 Task: Look for space in Hualmay, Peru from 12th July, 2023 to 16th July, 2023 for 8 adults in price range Rs.10000 to Rs.16000. Place can be private room with 8 bedrooms having 8 beds and 8 bathrooms. Property type can be house, flat, guest house, hotel. Amenities needed are: wifi, TV, free parkinig on premises, gym, breakfast. Booking option can be shelf check-in. Required host language is English.
Action: Mouse moved to (501, 112)
Screenshot: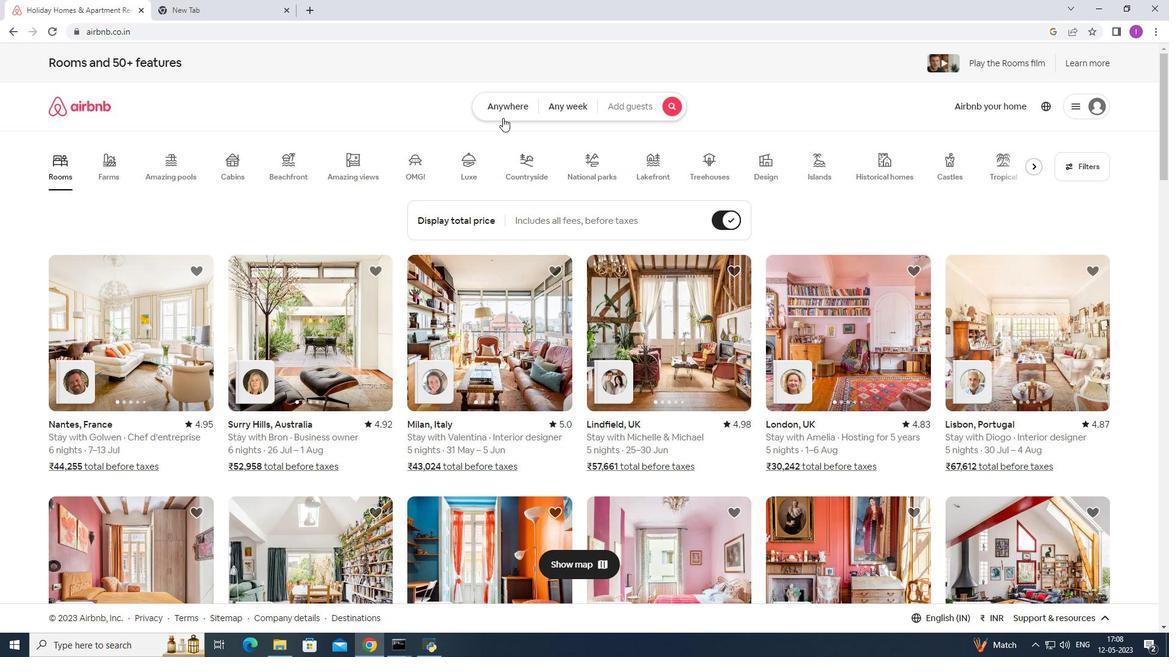 
Action: Mouse pressed left at (501, 112)
Screenshot: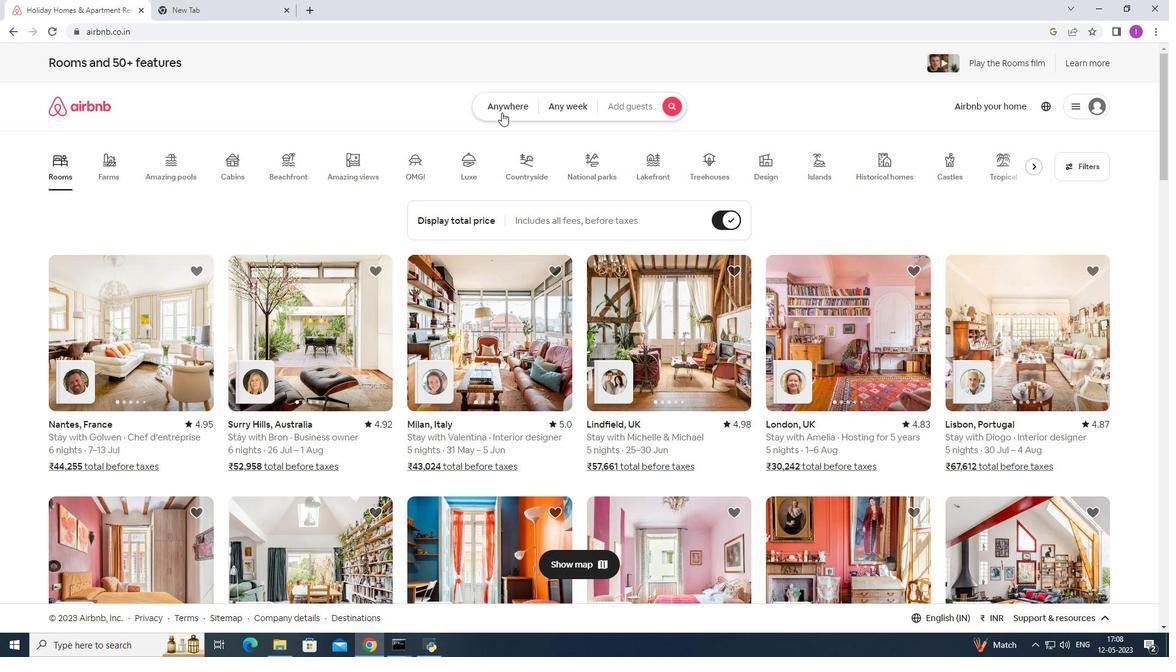 
Action: Mouse moved to (391, 159)
Screenshot: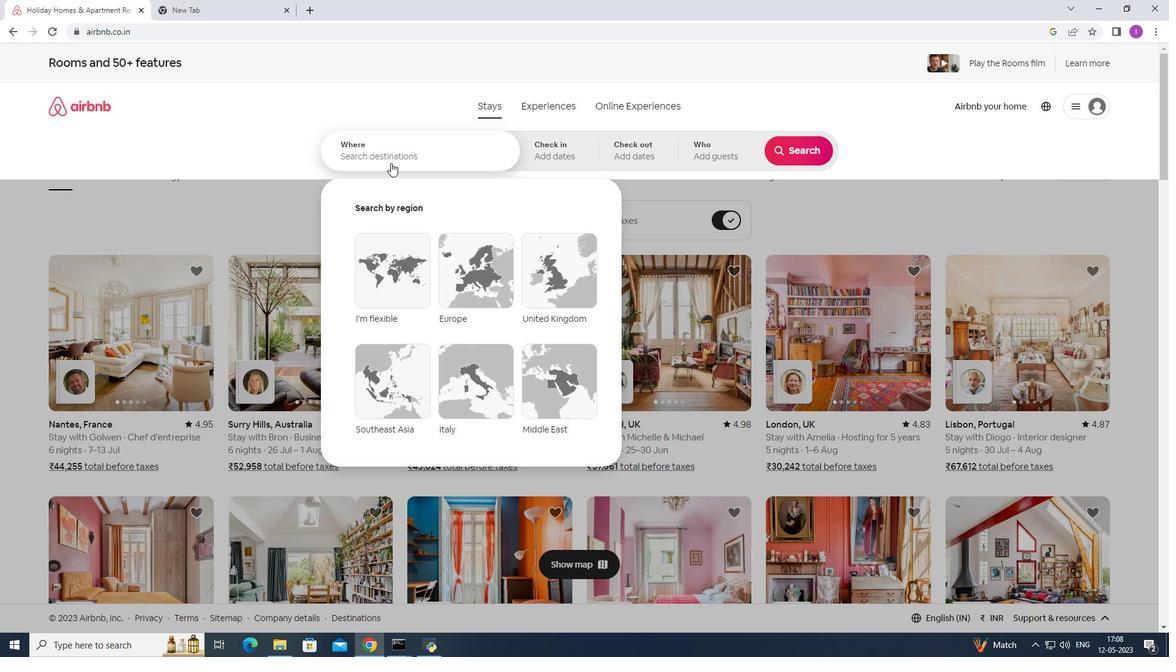 
Action: Mouse pressed left at (391, 159)
Screenshot: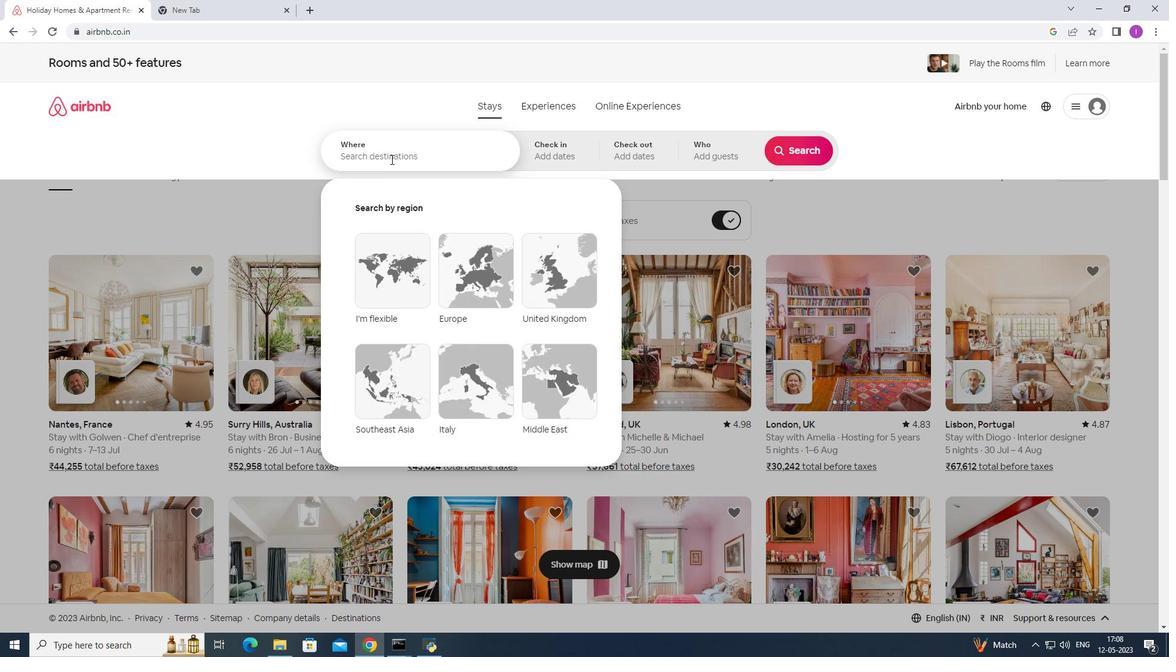 
Action: Key pressed <Key.shift><Key.shift><Key.shift><Key.shift><Key.shift>Hus<Key.backspace>almay,<Key.shift><Key.shift><Key.shift><Key.shift>peru
Screenshot: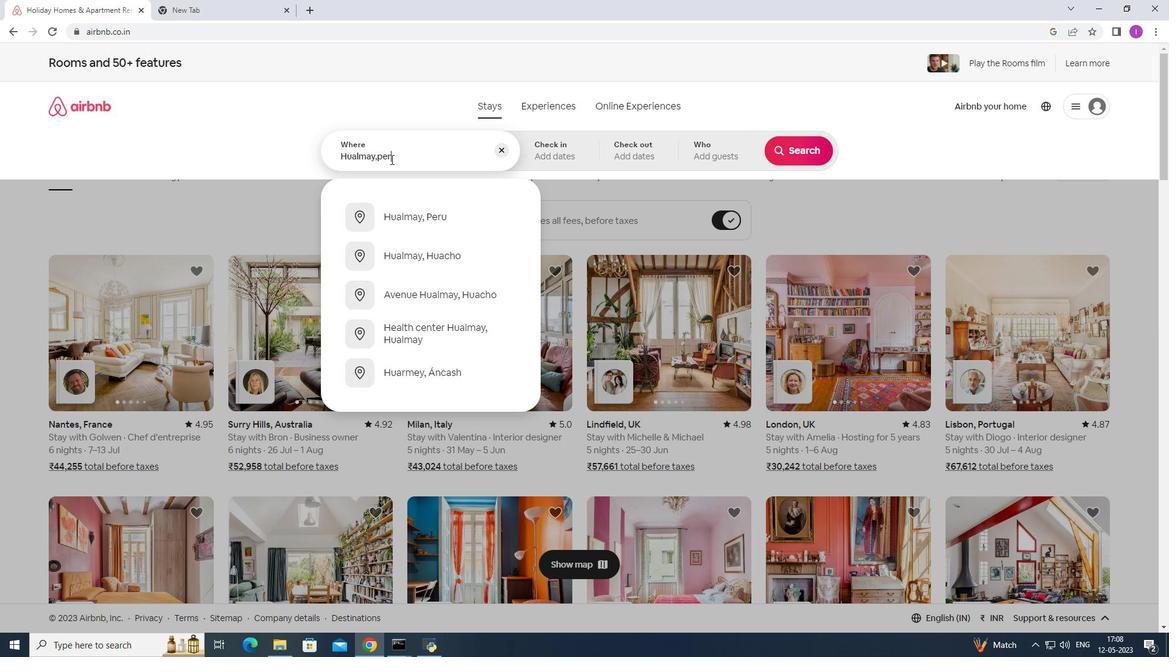 
Action: Mouse moved to (456, 223)
Screenshot: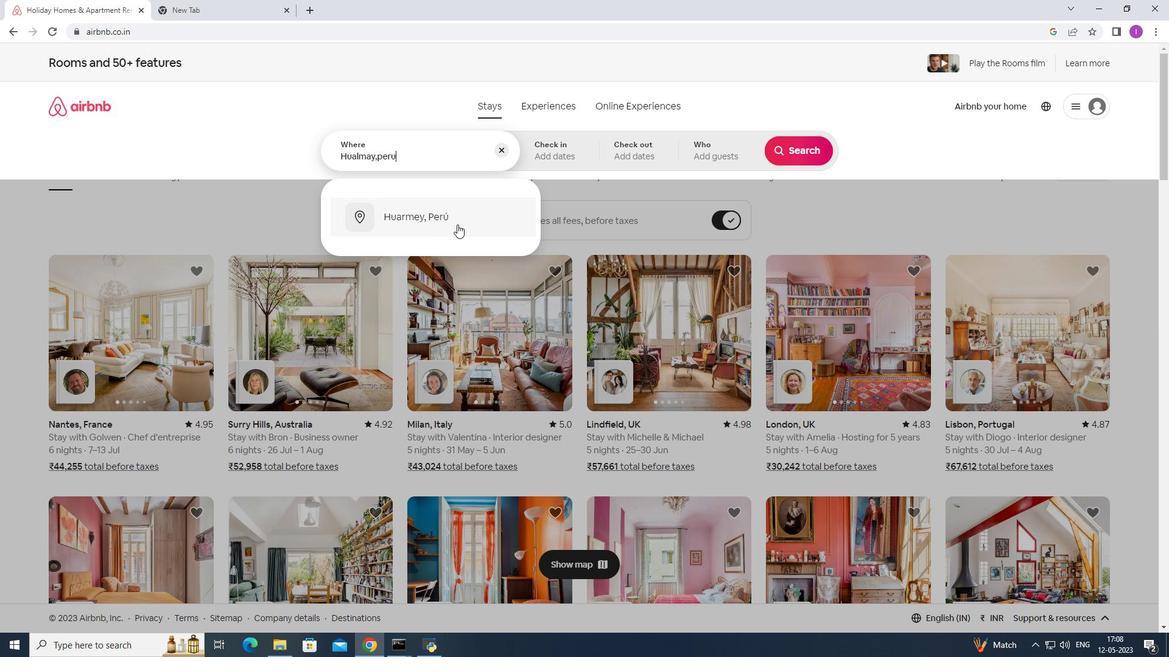 
Action: Mouse pressed left at (456, 223)
Screenshot: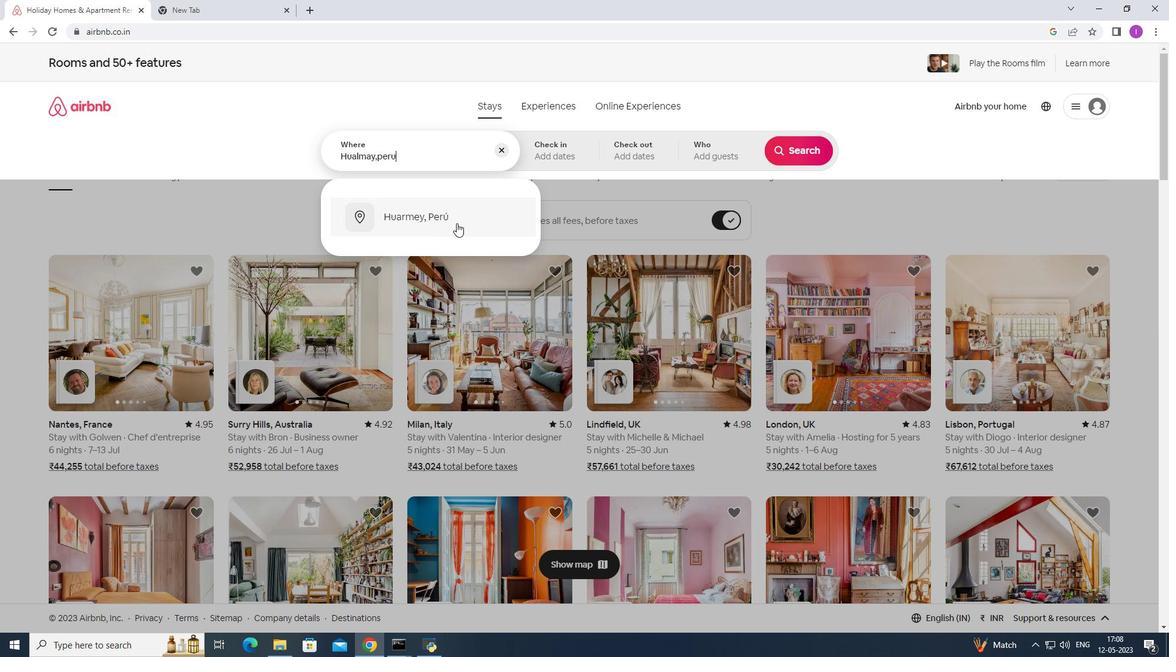 
Action: Mouse moved to (797, 247)
Screenshot: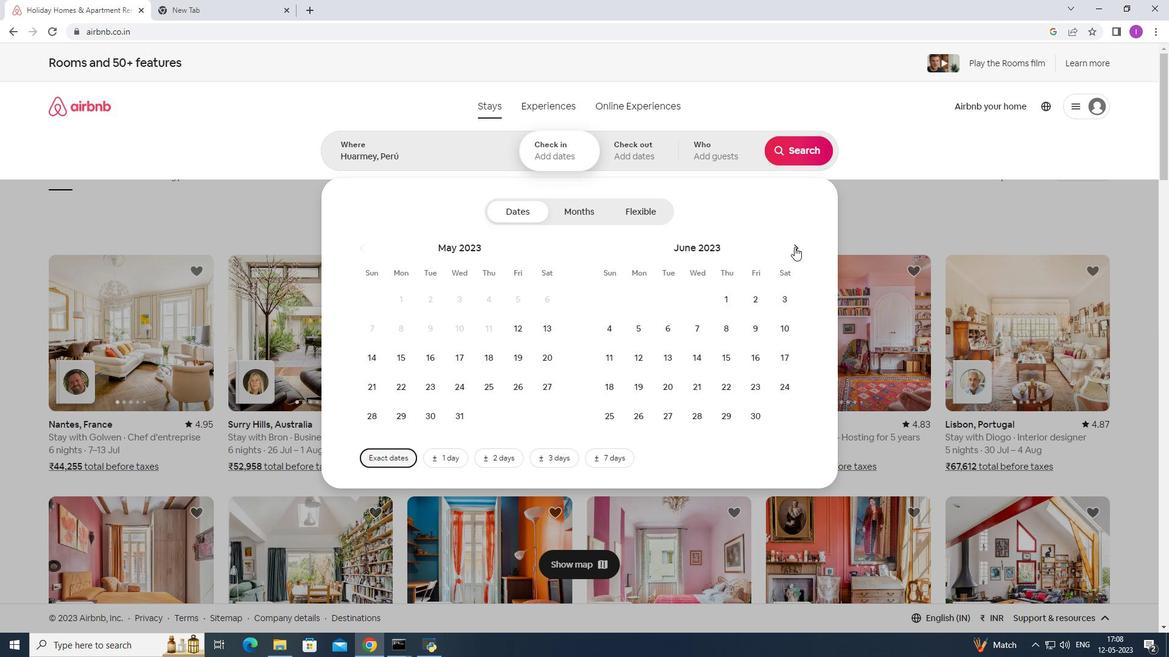 
Action: Mouse pressed left at (797, 247)
Screenshot: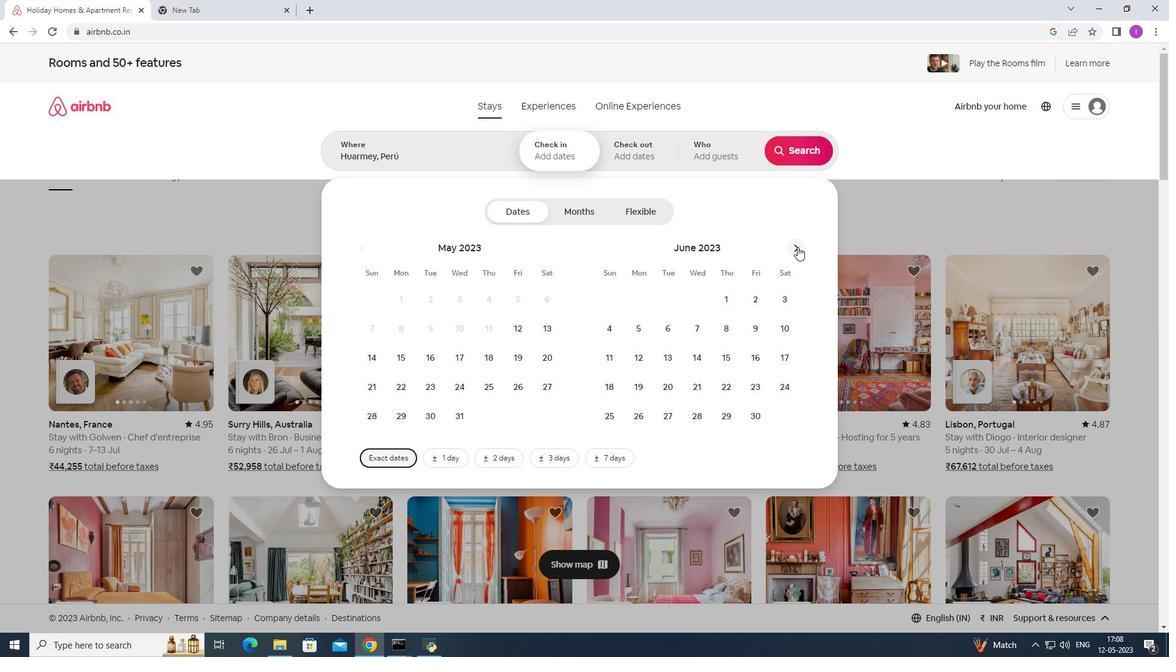 
Action: Mouse moved to (693, 362)
Screenshot: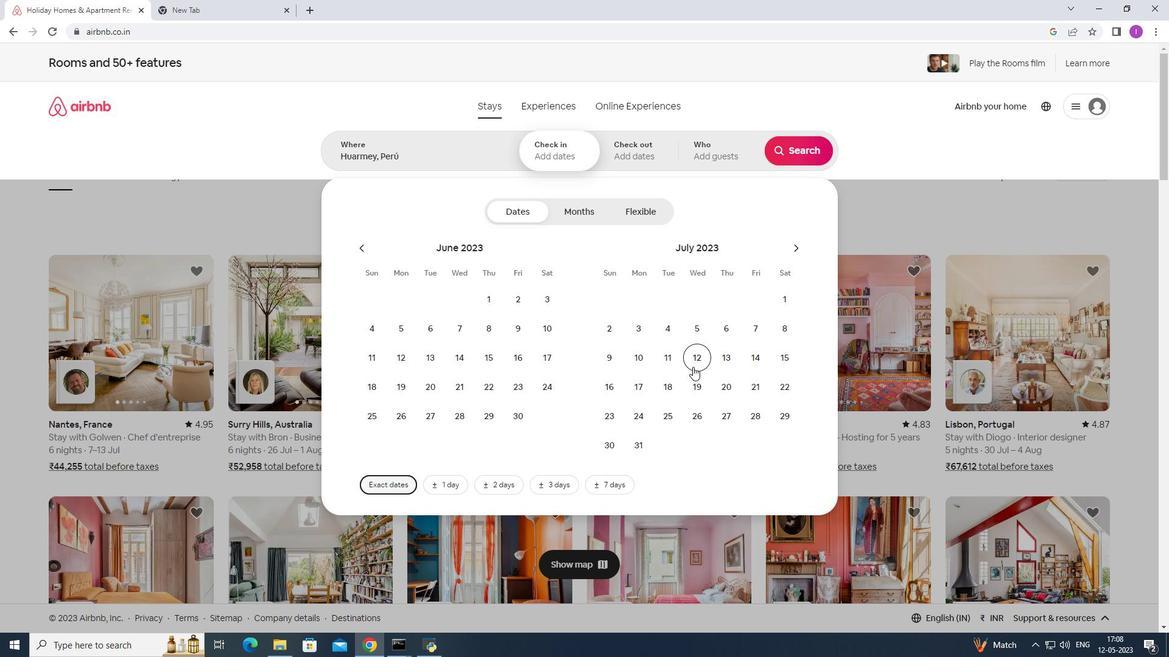 
Action: Mouse pressed left at (693, 362)
Screenshot: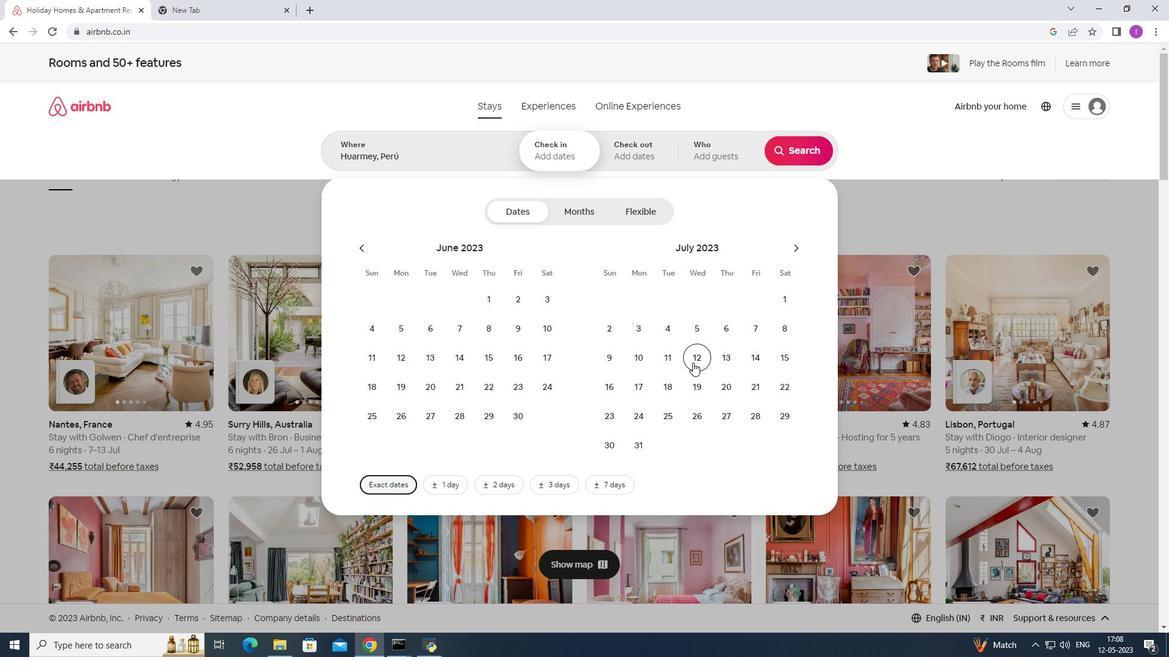 
Action: Mouse moved to (604, 392)
Screenshot: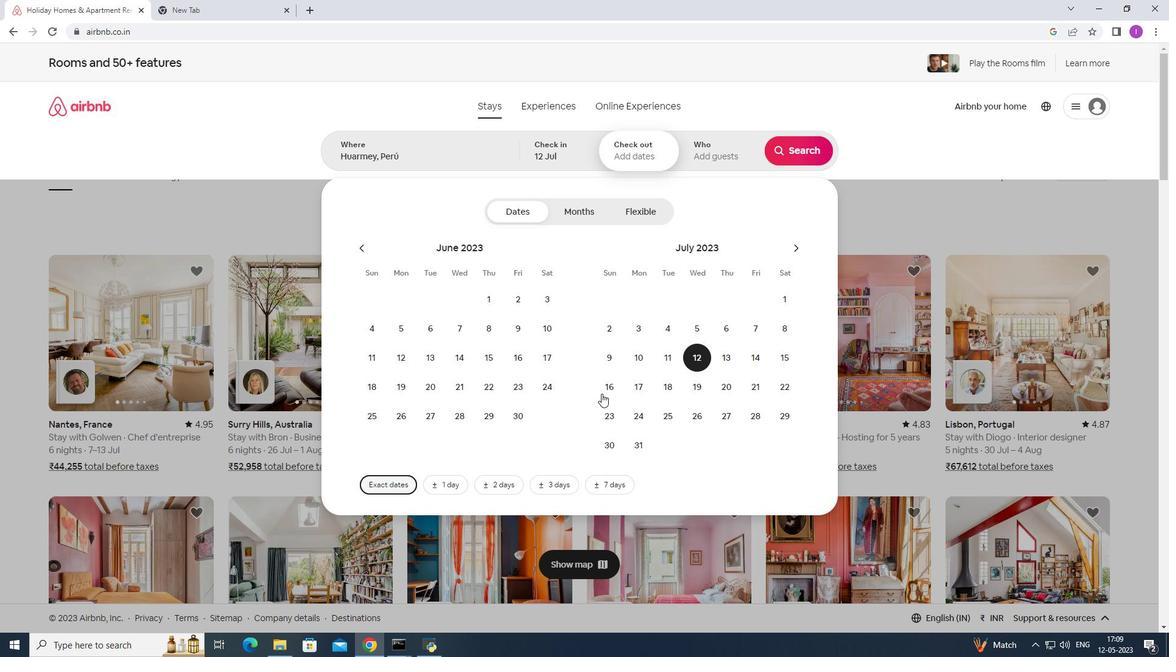 
Action: Mouse pressed left at (604, 392)
Screenshot: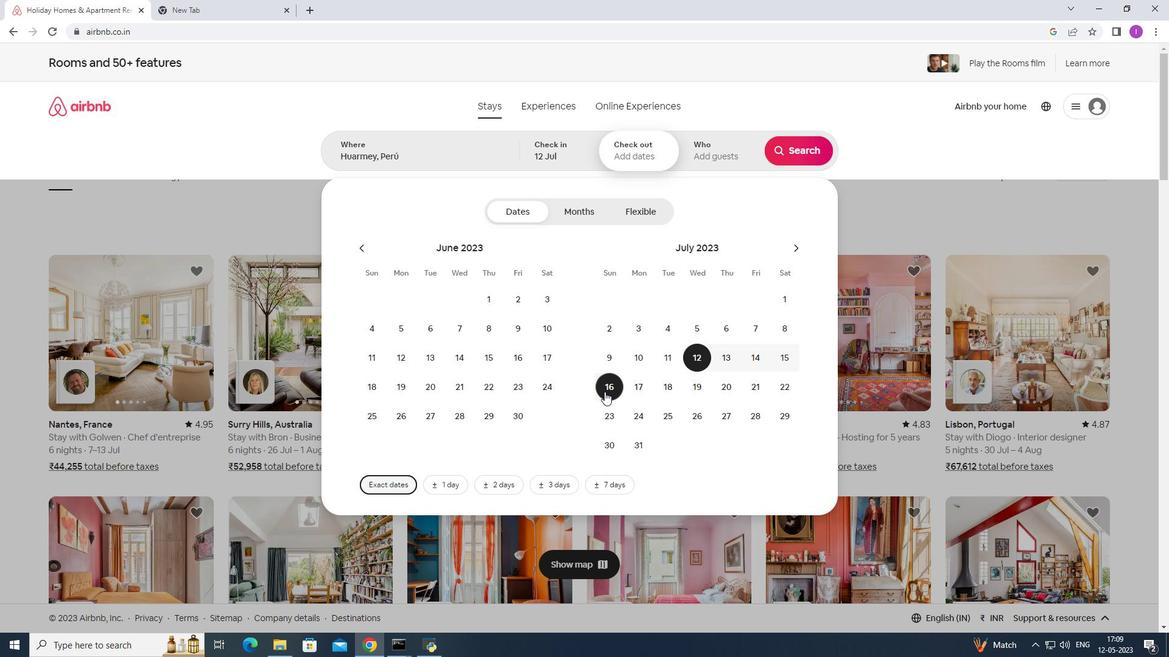 
Action: Mouse moved to (713, 157)
Screenshot: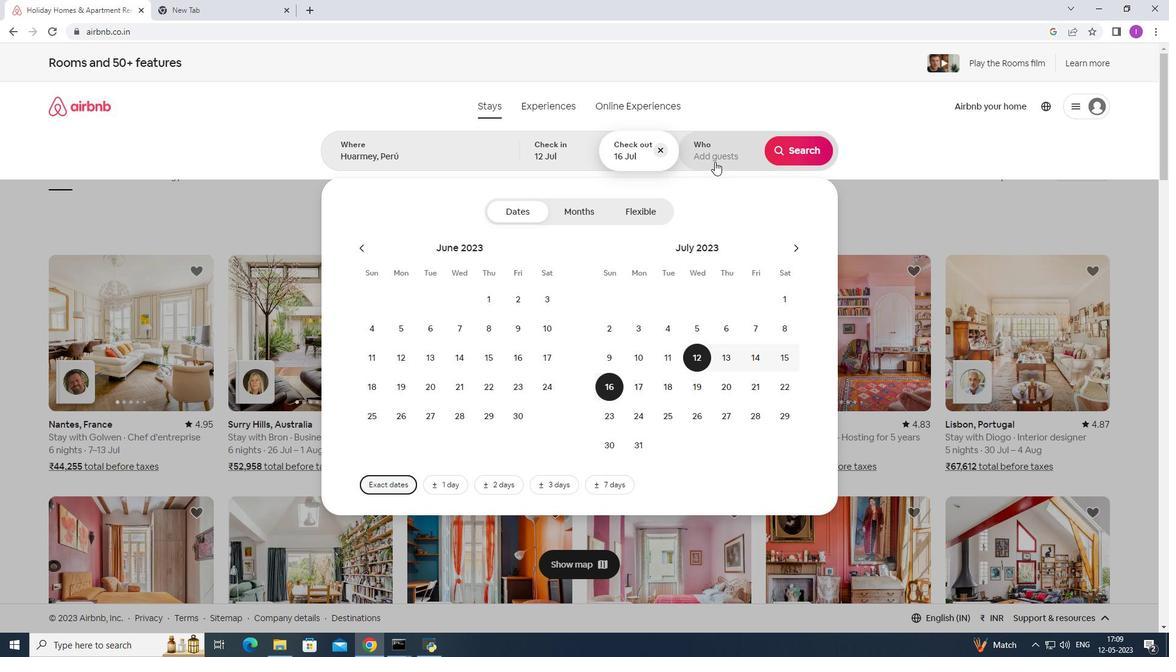 
Action: Mouse pressed left at (713, 157)
Screenshot: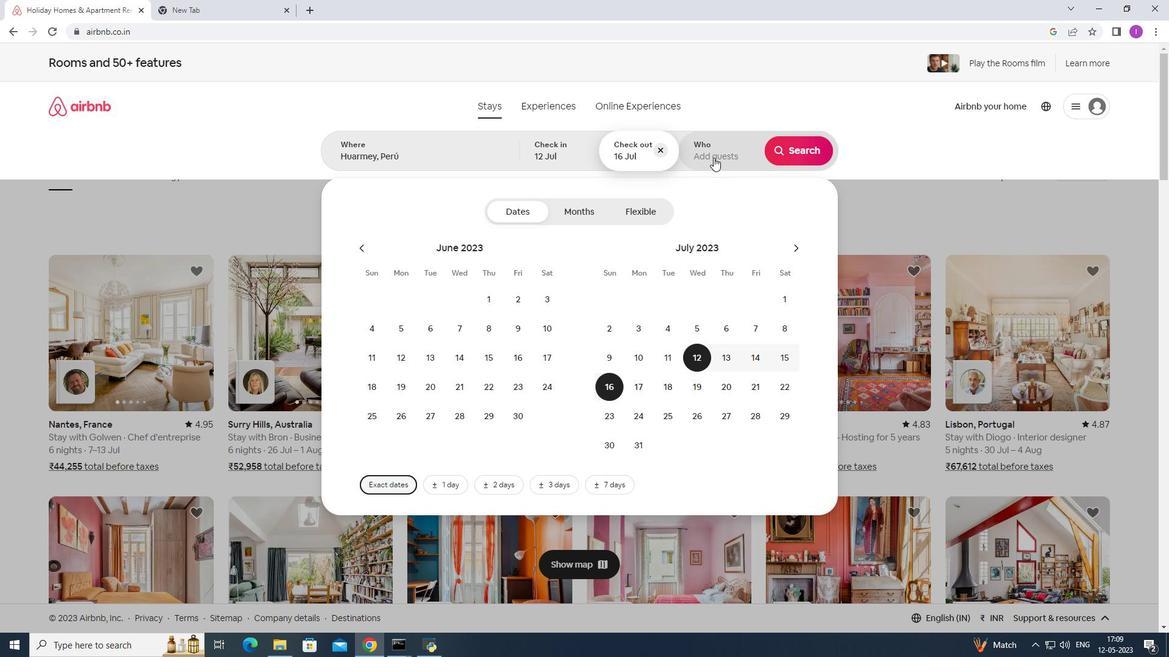 
Action: Mouse moved to (805, 211)
Screenshot: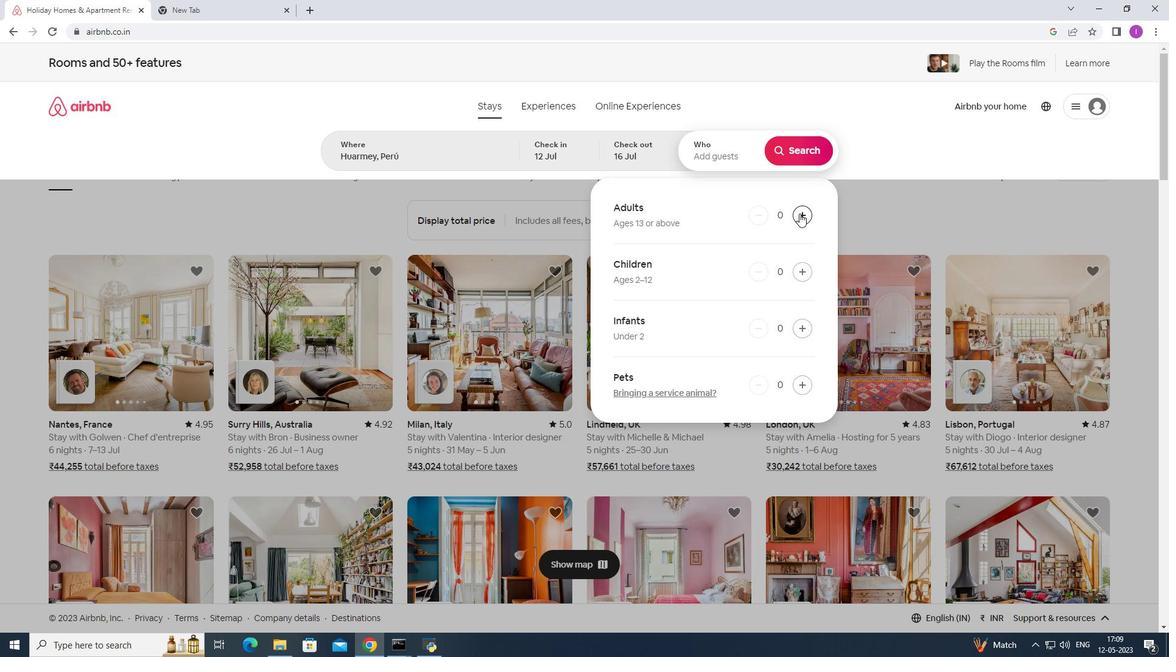 
Action: Mouse pressed left at (805, 211)
Screenshot: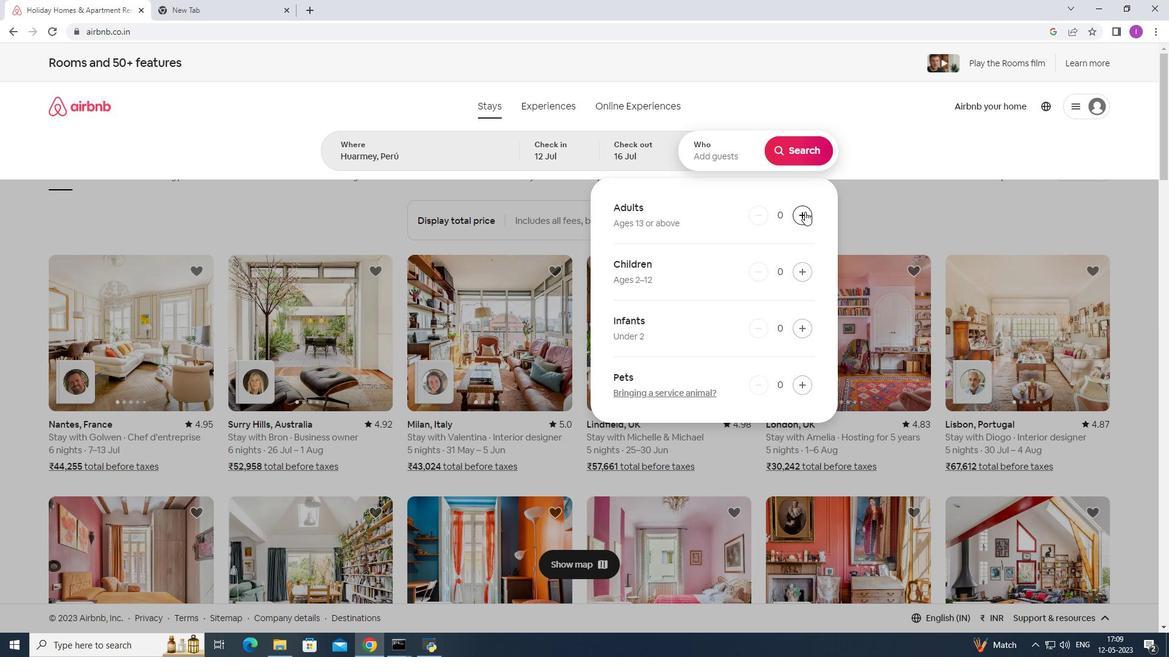 
Action: Mouse moved to (805, 214)
Screenshot: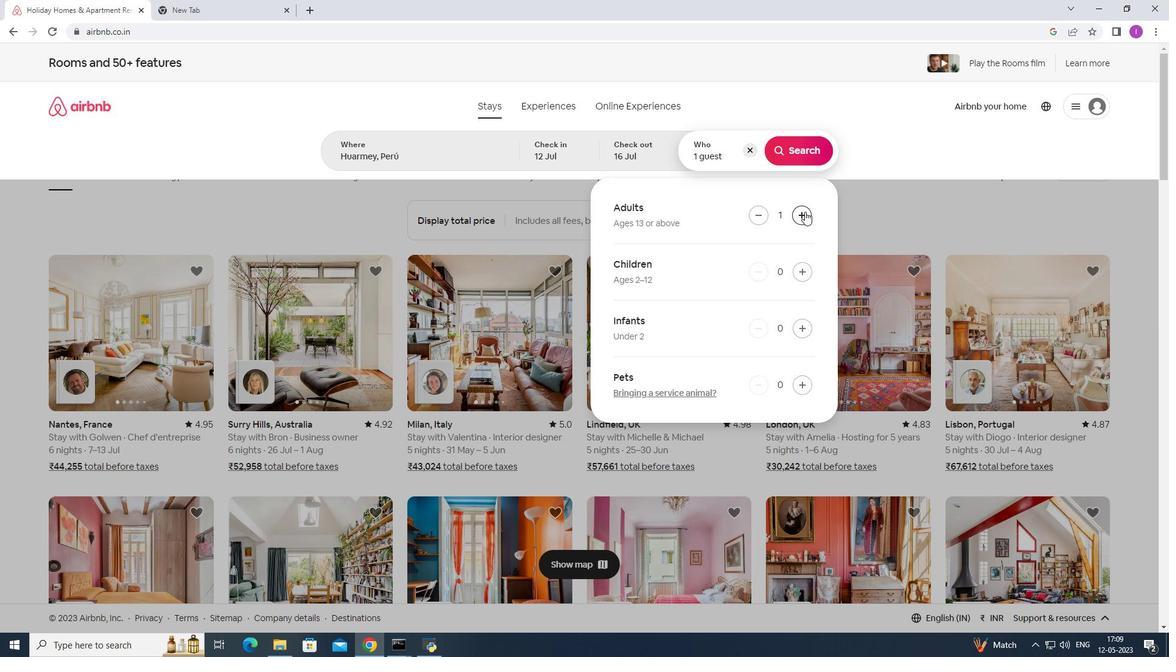 
Action: Mouse pressed left at (805, 213)
Screenshot: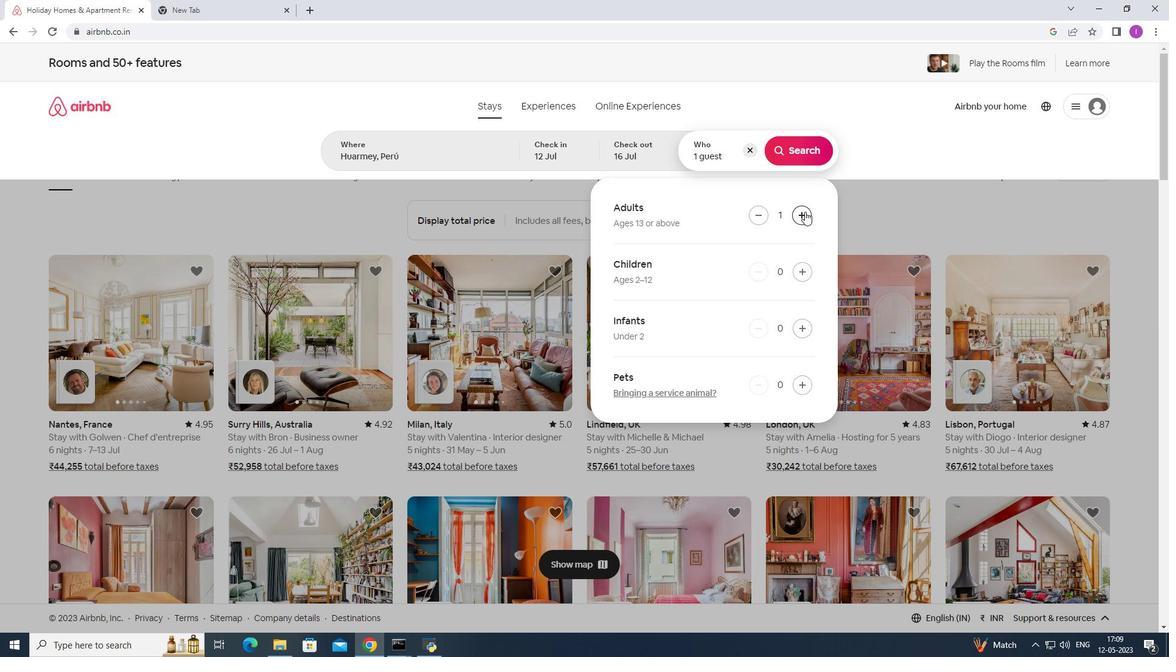 
Action: Mouse pressed left at (805, 214)
Screenshot: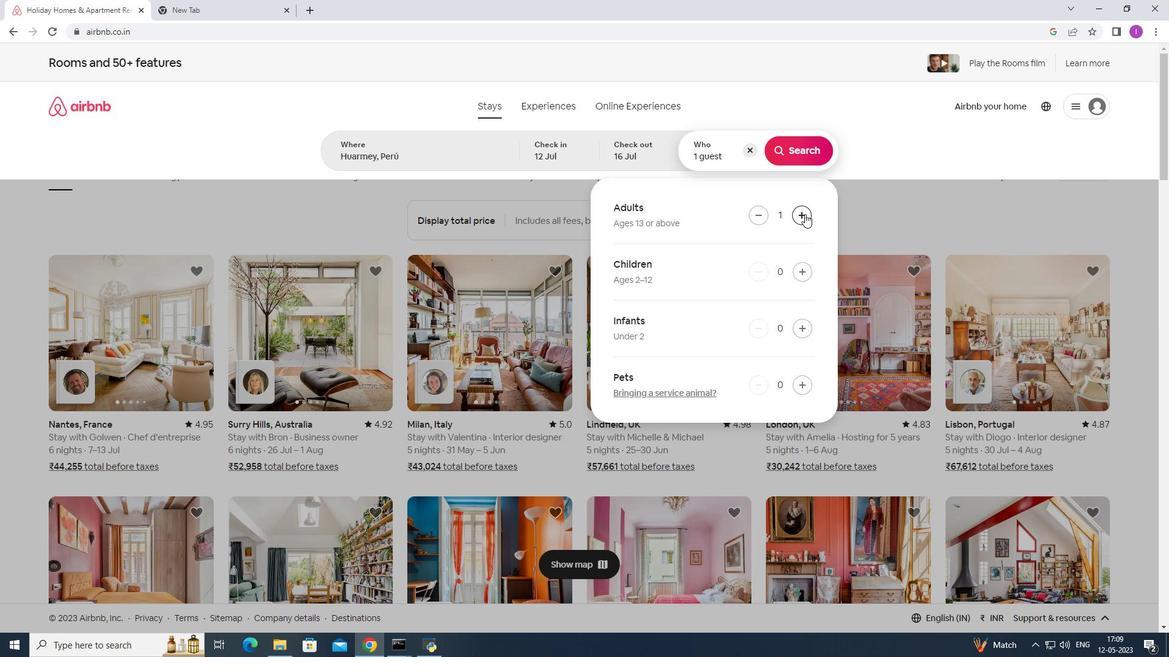 
Action: Mouse pressed left at (805, 214)
Screenshot: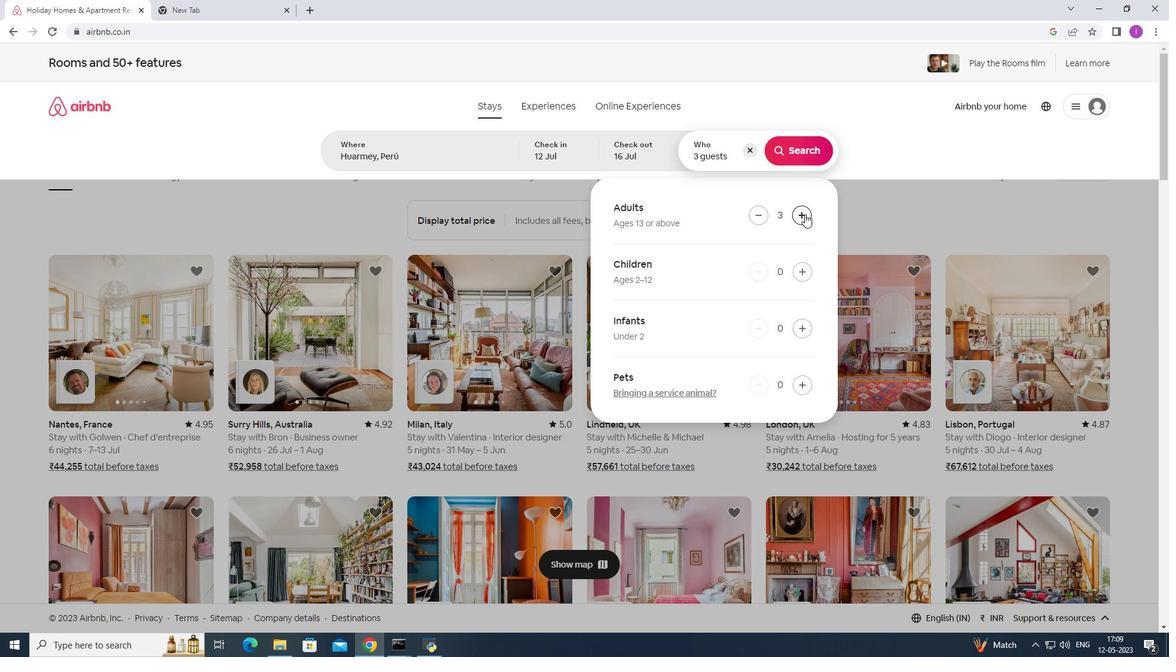 
Action: Mouse pressed left at (805, 214)
Screenshot: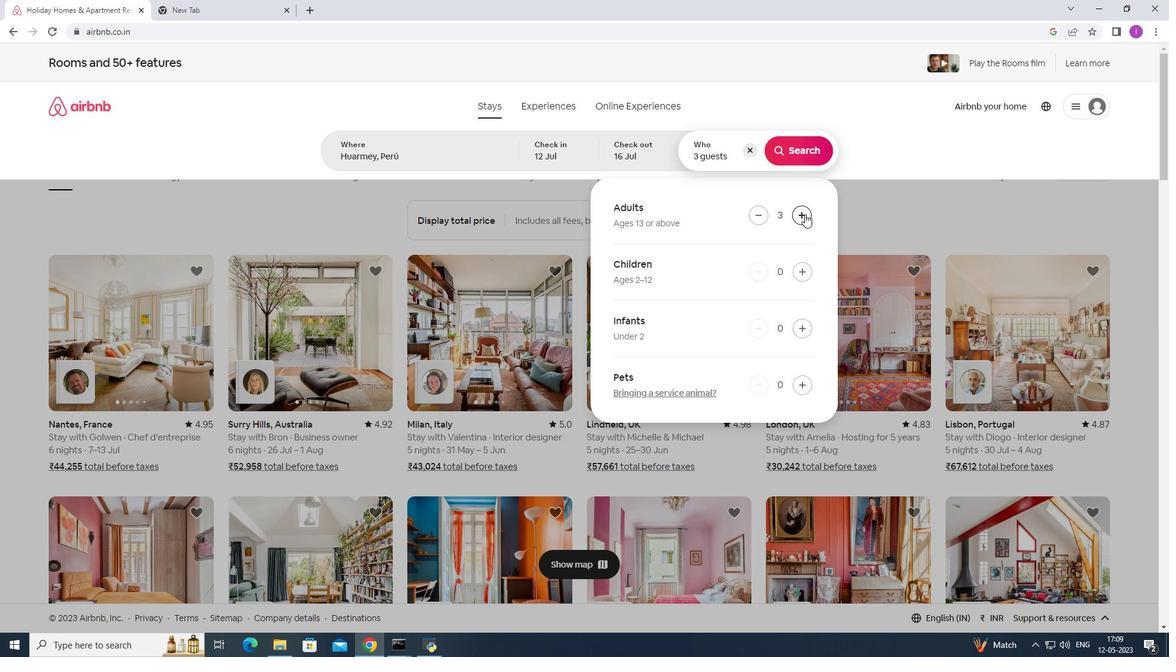 
Action: Mouse pressed left at (805, 214)
Screenshot: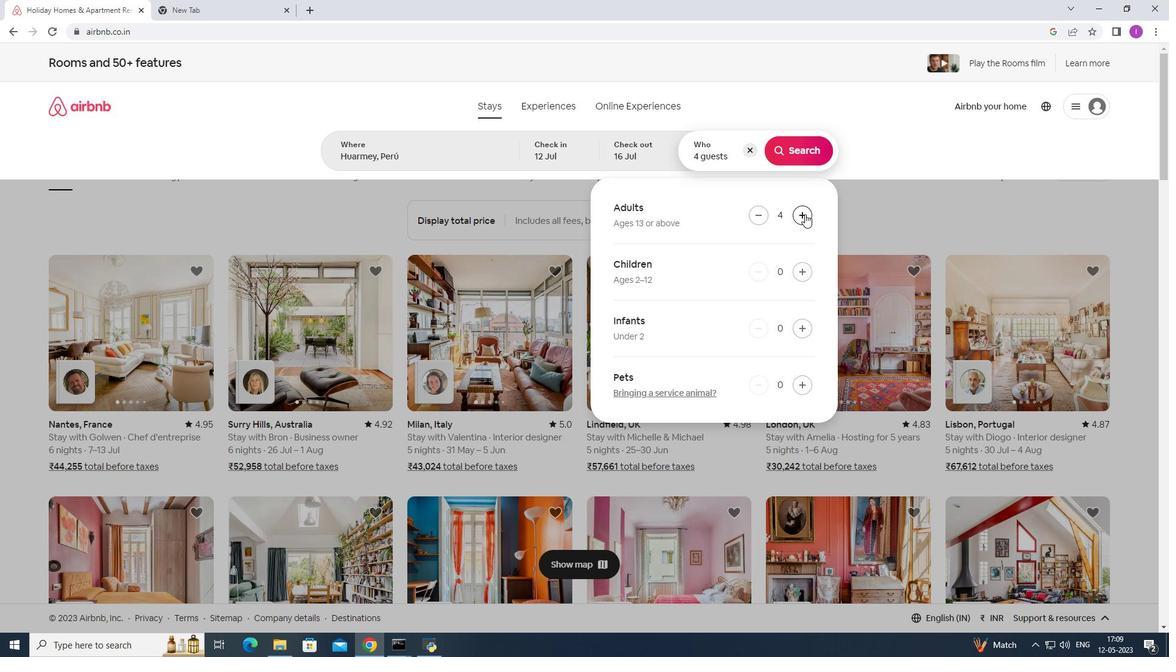 
Action: Mouse pressed left at (805, 214)
Screenshot: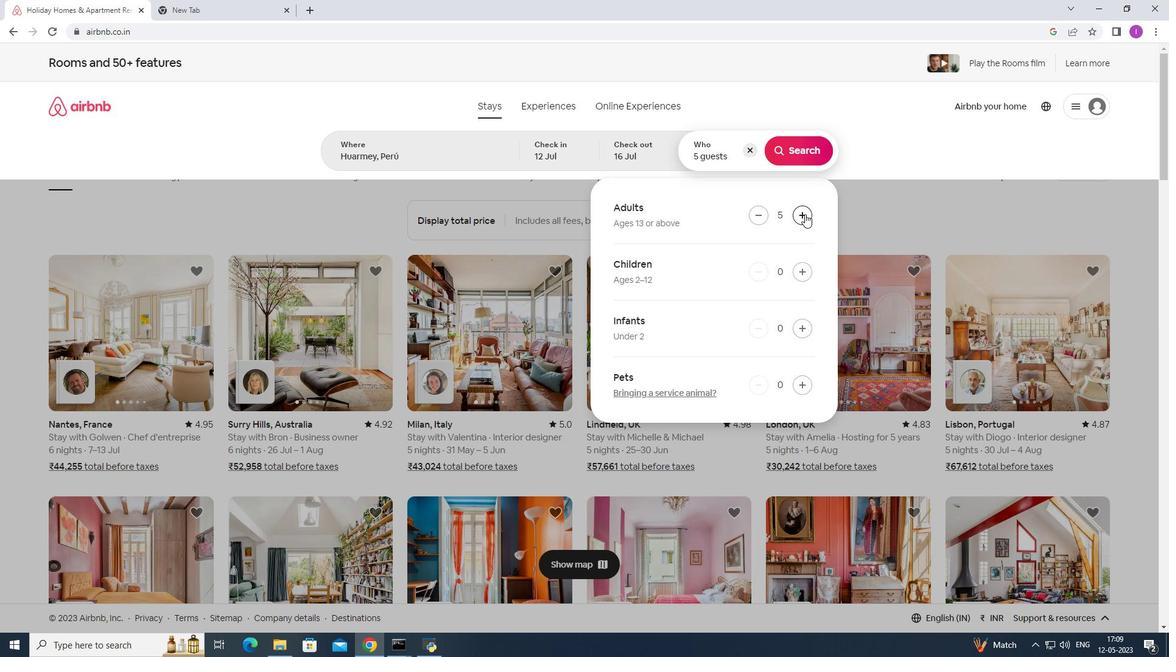 
Action: Mouse pressed left at (805, 214)
Screenshot: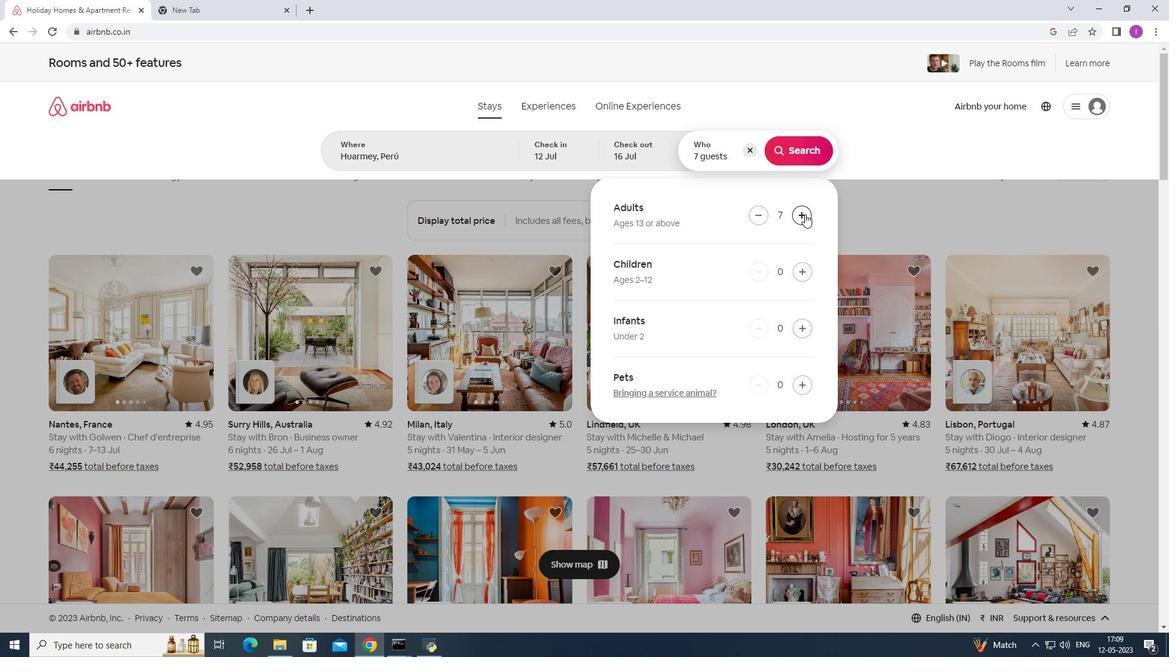 
Action: Mouse moved to (796, 155)
Screenshot: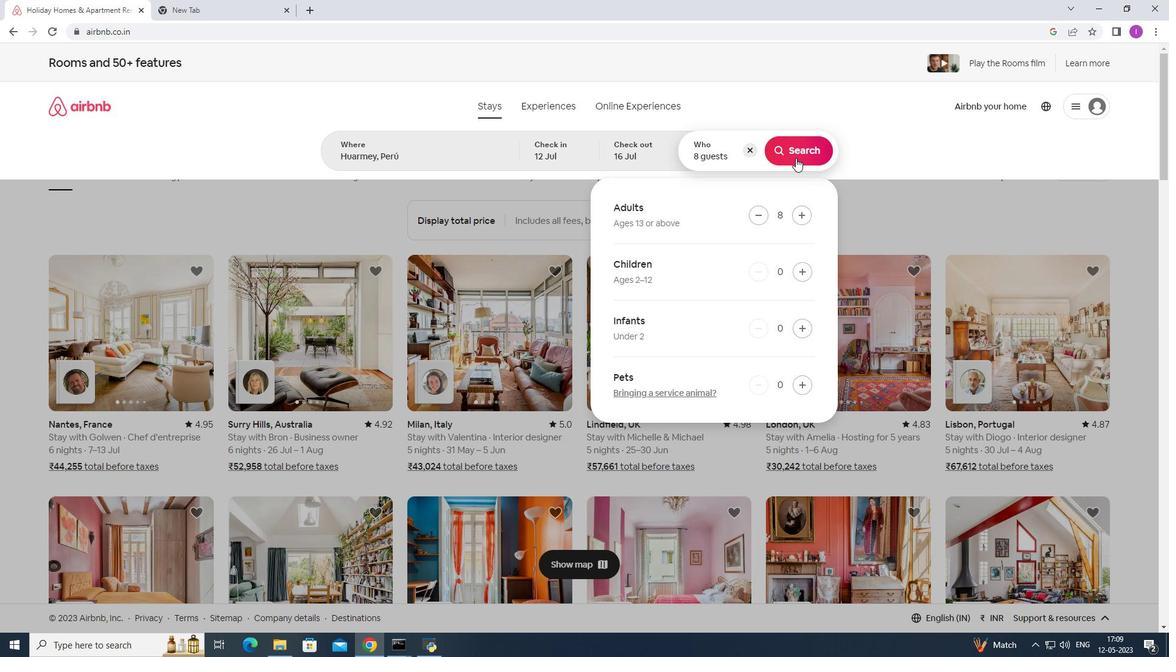 
Action: Mouse pressed left at (796, 155)
Screenshot: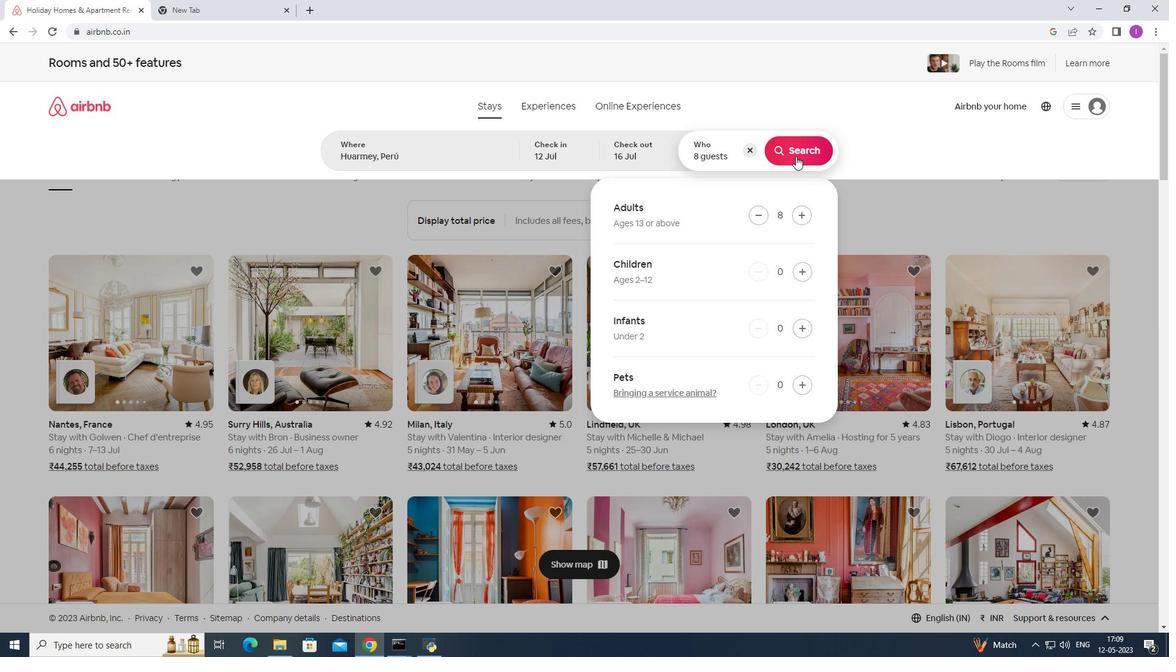 
Action: Mouse moved to (1125, 119)
Screenshot: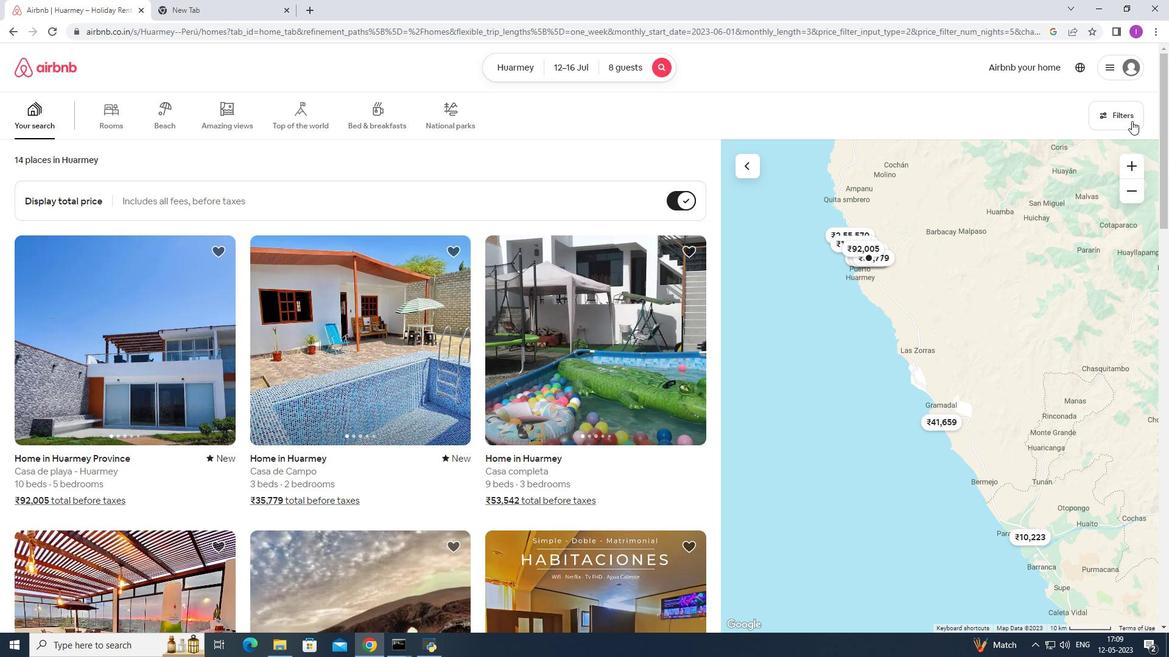 
Action: Mouse pressed left at (1125, 119)
Screenshot: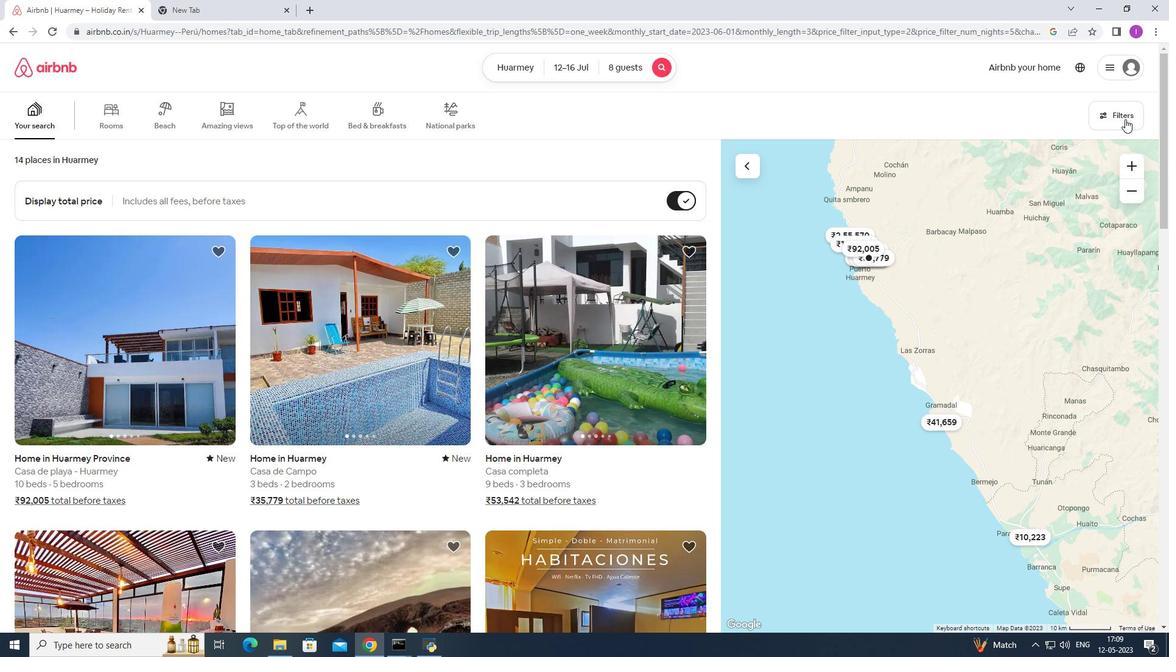 
Action: Mouse moved to (671, 411)
Screenshot: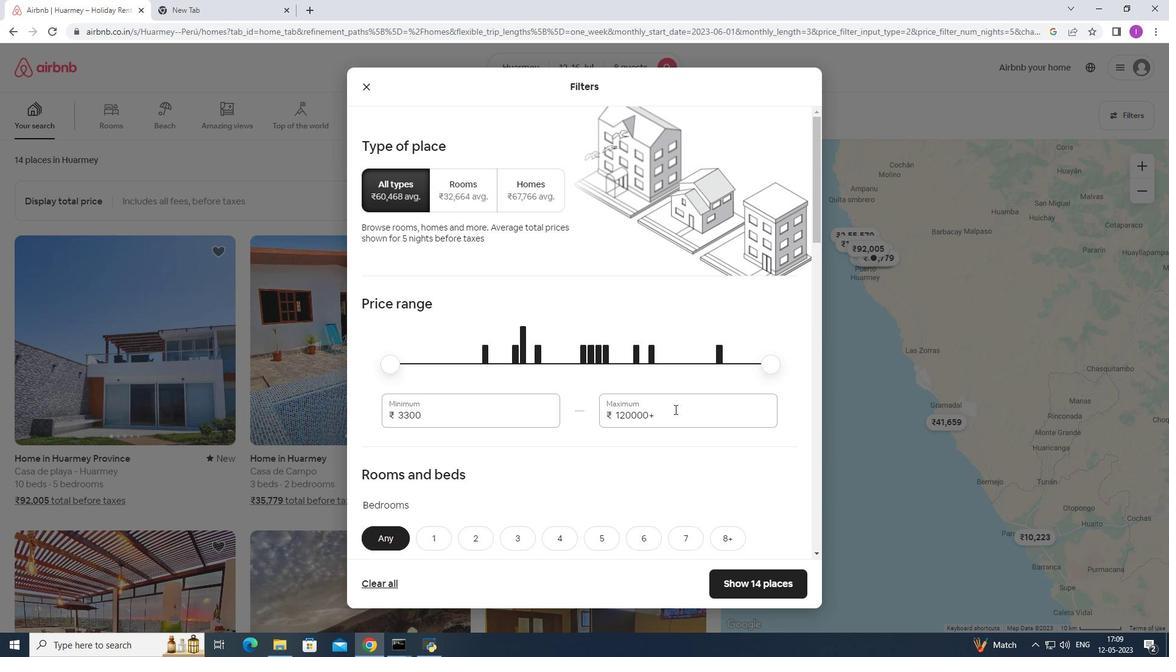 
Action: Mouse pressed left at (671, 411)
Screenshot: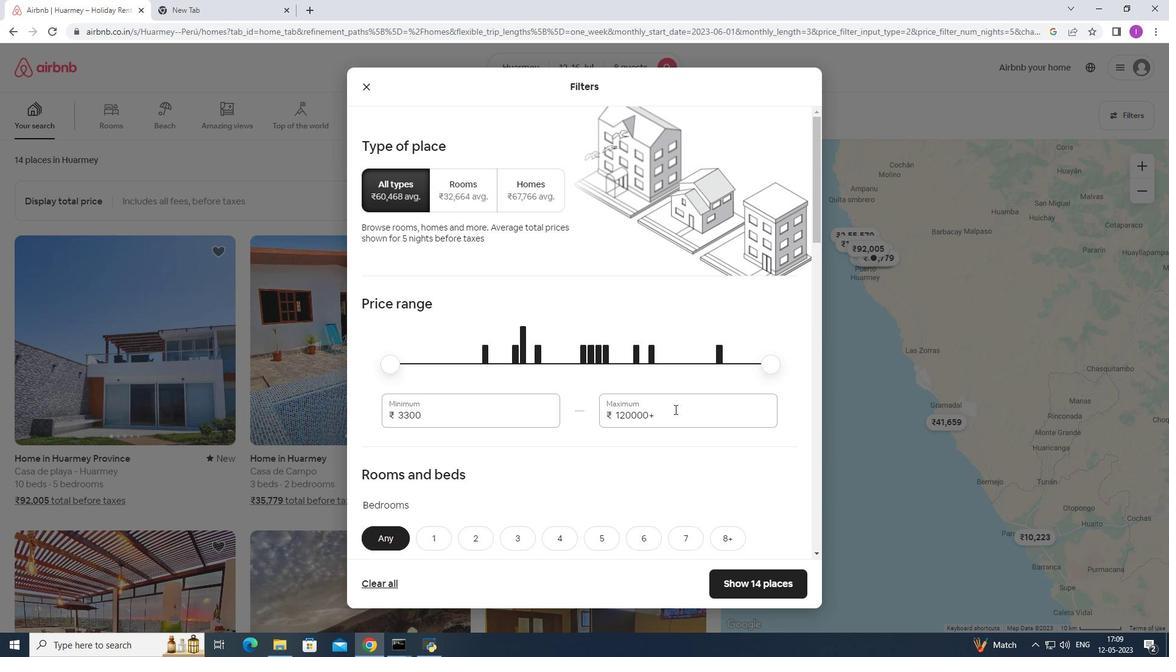 
Action: Mouse moved to (598, 423)
Screenshot: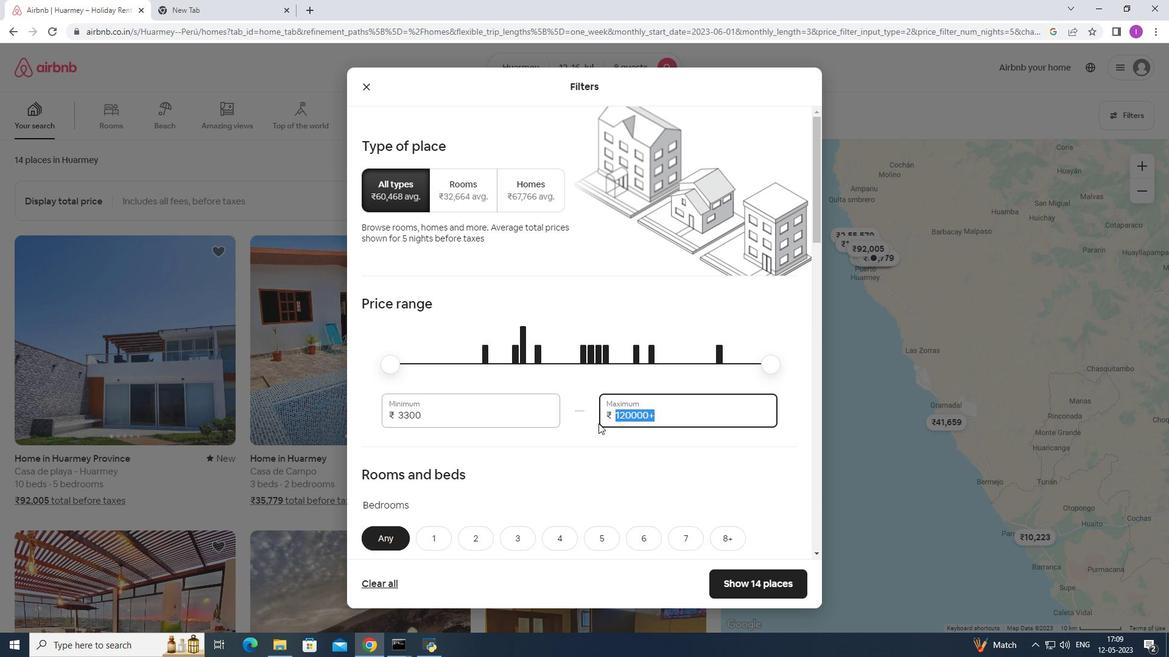 
Action: Key pressed 1
Screenshot: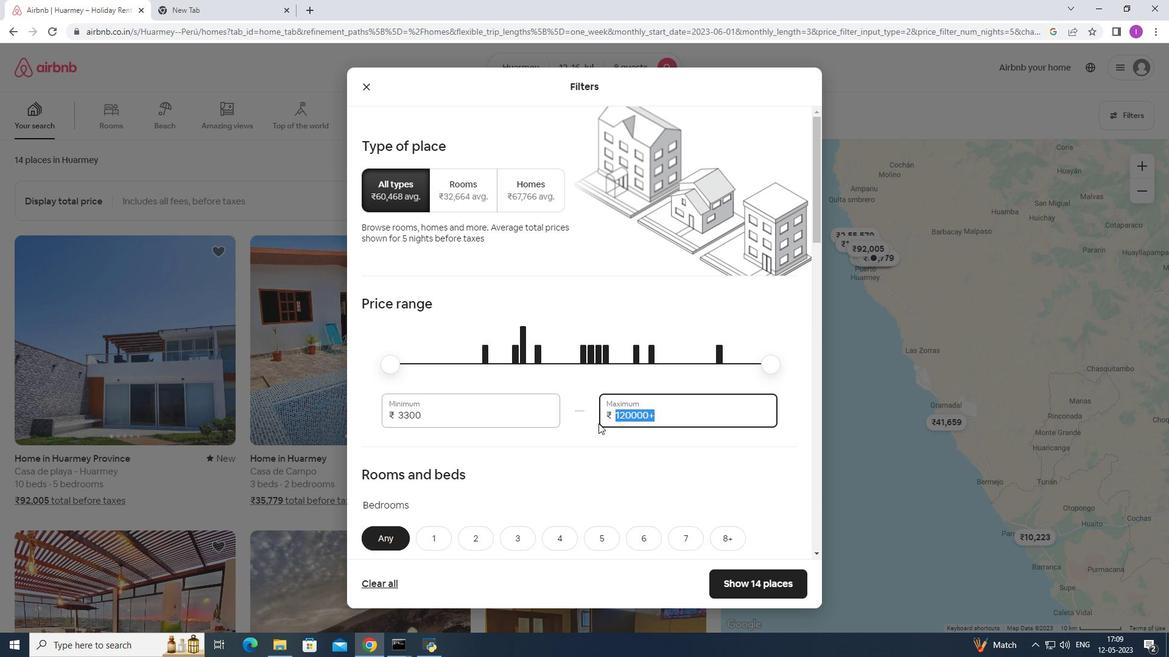 
Action: Mouse moved to (598, 422)
Screenshot: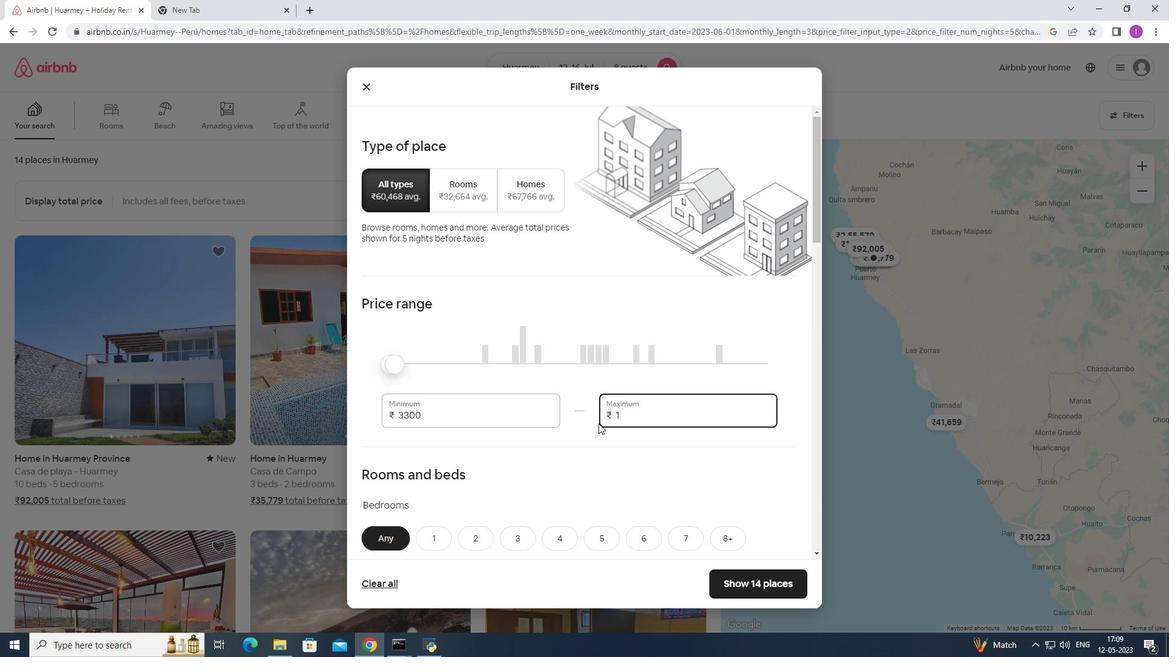 
Action: Key pressed 6
Screenshot: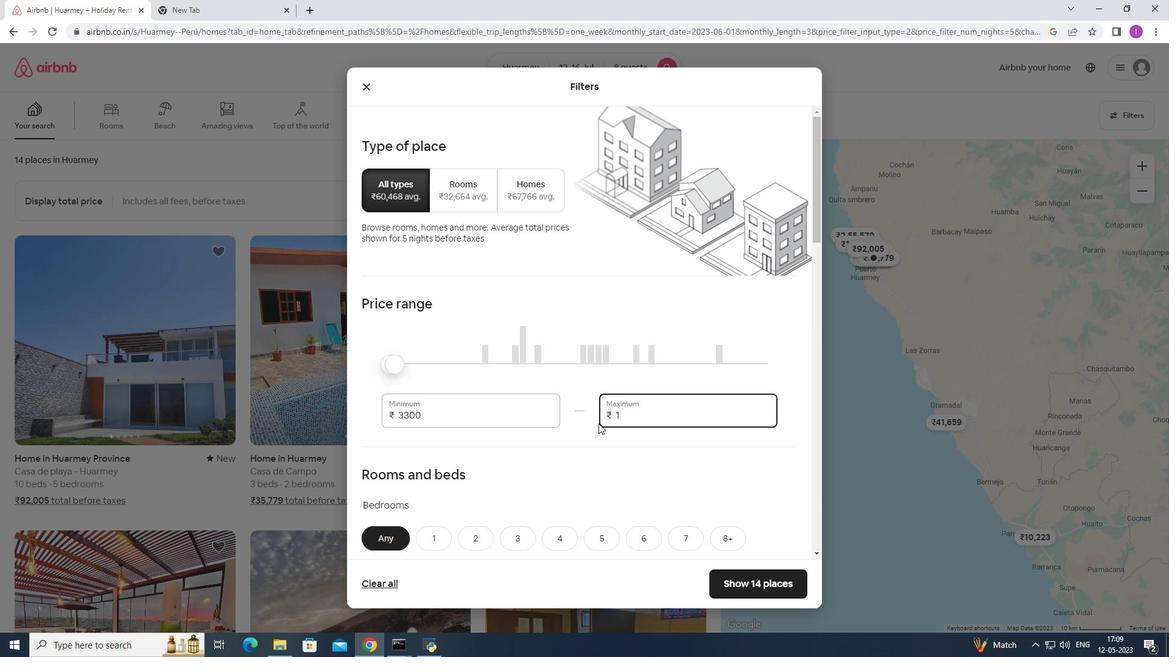 
Action: Mouse moved to (598, 418)
Screenshot: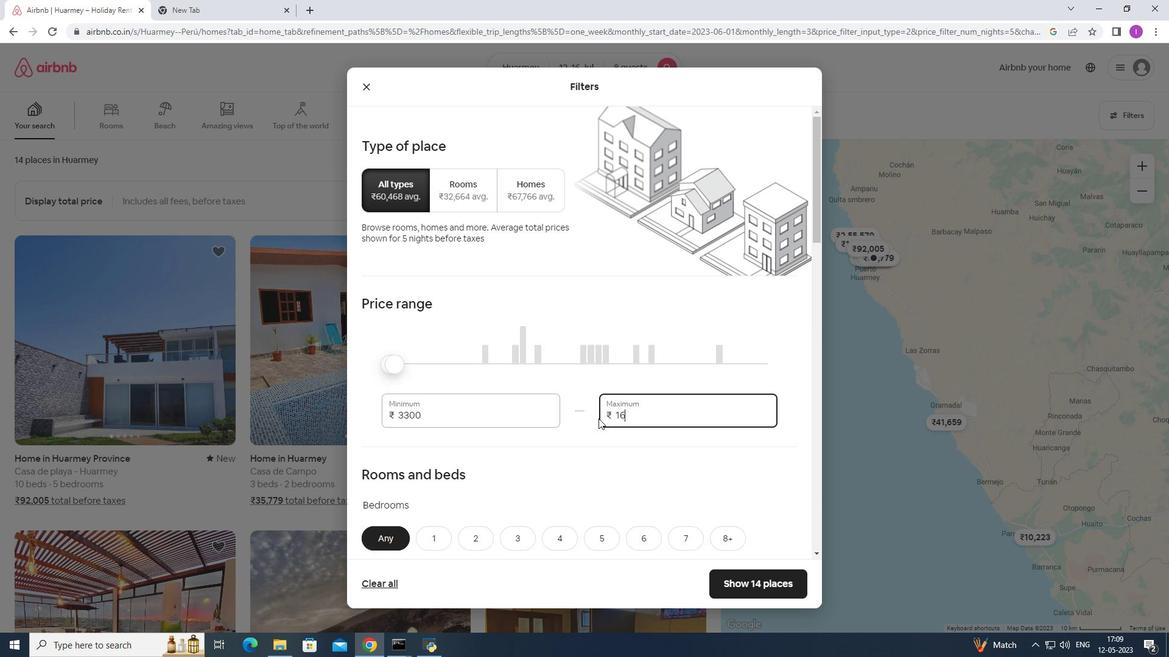 
Action: Key pressed 0
Screenshot: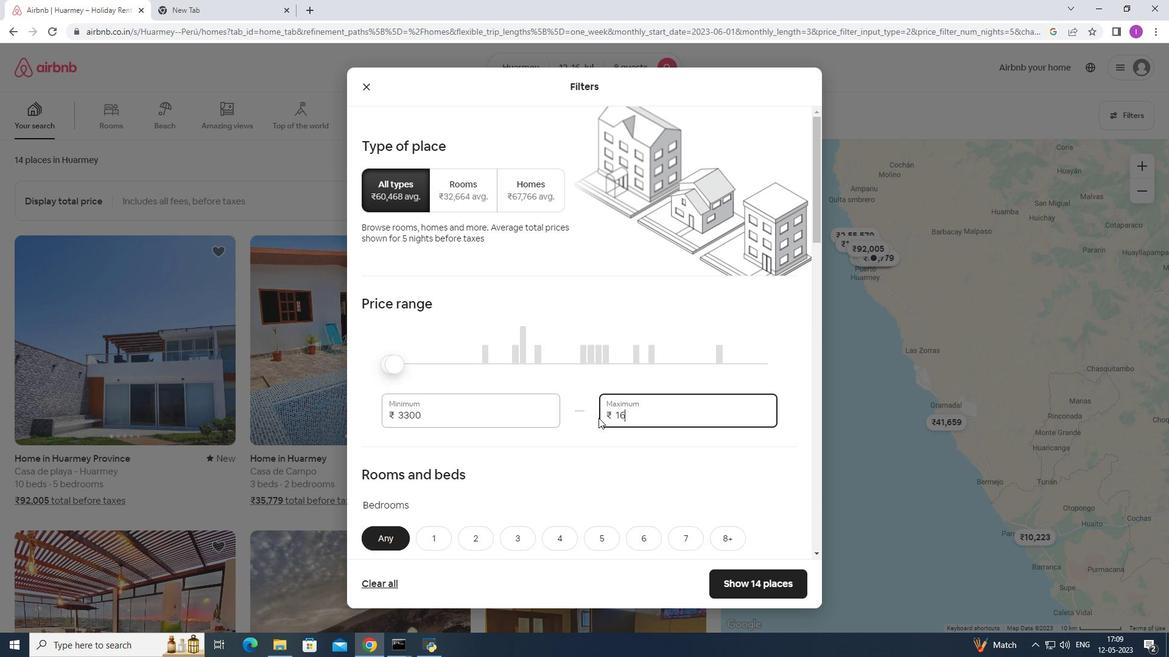 
Action: Mouse moved to (598, 417)
Screenshot: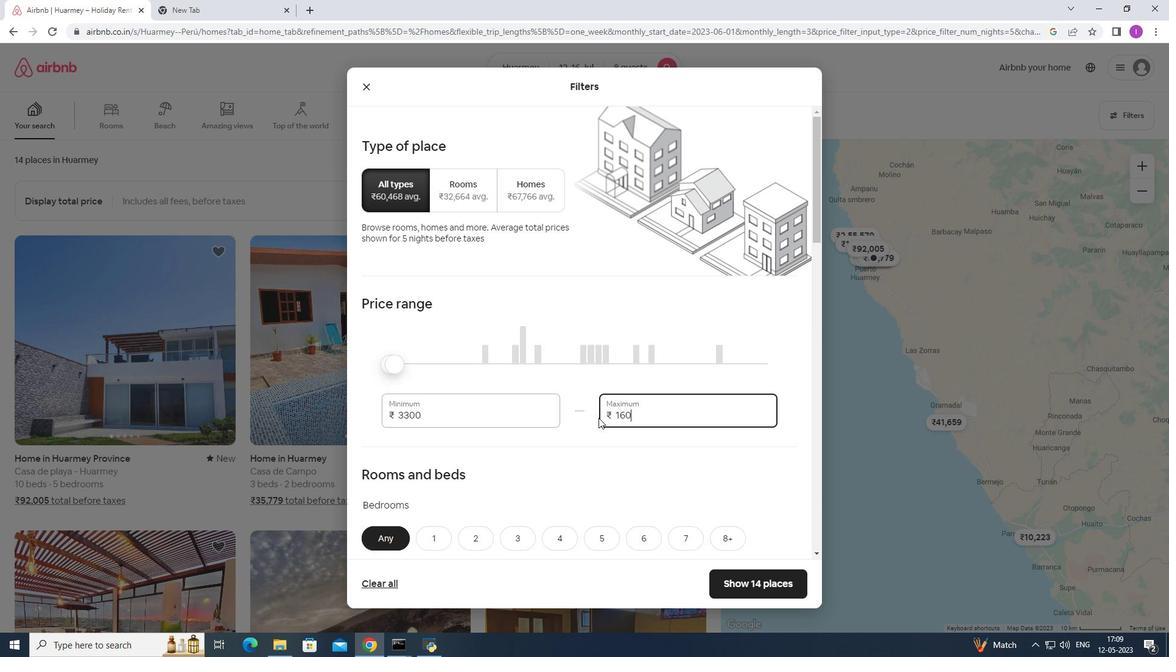 
Action: Key pressed 00
Screenshot: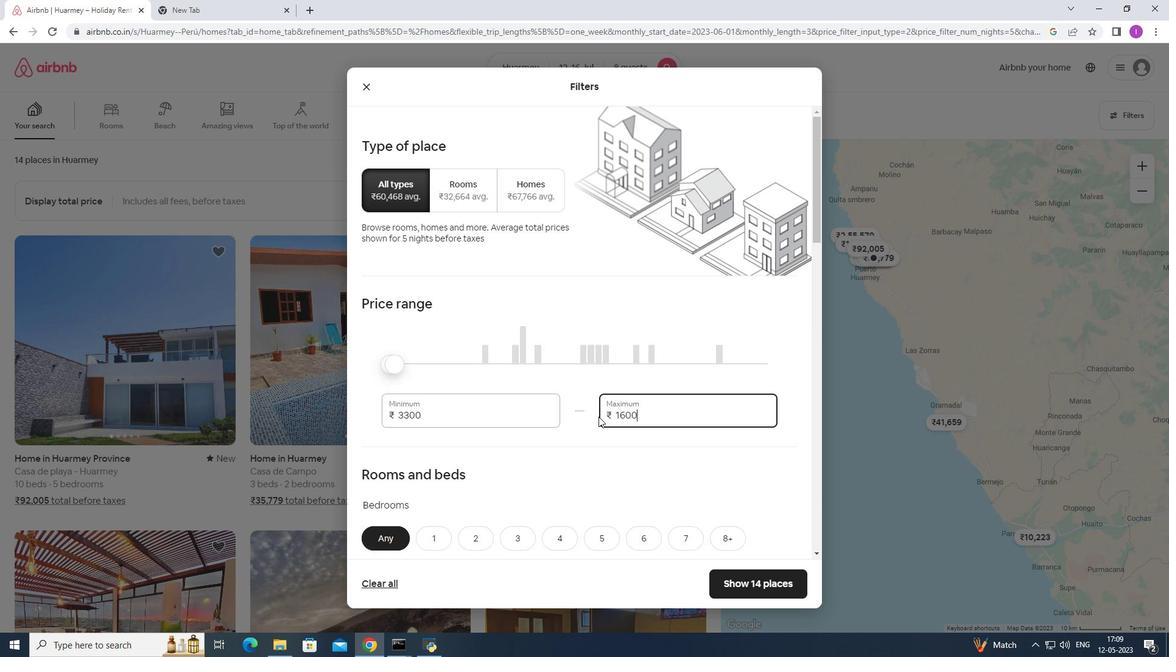 
Action: Mouse moved to (427, 419)
Screenshot: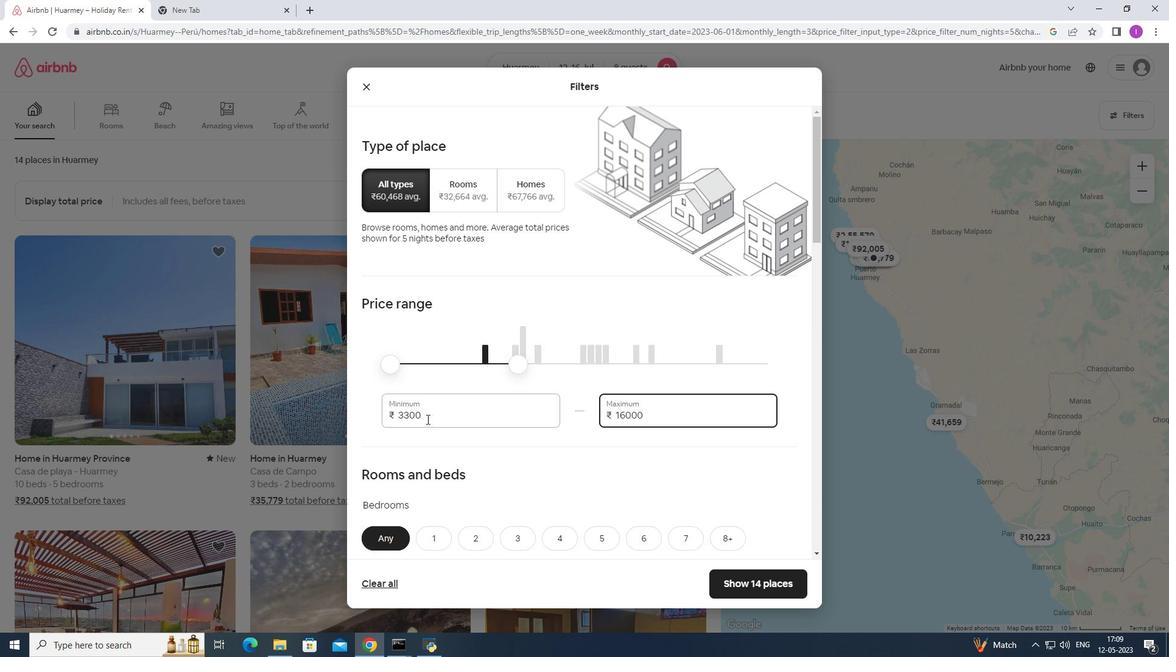 
Action: Mouse pressed left at (427, 419)
Screenshot: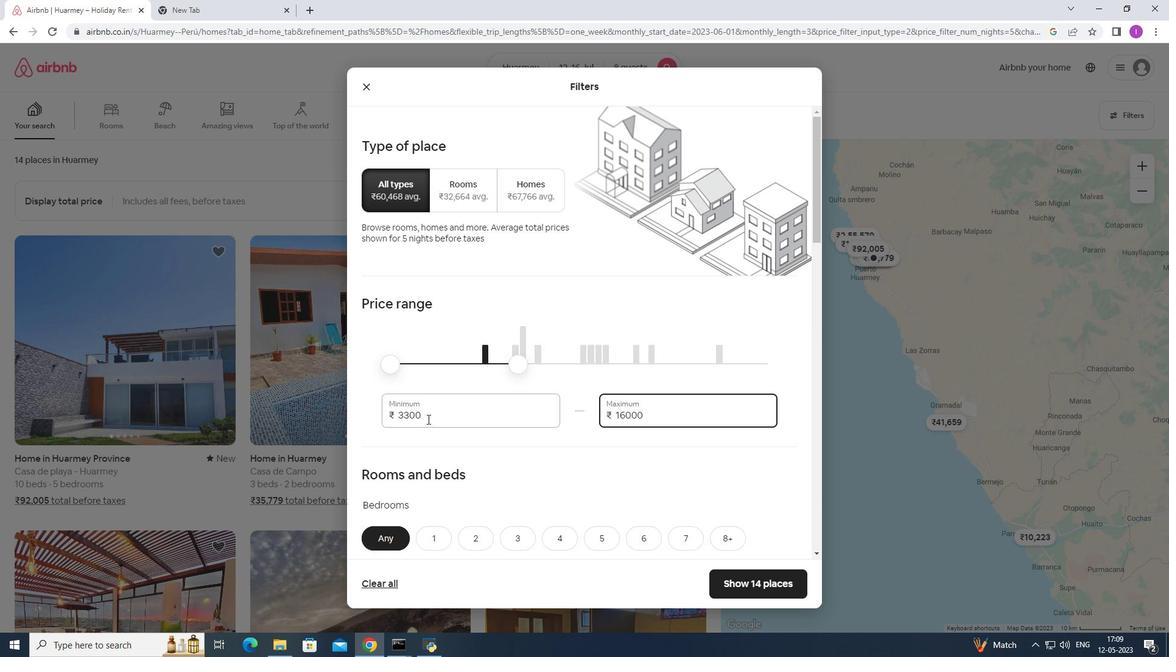 
Action: Mouse moved to (376, 419)
Screenshot: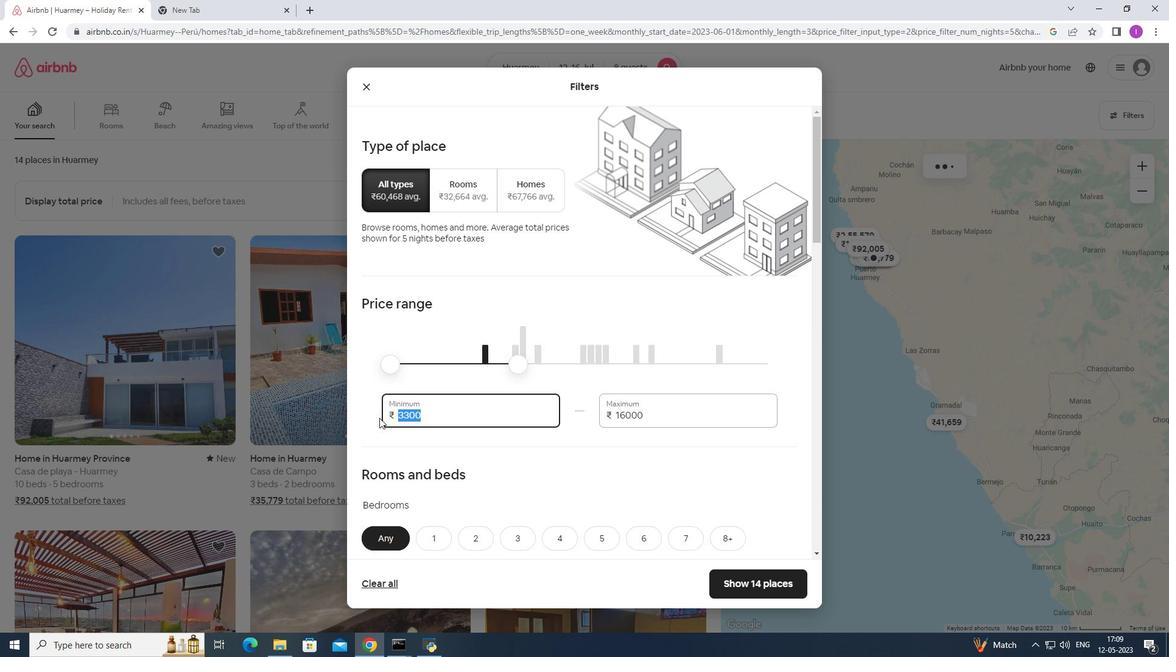 
Action: Key pressed 10
Screenshot: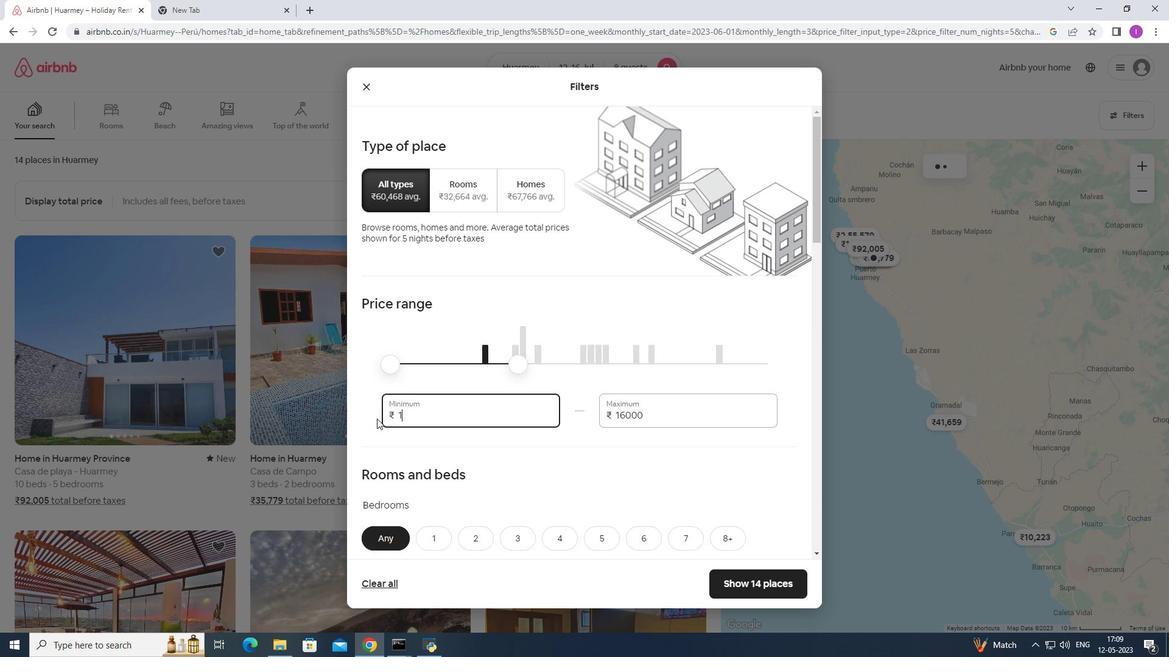 
Action: Mouse moved to (379, 415)
Screenshot: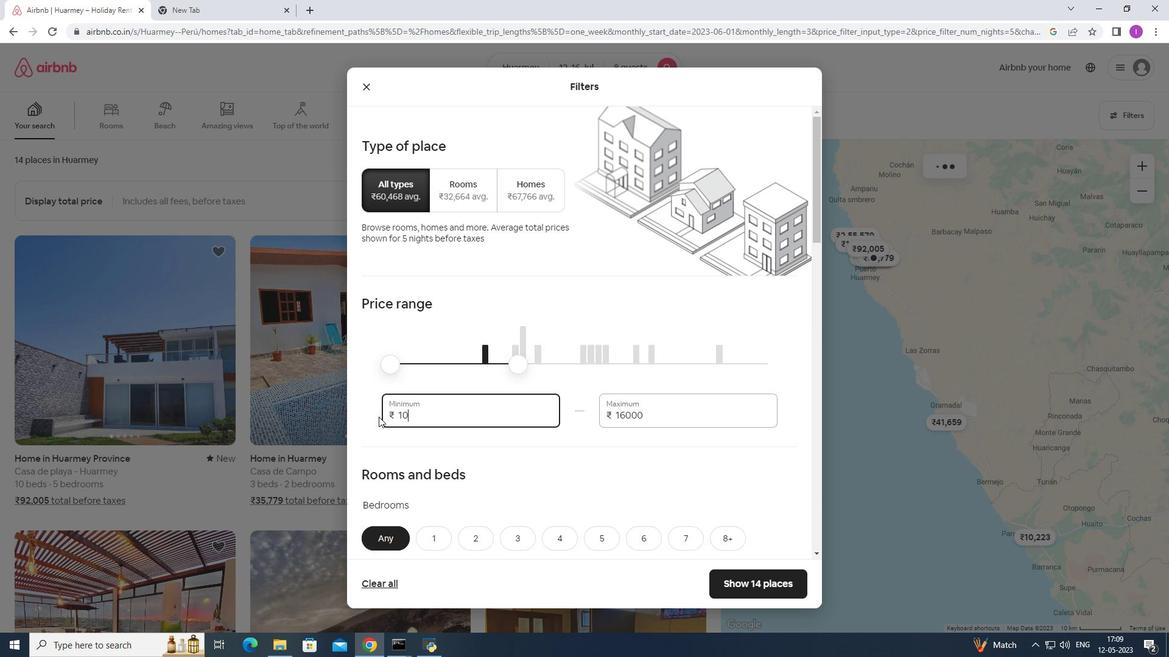 
Action: Key pressed 0
Screenshot: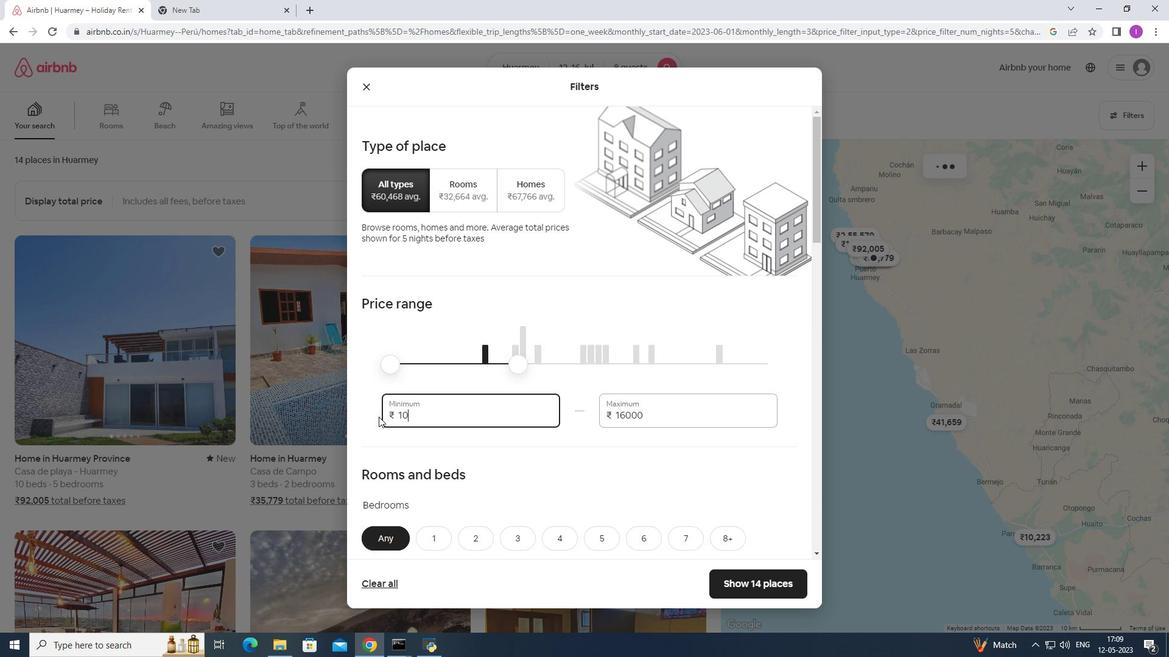 
Action: Mouse moved to (381, 414)
Screenshot: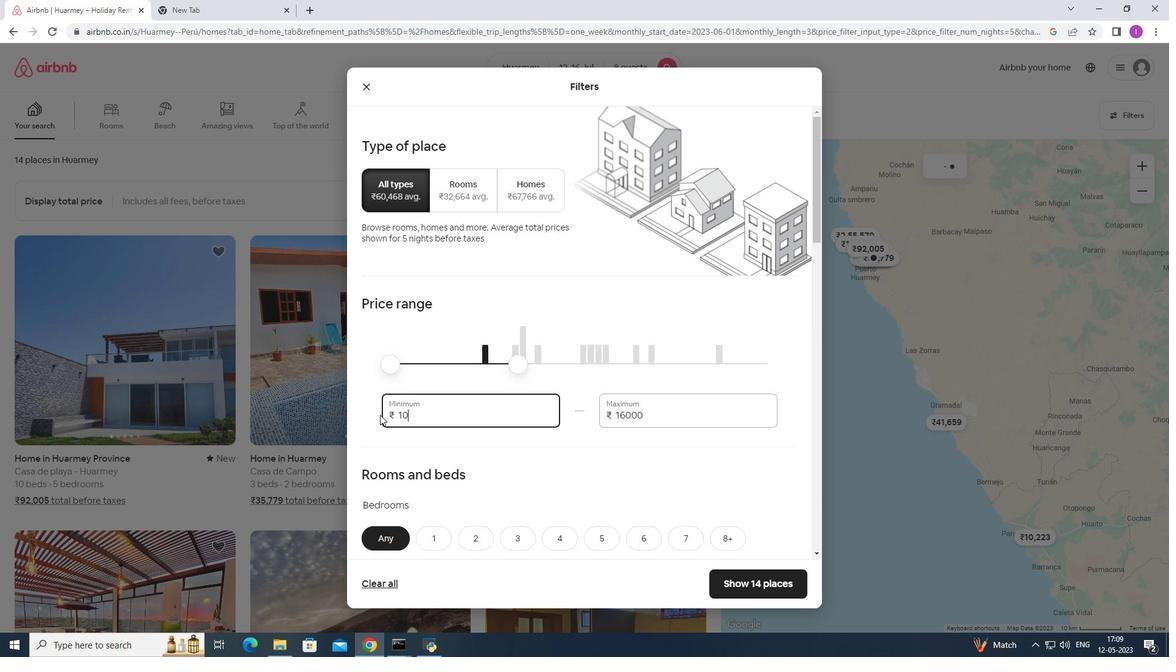 
Action: Key pressed 0
Screenshot: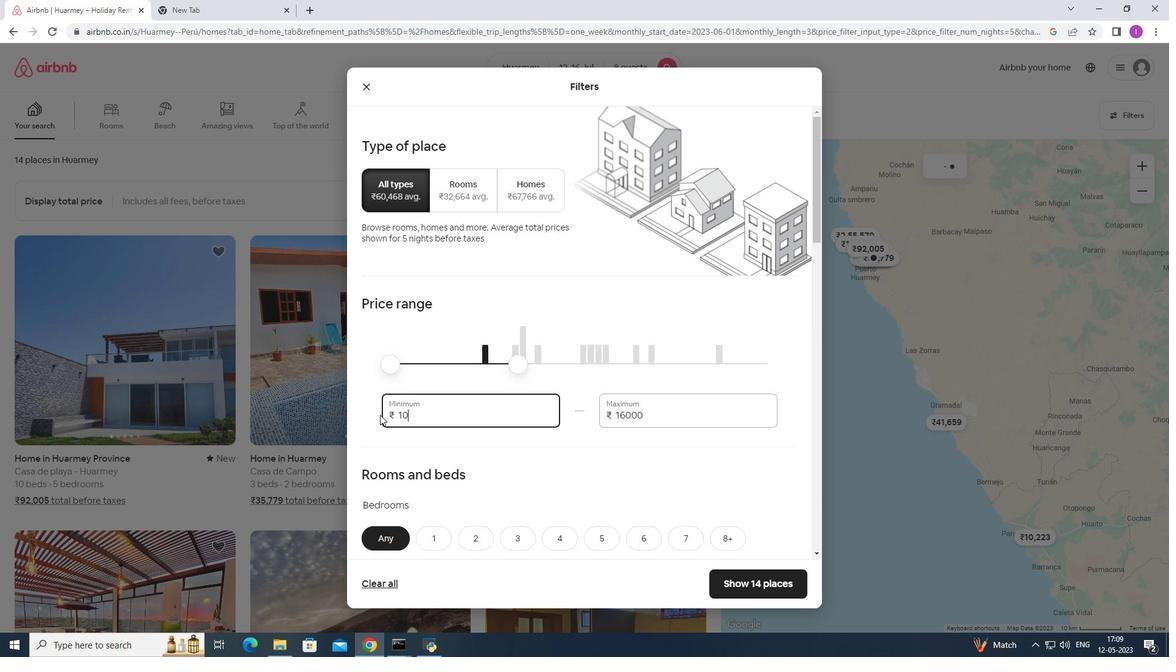 
Action: Mouse moved to (382, 414)
Screenshot: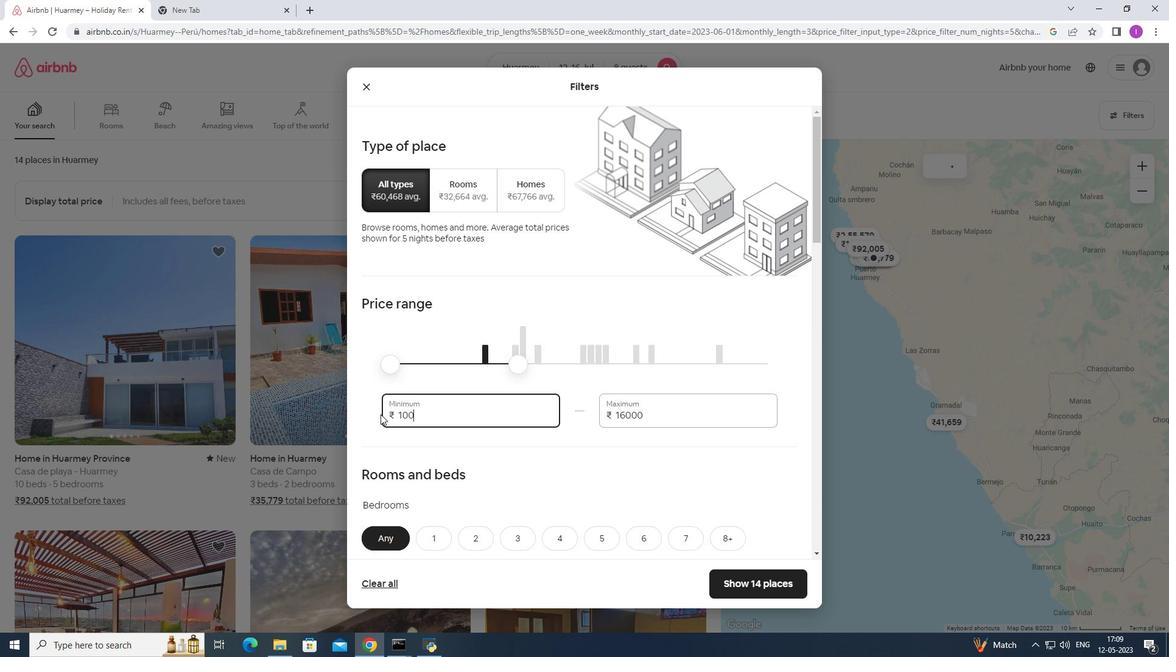 
Action: Key pressed 0
Screenshot: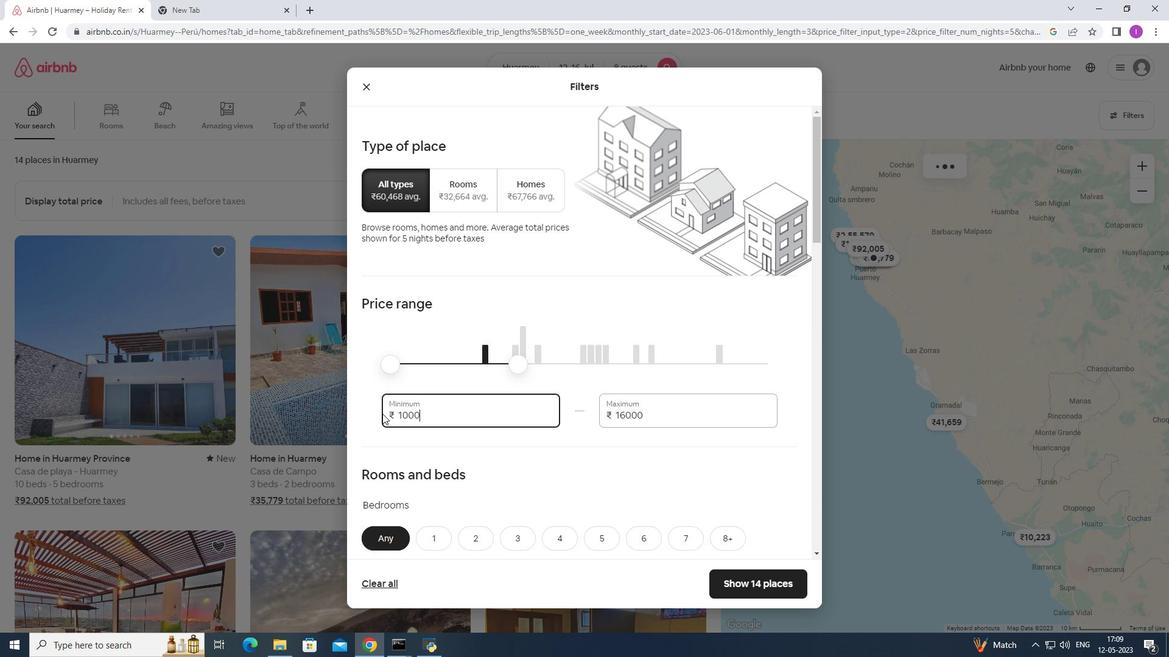 
Action: Mouse moved to (481, 427)
Screenshot: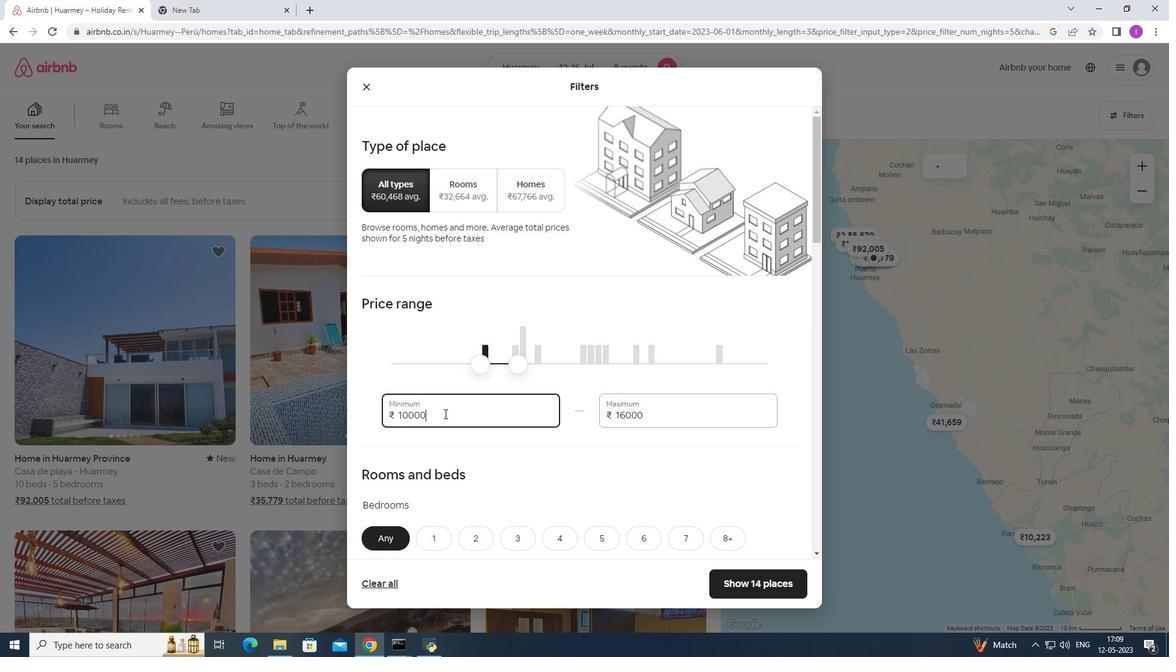 
Action: Mouse scrolled (481, 426) with delta (0, 0)
Screenshot: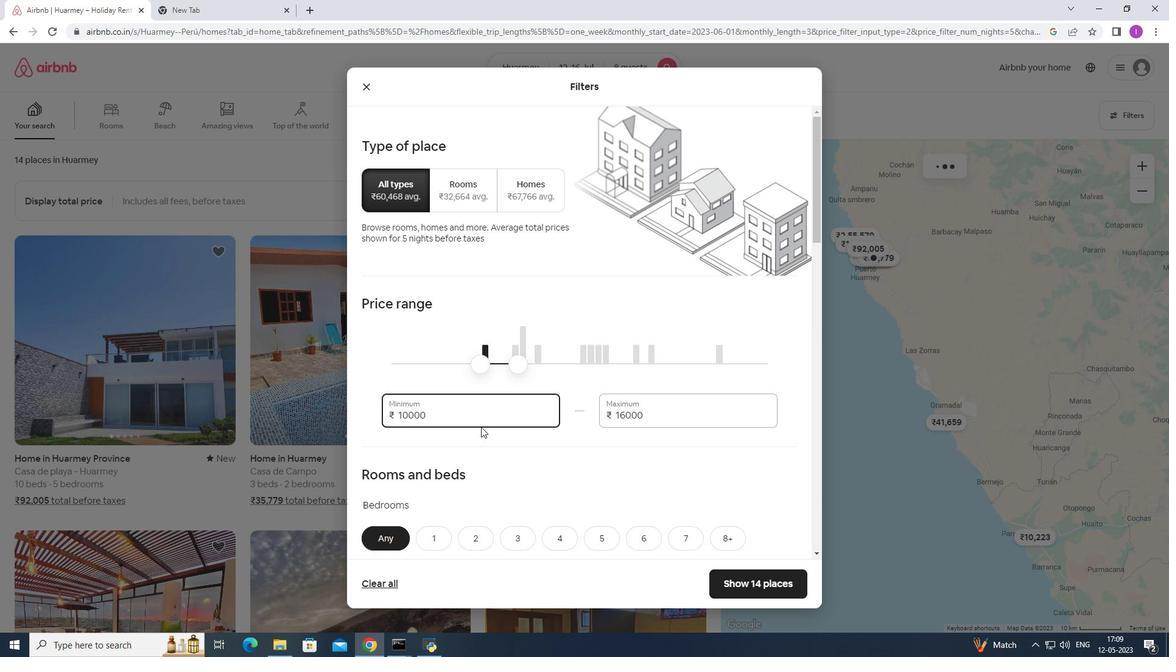 
Action: Mouse scrolled (481, 426) with delta (0, 0)
Screenshot: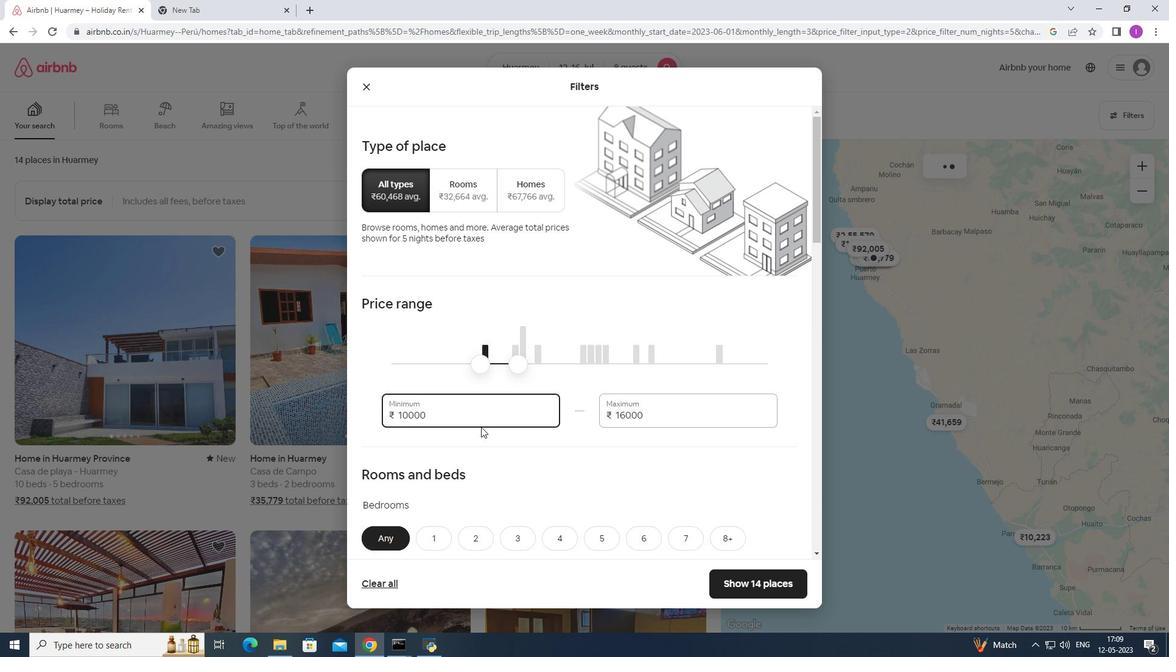 
Action: Mouse scrolled (481, 426) with delta (0, 0)
Screenshot: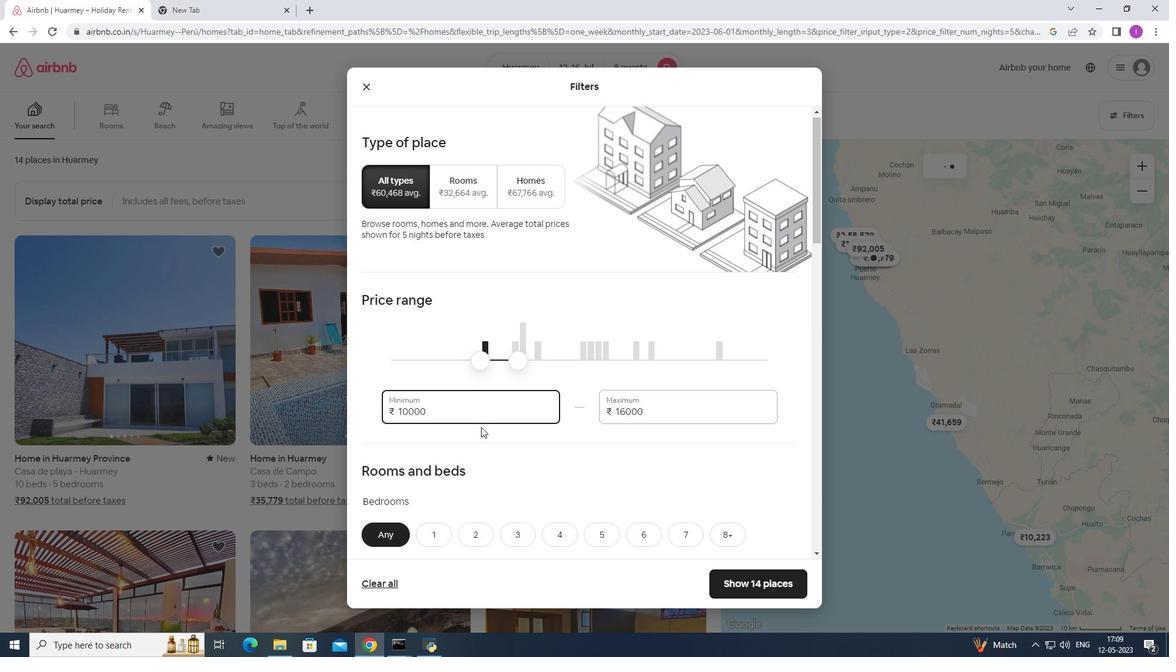 
Action: Mouse moved to (730, 358)
Screenshot: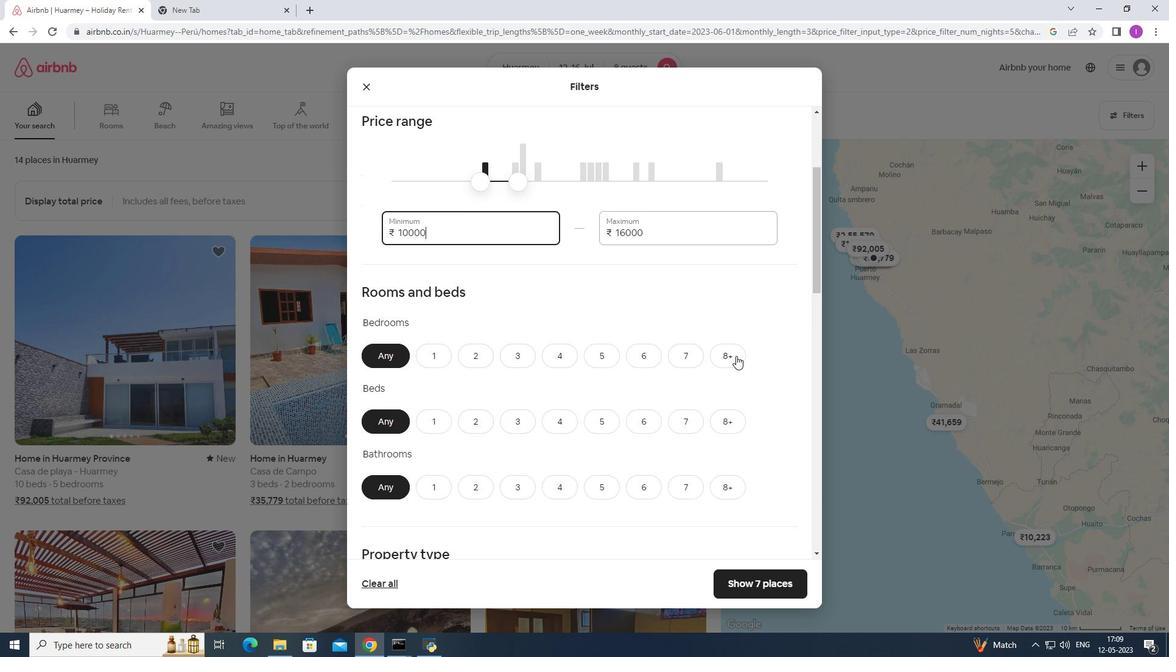 
Action: Mouse pressed left at (730, 358)
Screenshot: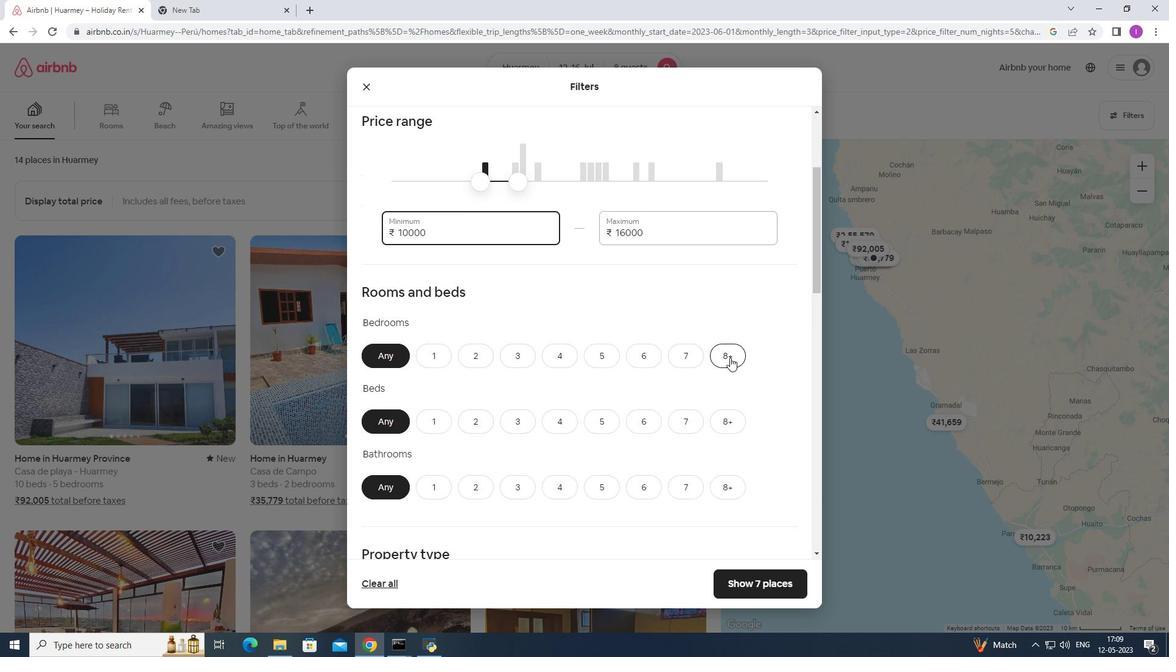 
Action: Mouse moved to (731, 421)
Screenshot: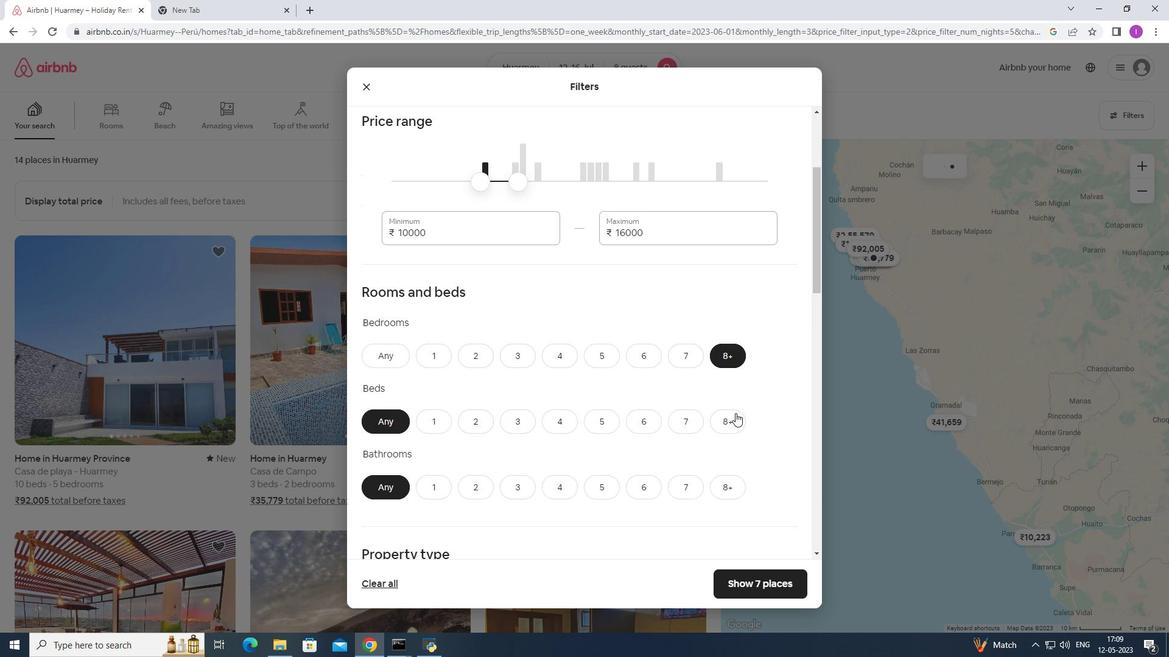 
Action: Mouse pressed left at (731, 421)
Screenshot: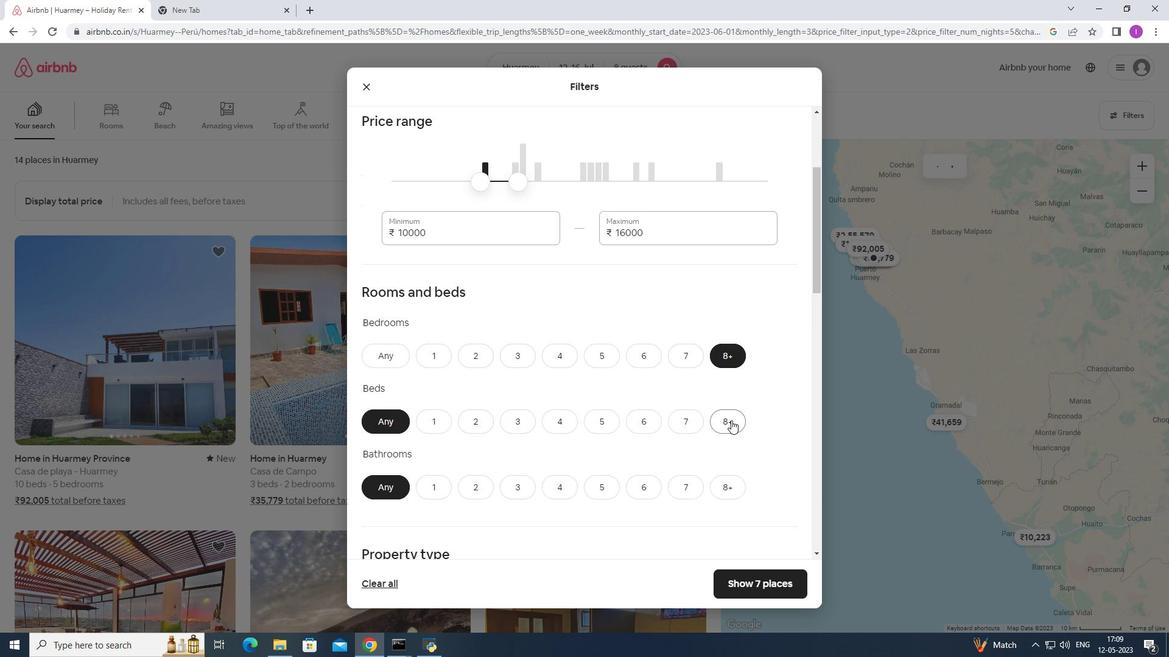 
Action: Mouse moved to (730, 492)
Screenshot: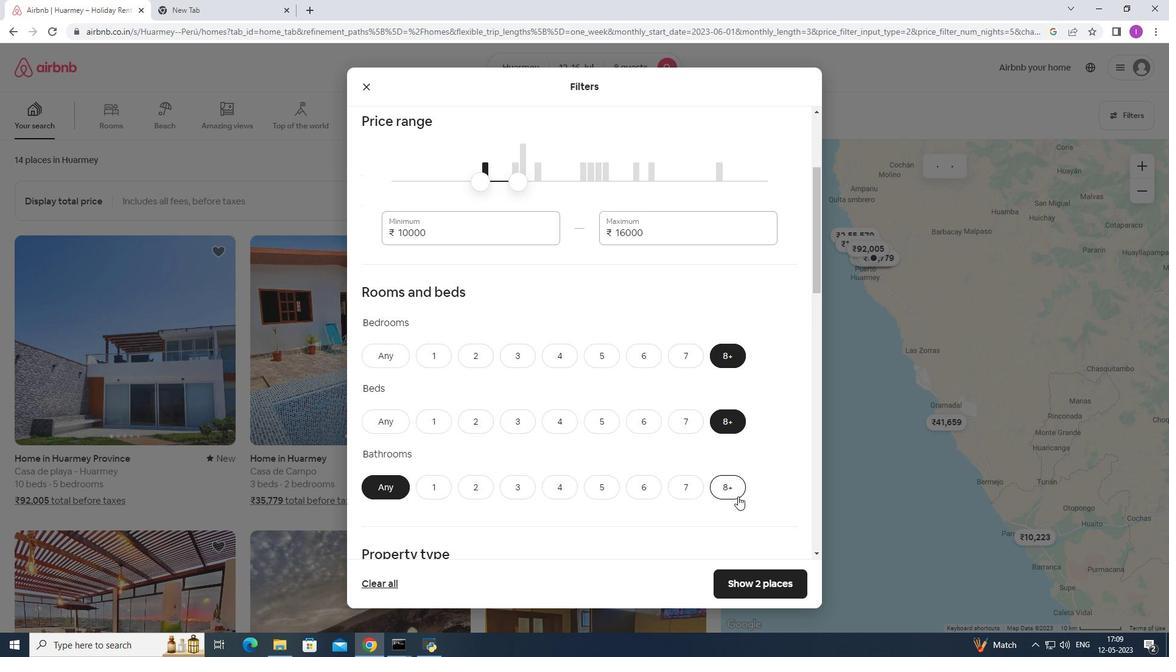 
Action: Mouse pressed left at (730, 492)
Screenshot: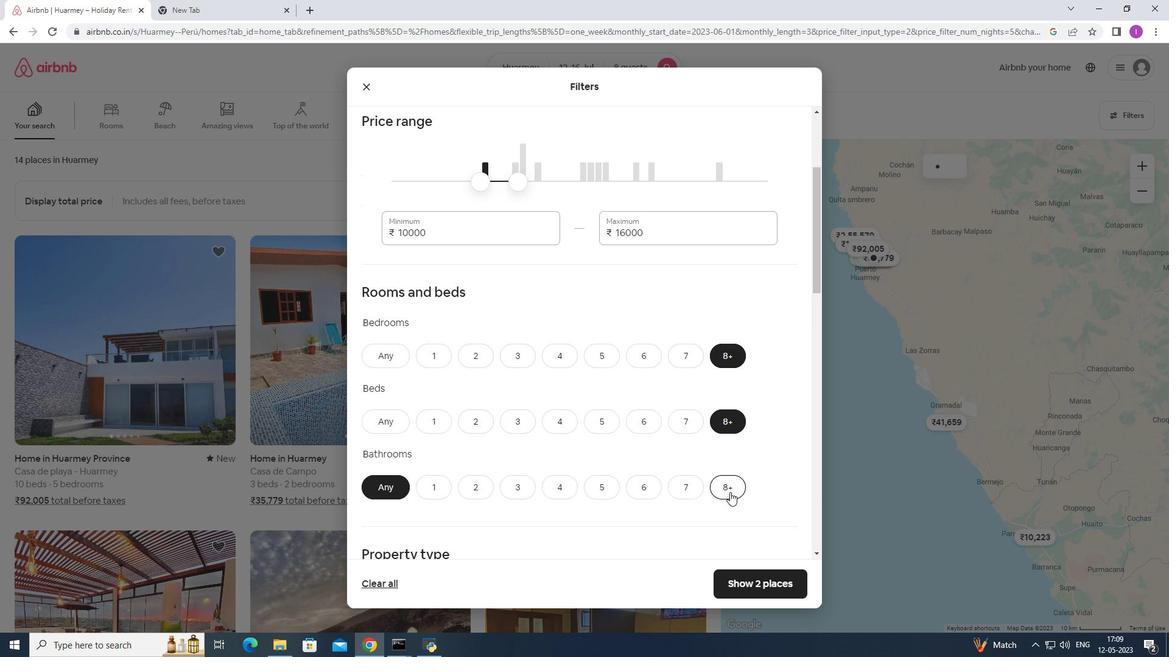 
Action: Mouse moved to (542, 447)
Screenshot: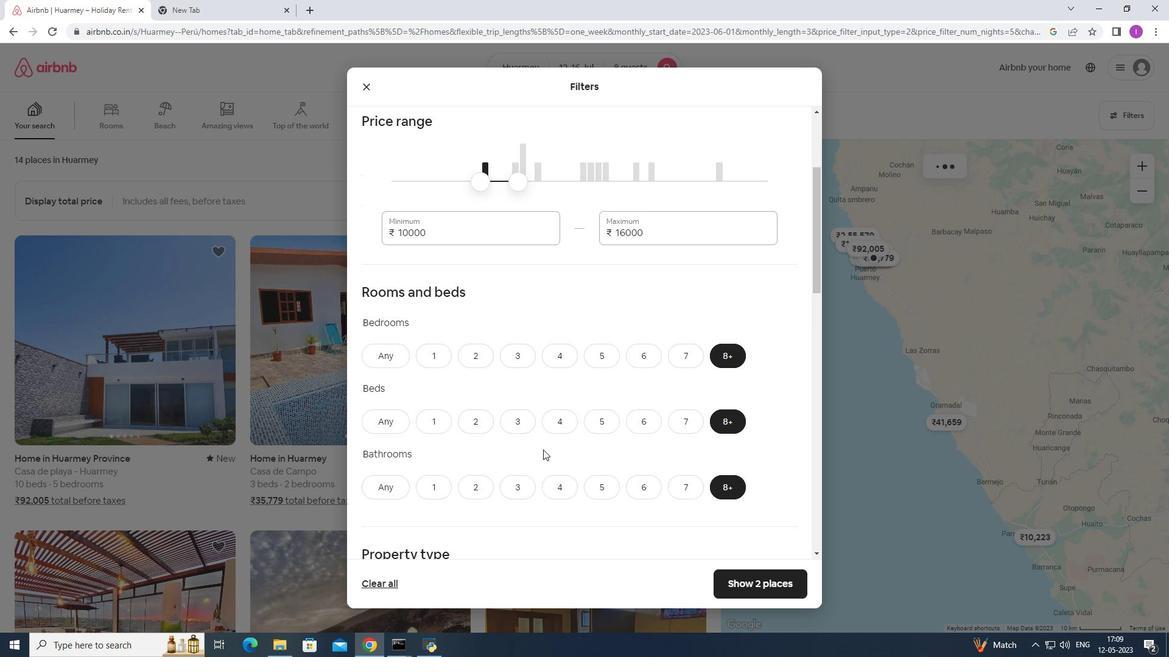 
Action: Mouse scrolled (542, 446) with delta (0, 0)
Screenshot: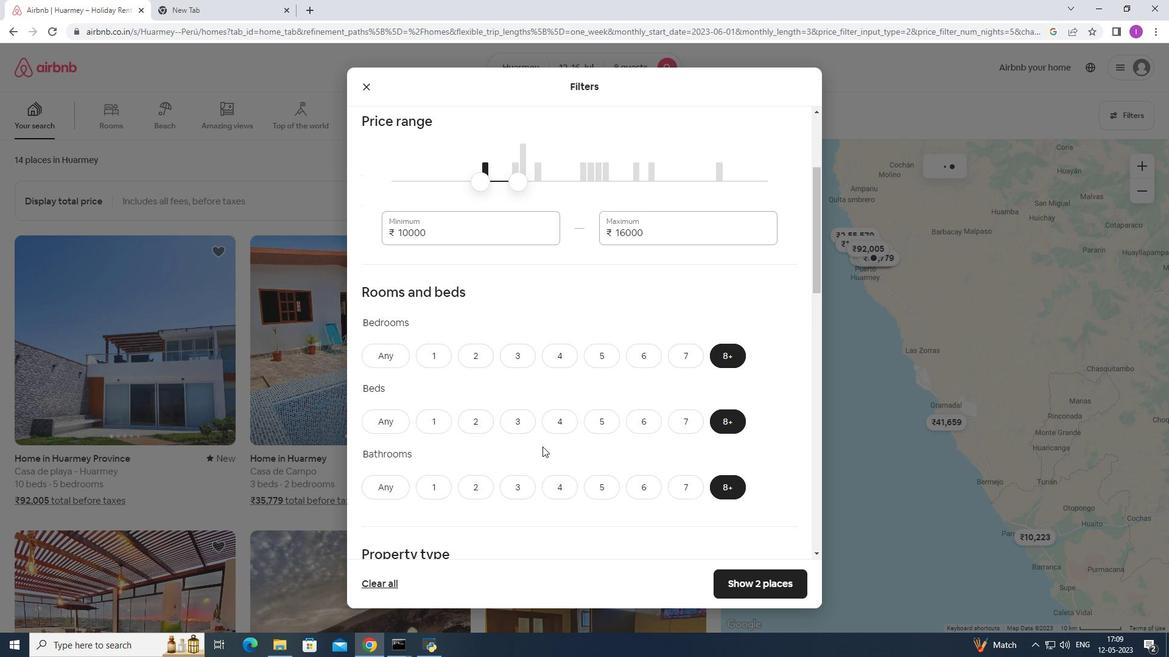 
Action: Mouse scrolled (542, 446) with delta (0, 0)
Screenshot: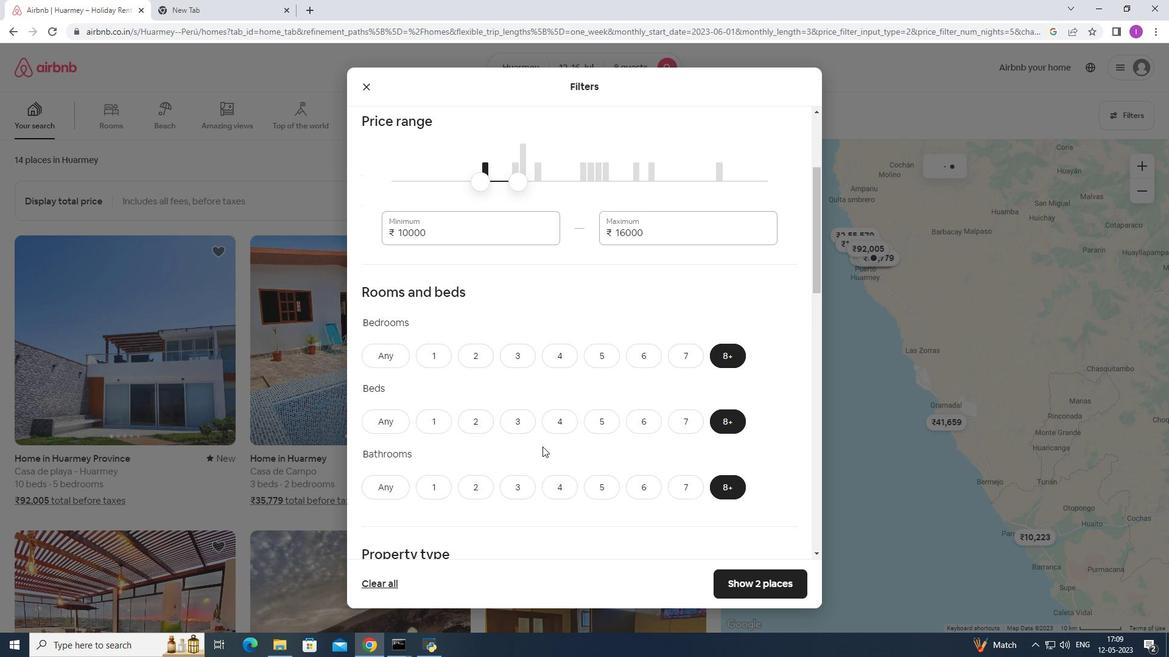 
Action: Mouse scrolled (542, 446) with delta (0, 0)
Screenshot: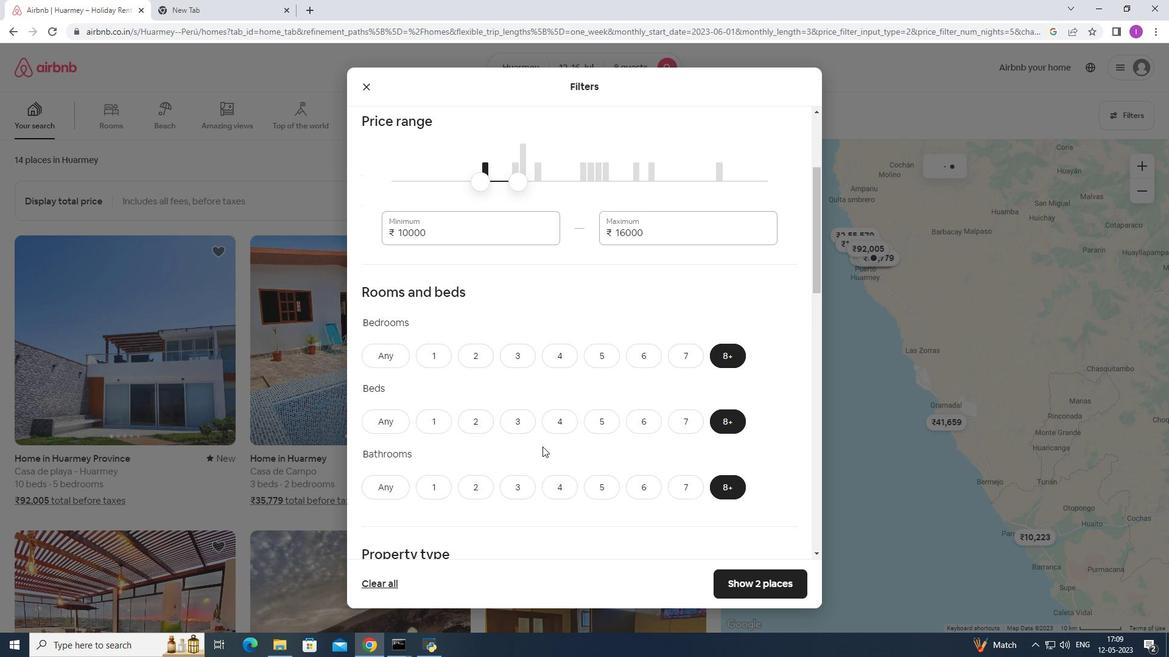 
Action: Mouse scrolled (542, 446) with delta (0, 0)
Screenshot: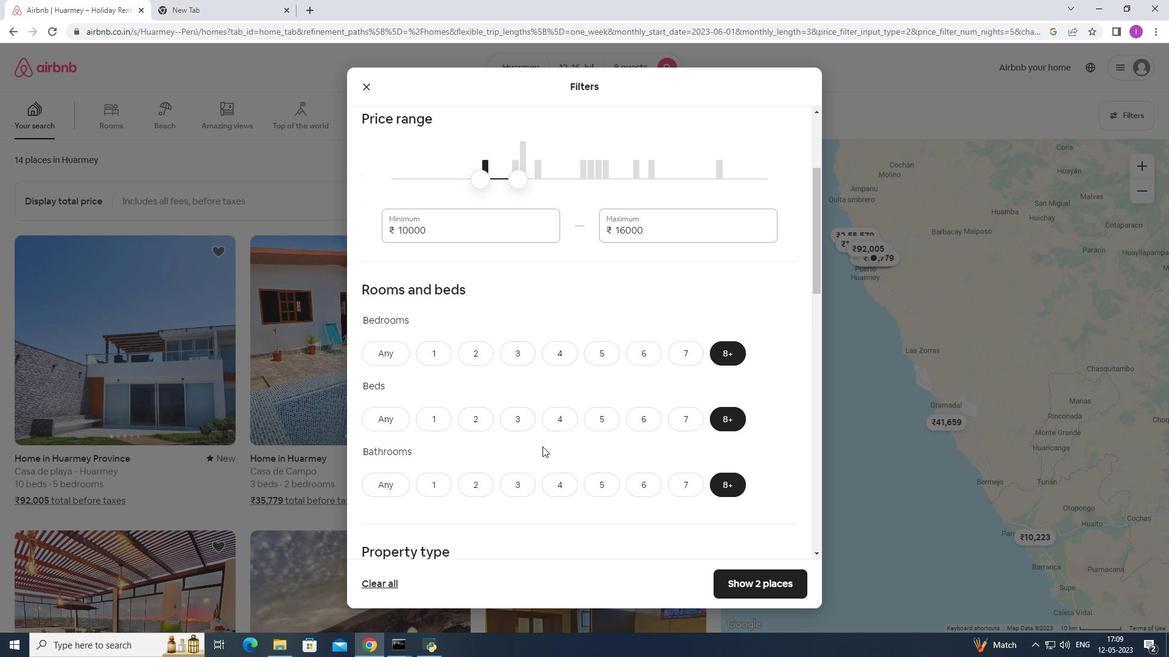 
Action: Mouse scrolled (542, 446) with delta (0, 0)
Screenshot: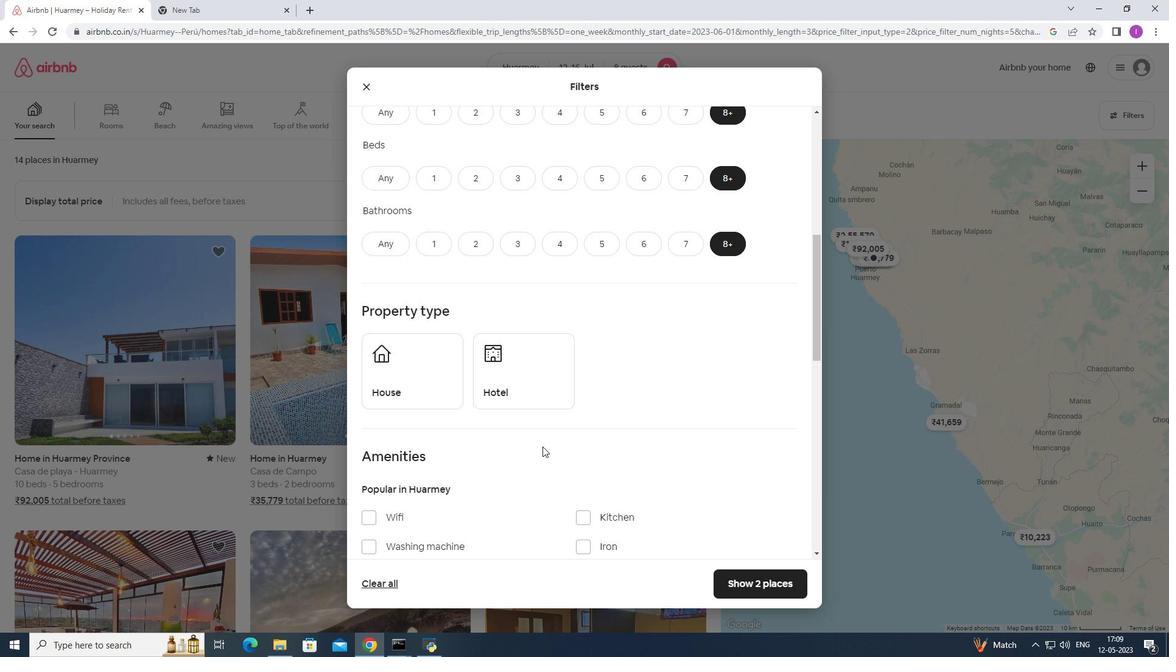
Action: Mouse moved to (542, 446)
Screenshot: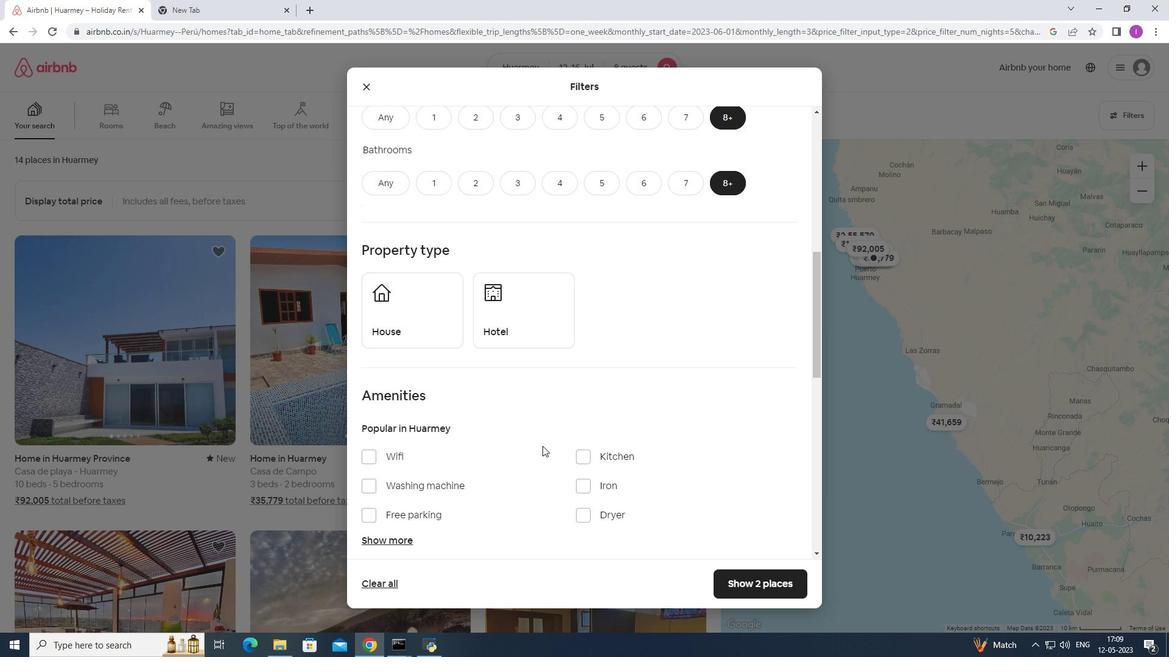 
Action: Mouse scrolled (542, 445) with delta (0, 0)
Screenshot: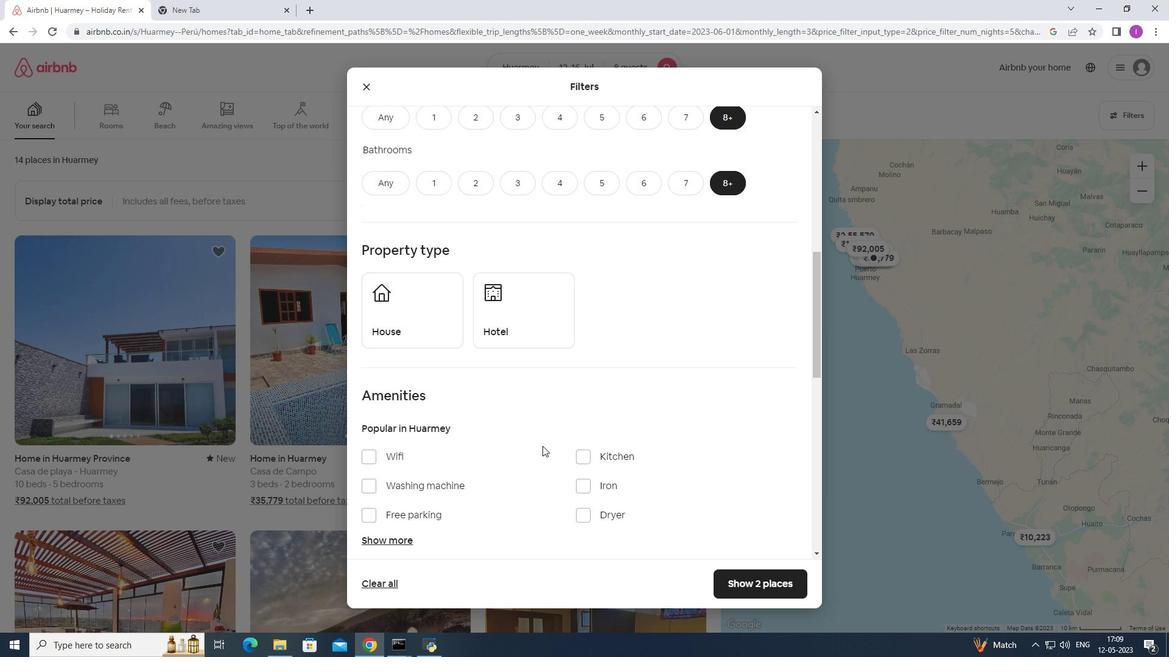 
Action: Mouse moved to (429, 268)
Screenshot: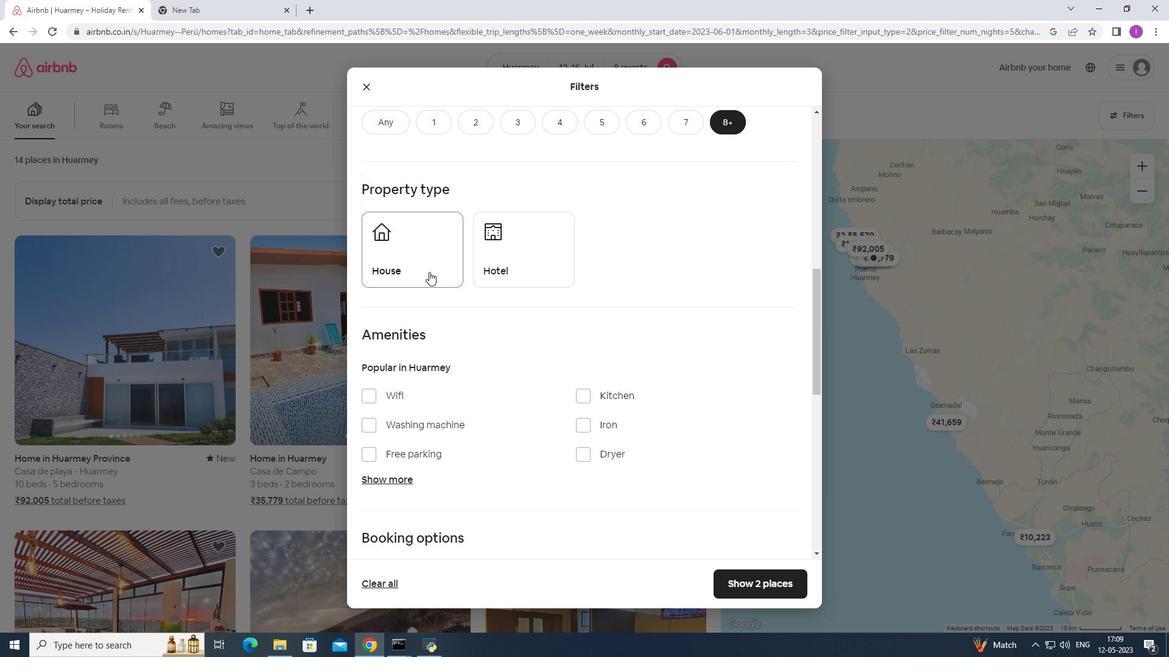
Action: Mouse pressed left at (429, 268)
Screenshot: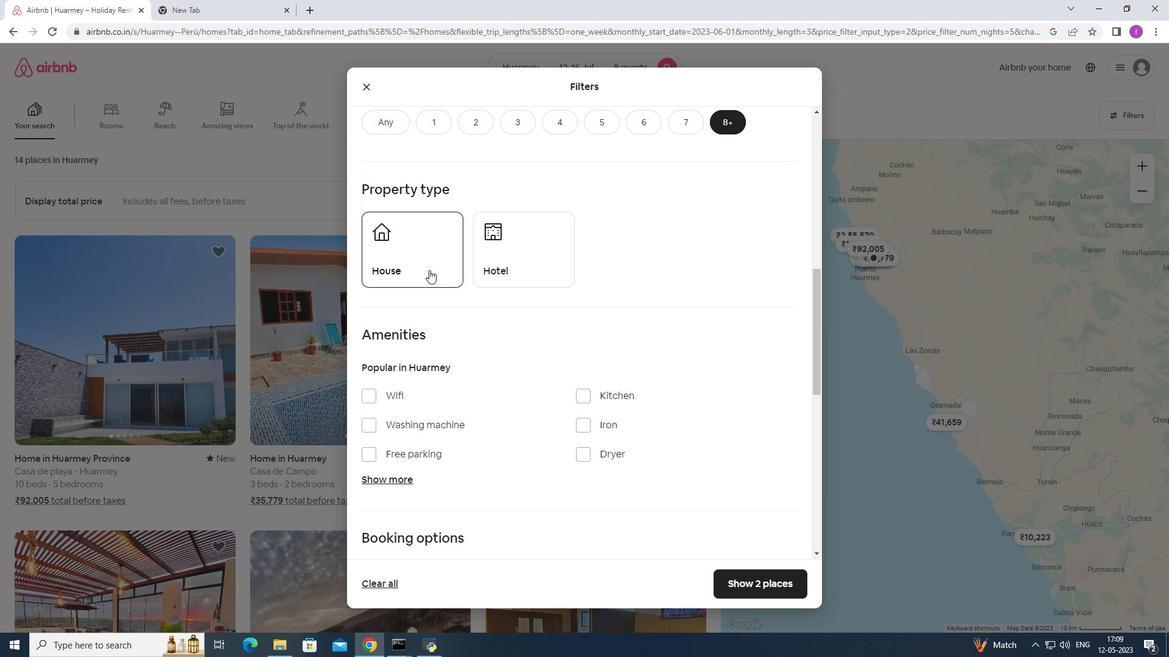 
Action: Mouse moved to (495, 257)
Screenshot: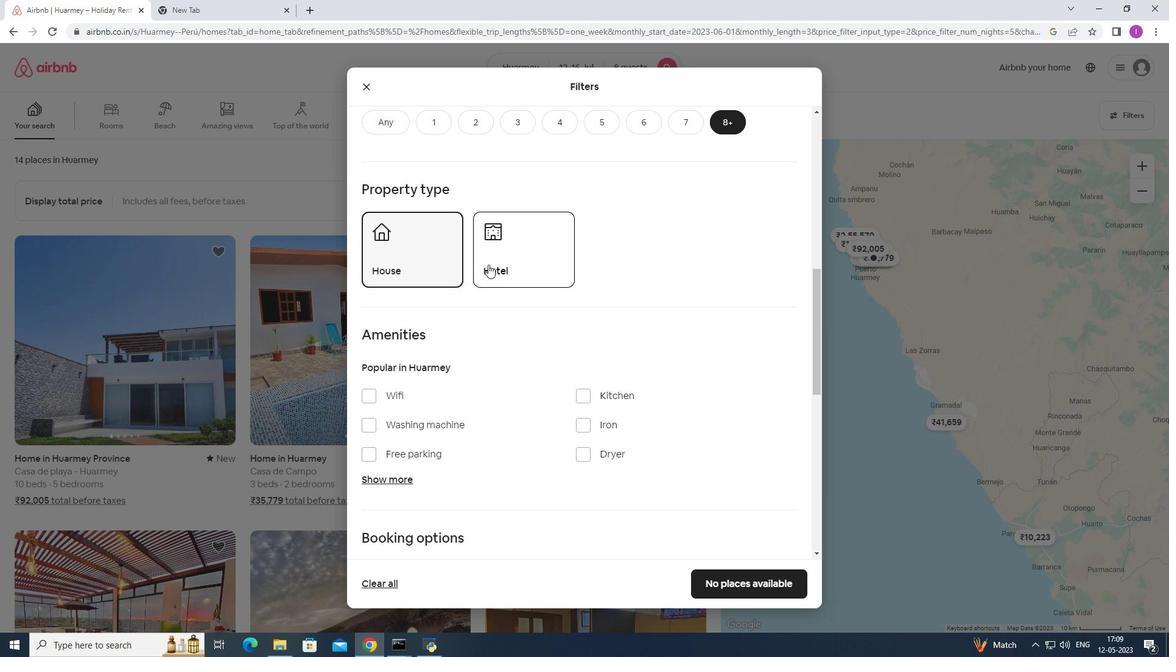 
Action: Mouse pressed left at (495, 257)
Screenshot: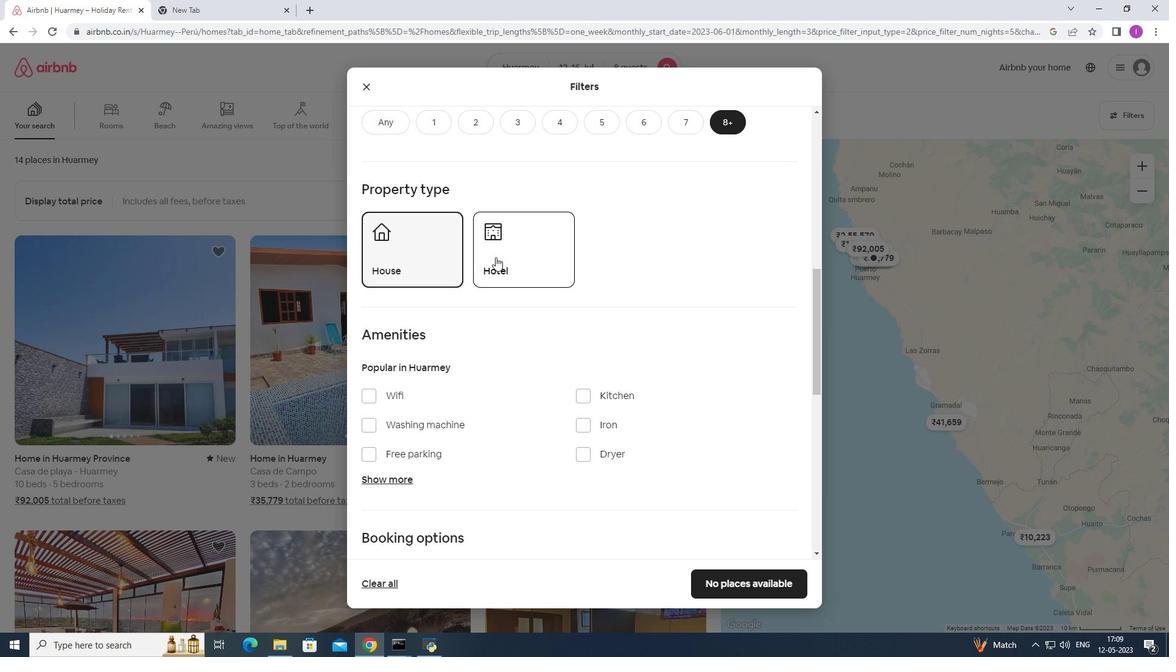 
Action: Mouse moved to (479, 365)
Screenshot: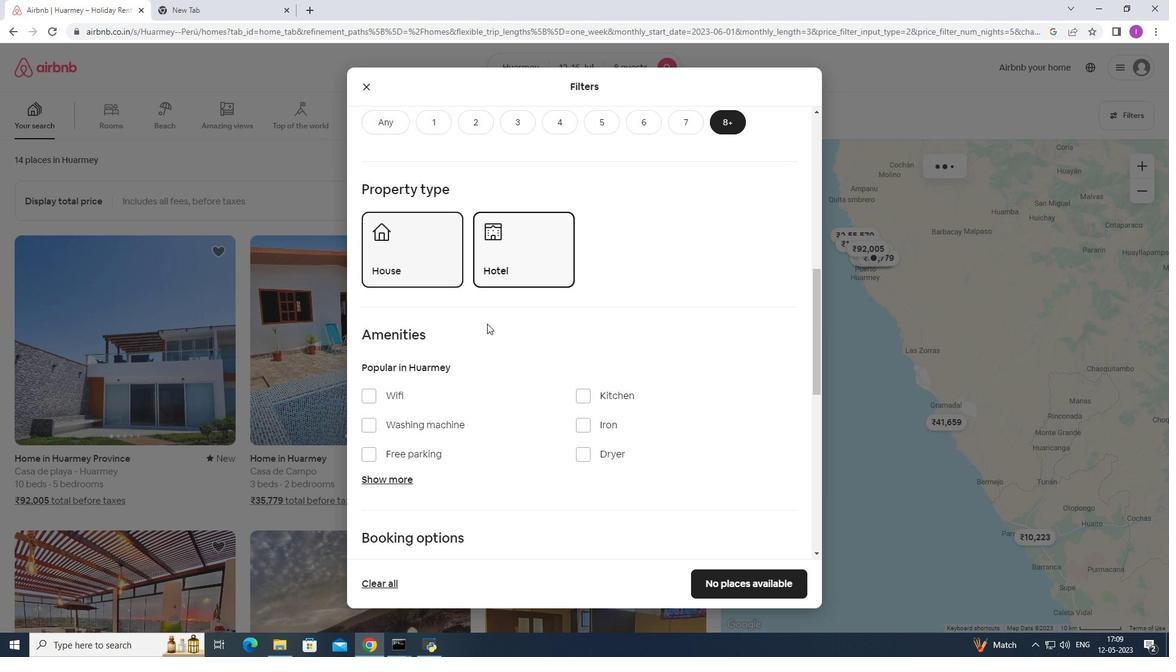 
Action: Mouse scrolled (479, 364) with delta (0, 0)
Screenshot: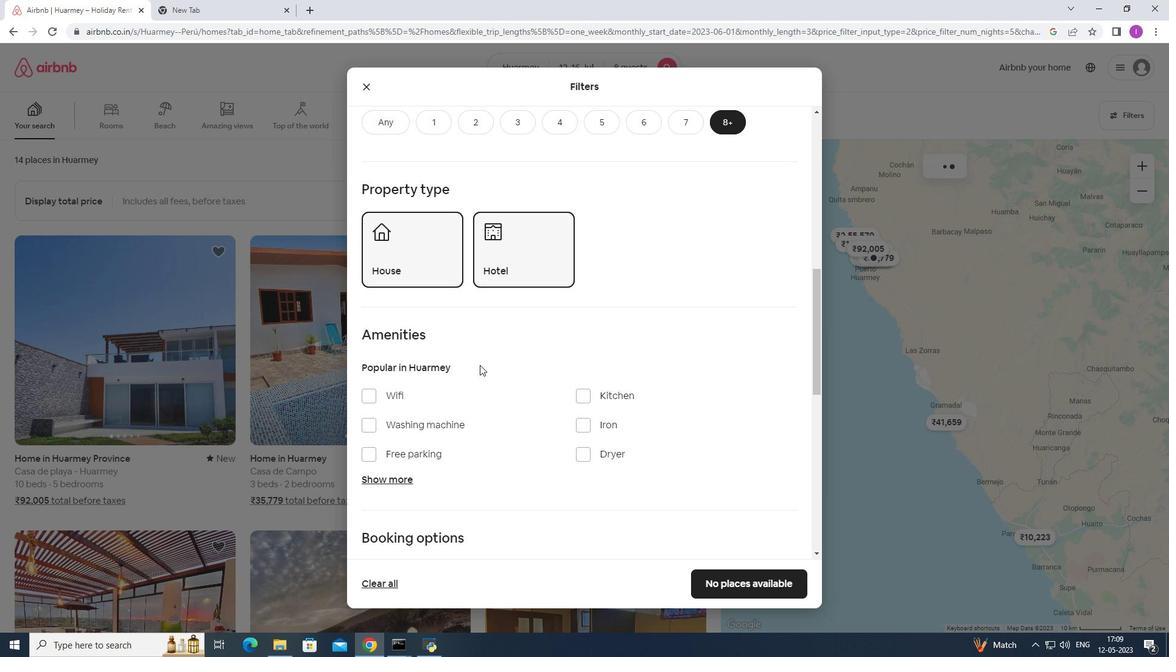 
Action: Mouse scrolled (479, 364) with delta (0, 0)
Screenshot: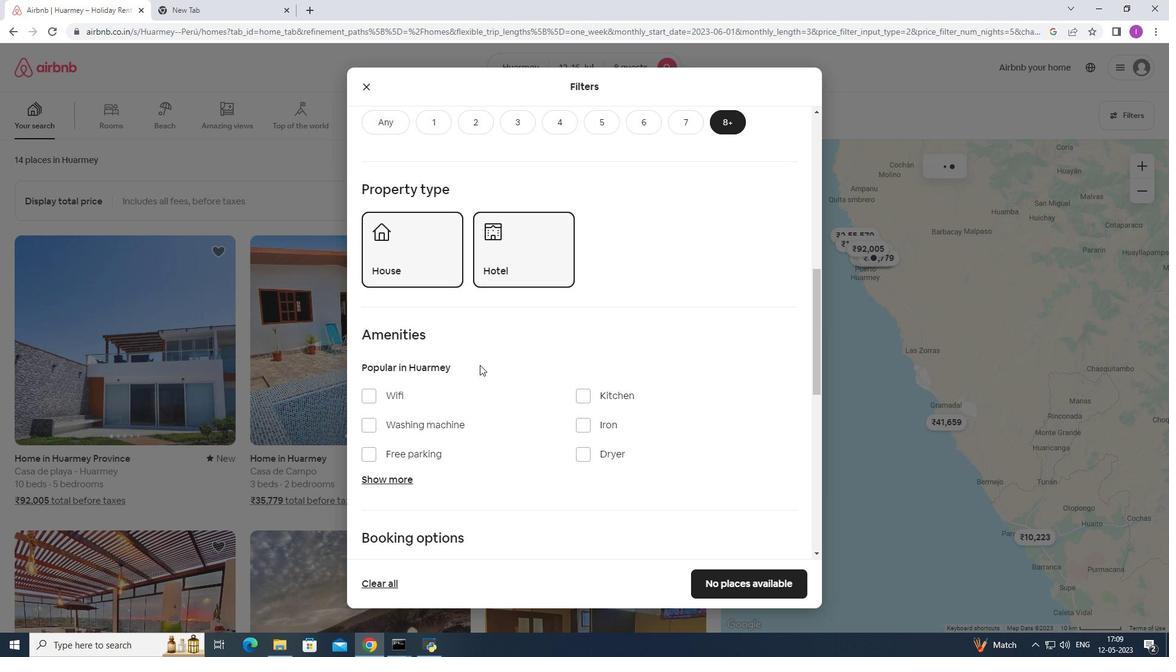 
Action: Mouse moved to (364, 269)
Screenshot: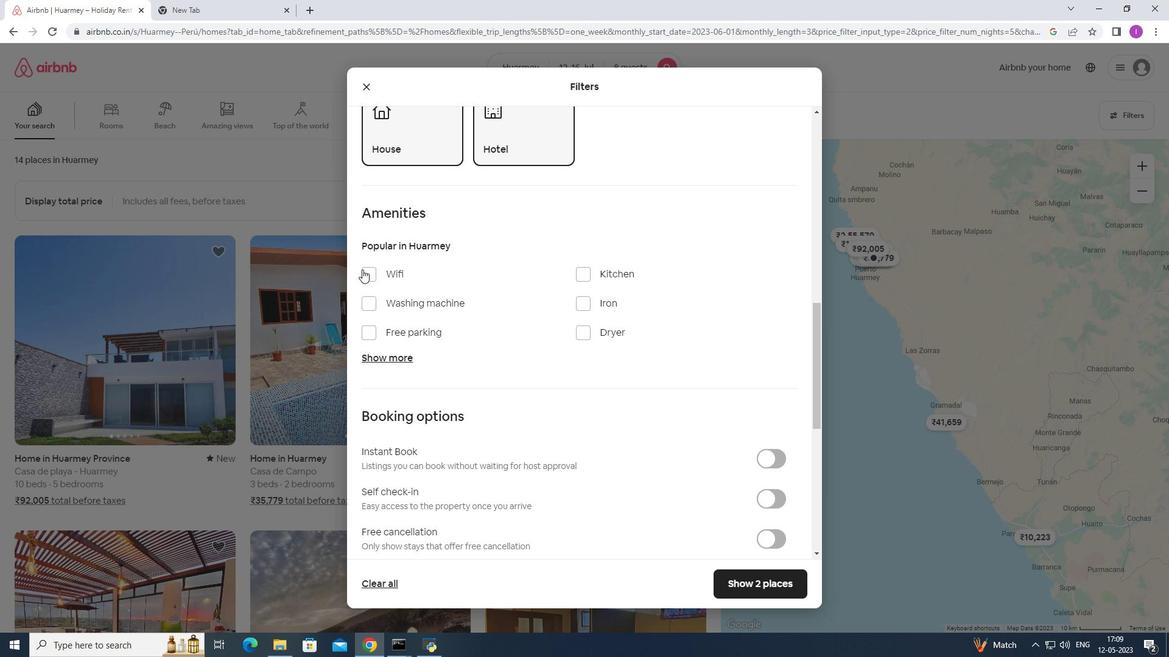 
Action: Mouse pressed left at (364, 269)
Screenshot: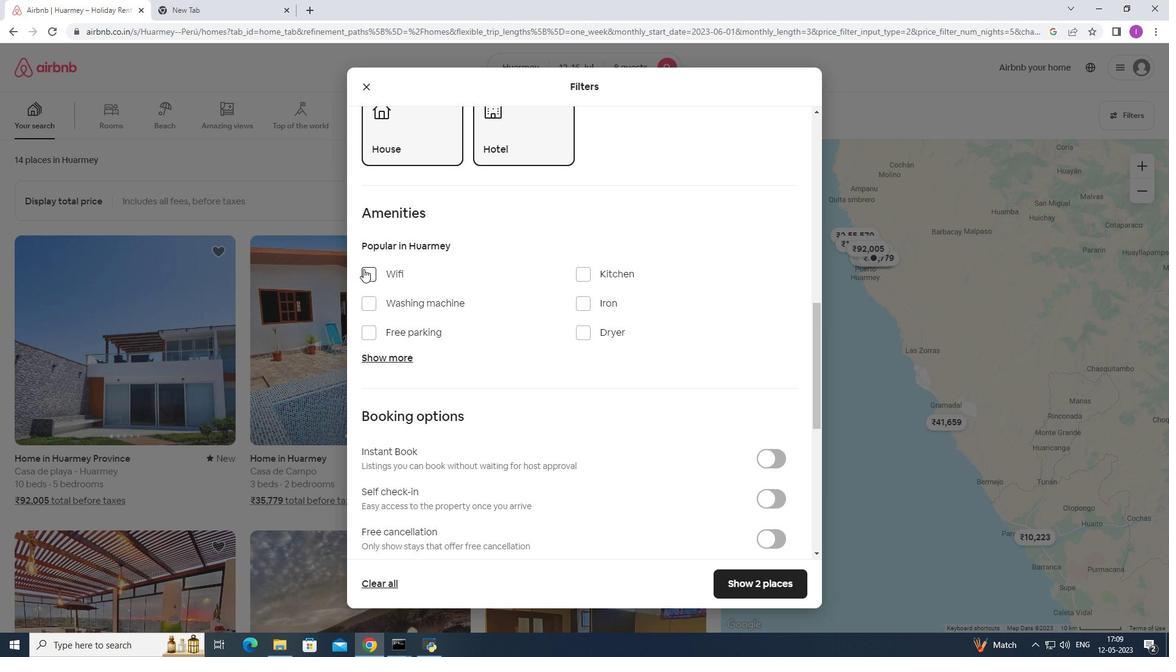 
Action: Mouse moved to (376, 334)
Screenshot: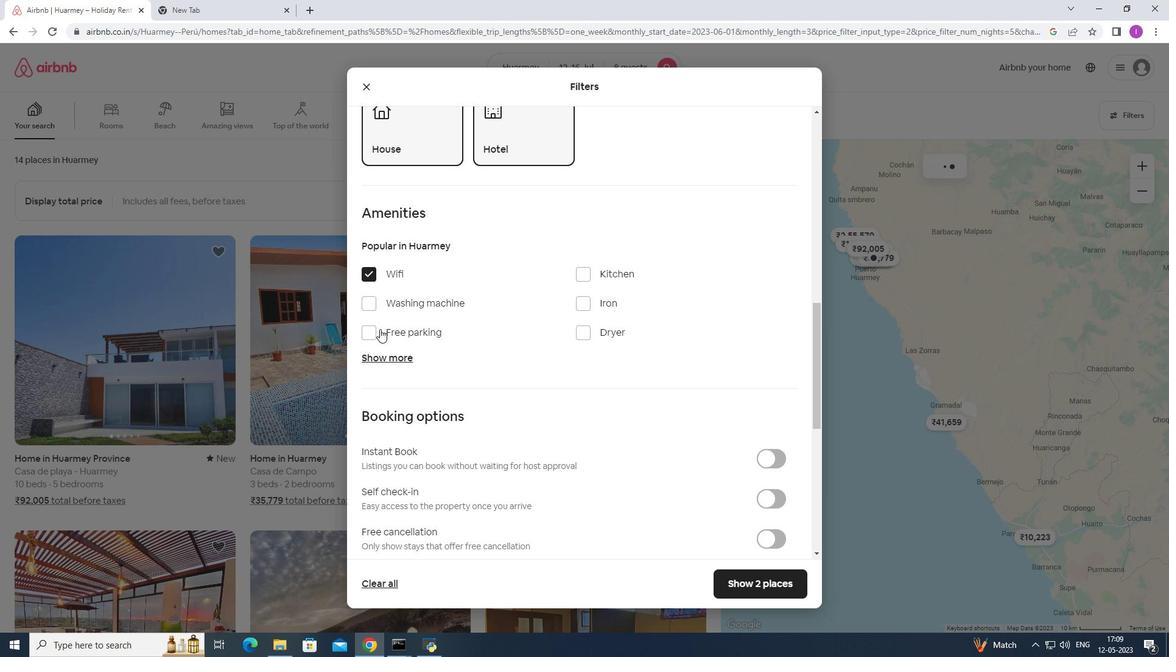 
Action: Mouse pressed left at (376, 334)
Screenshot: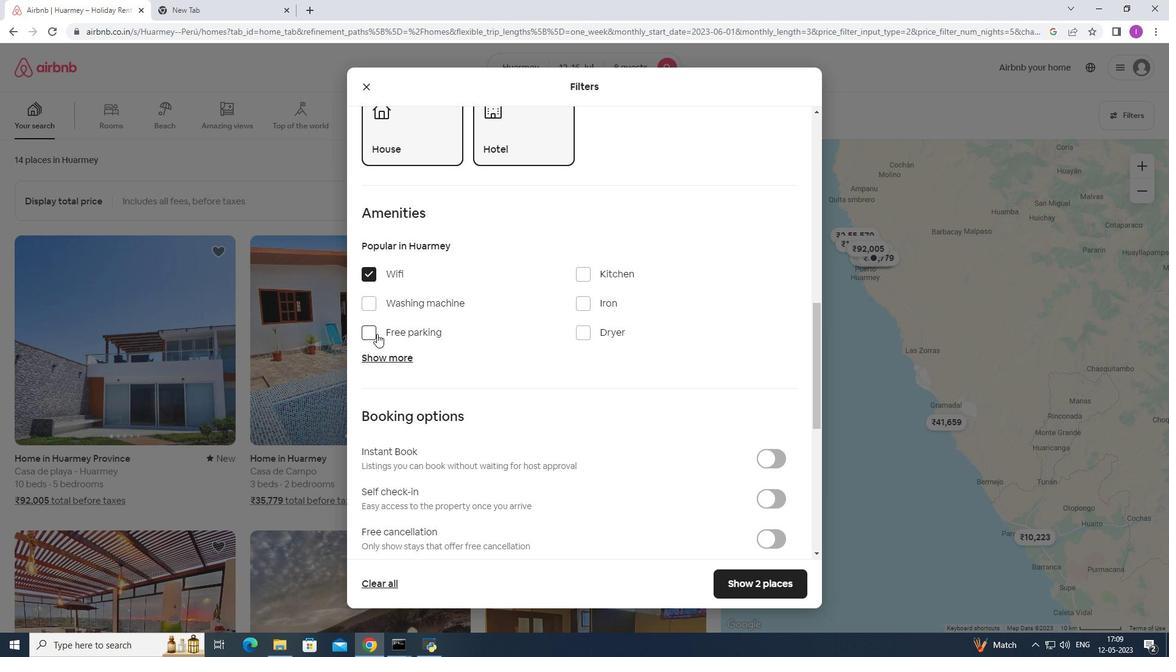 
Action: Mouse moved to (386, 357)
Screenshot: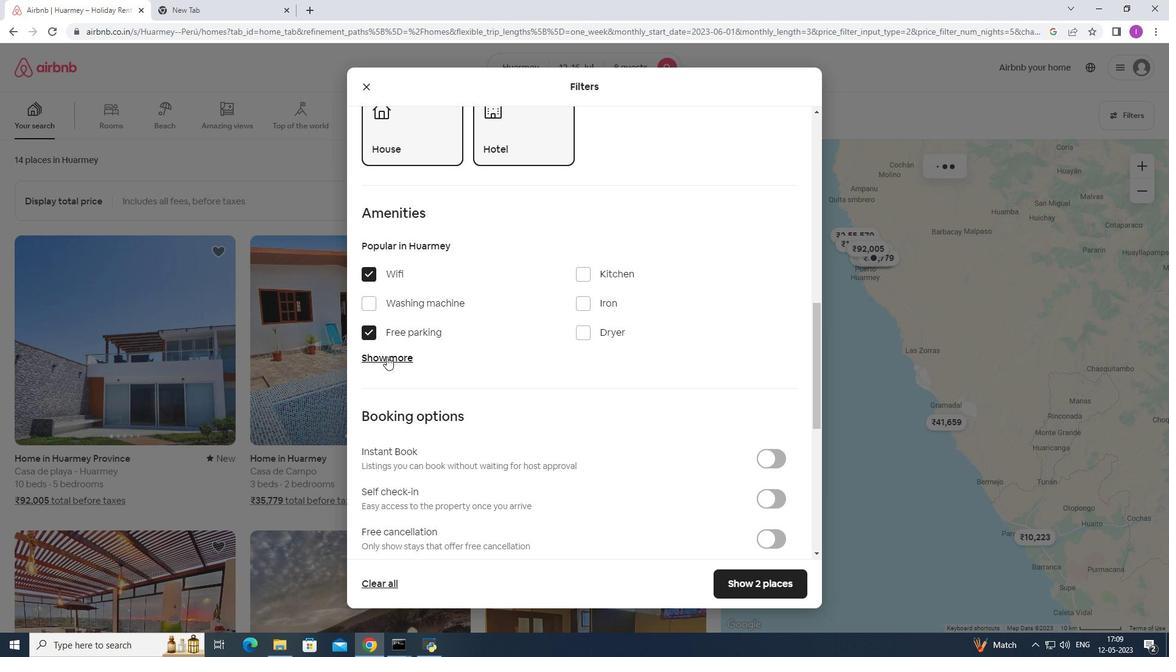 
Action: Mouse pressed left at (386, 357)
Screenshot: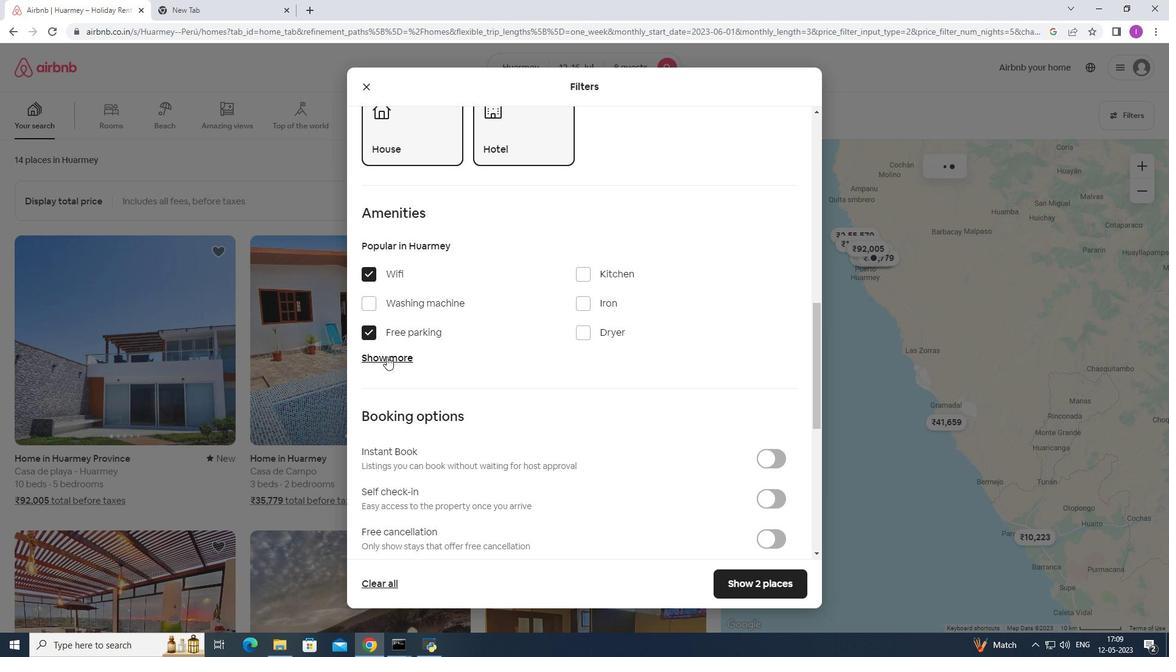 
Action: Mouse moved to (460, 369)
Screenshot: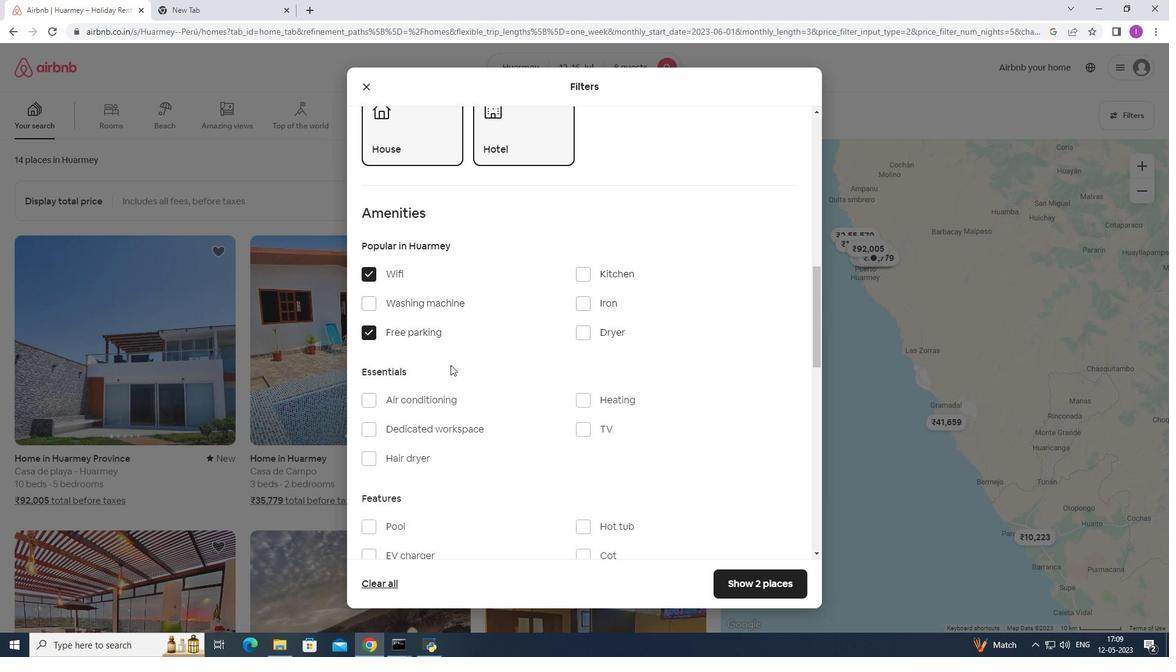 
Action: Mouse scrolled (460, 368) with delta (0, 0)
Screenshot: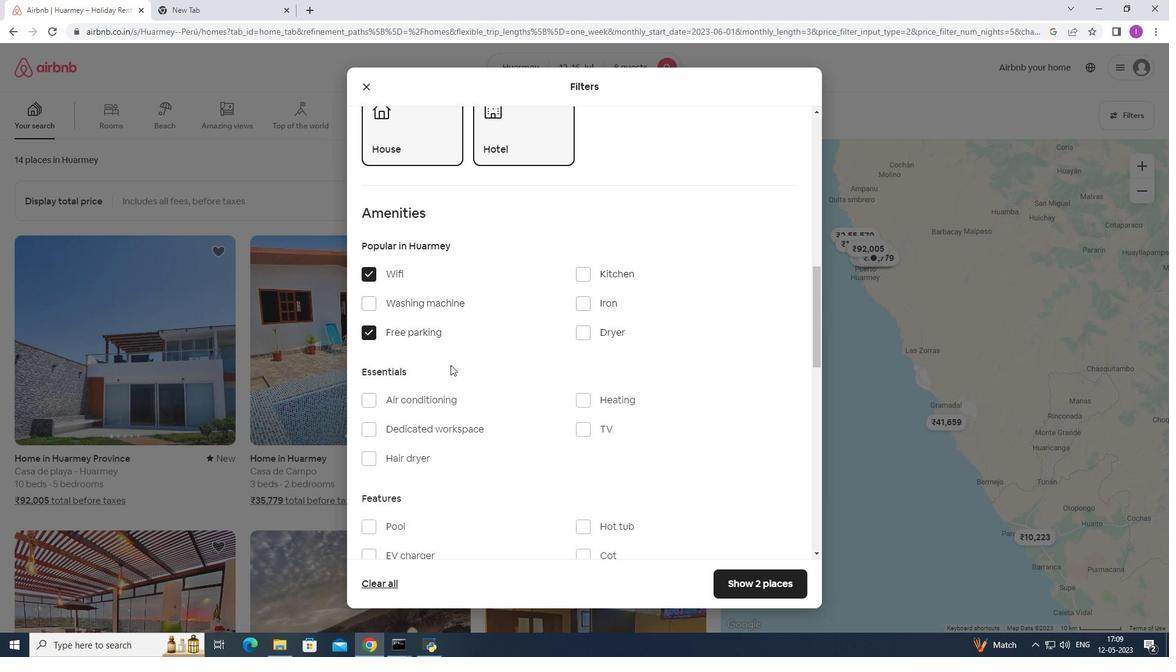 
Action: Mouse moved to (461, 370)
Screenshot: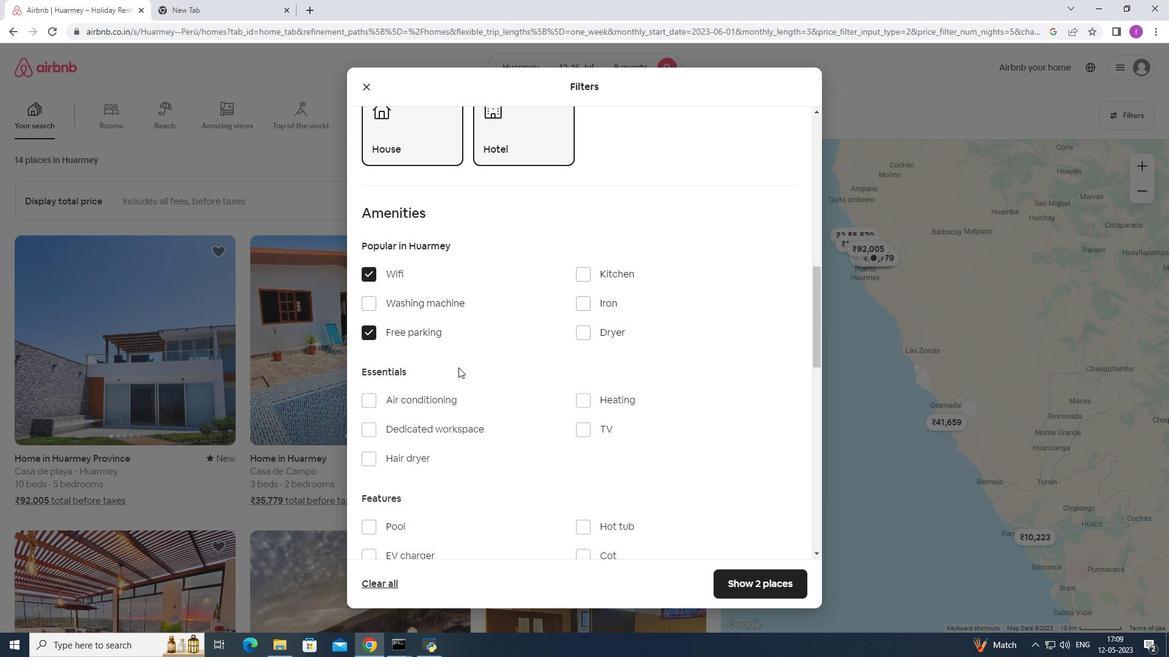 
Action: Mouse scrolled (461, 370) with delta (0, 0)
Screenshot: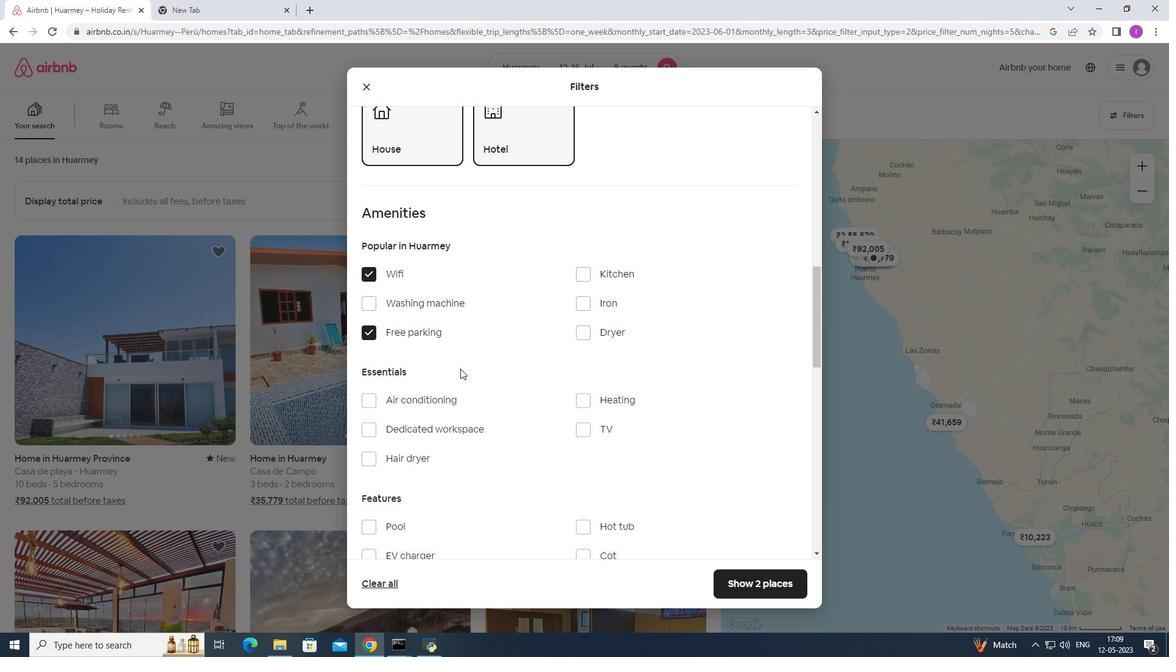 
Action: Mouse moved to (464, 373)
Screenshot: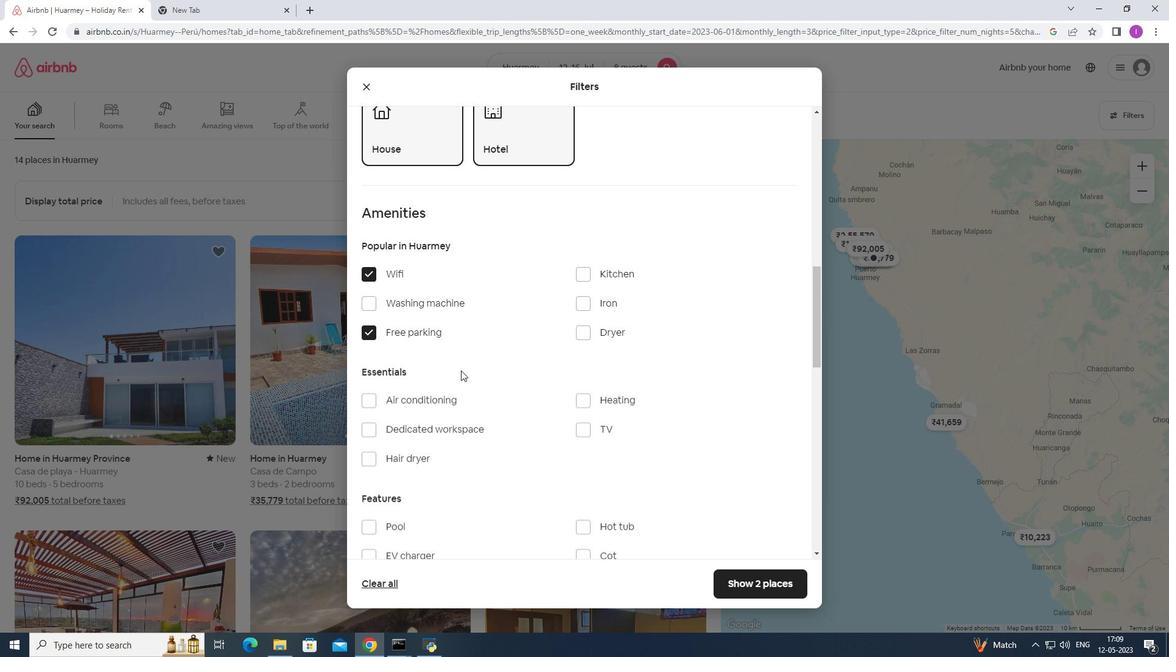 
Action: Mouse scrolled (464, 372) with delta (0, 0)
Screenshot: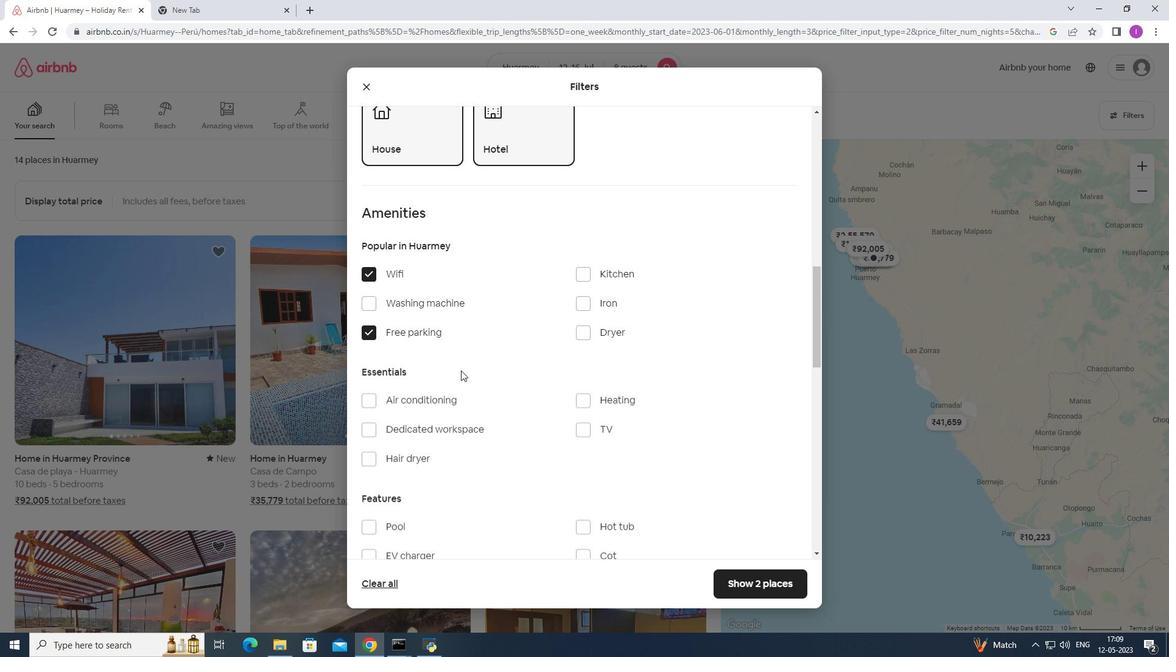 
Action: Mouse moved to (588, 250)
Screenshot: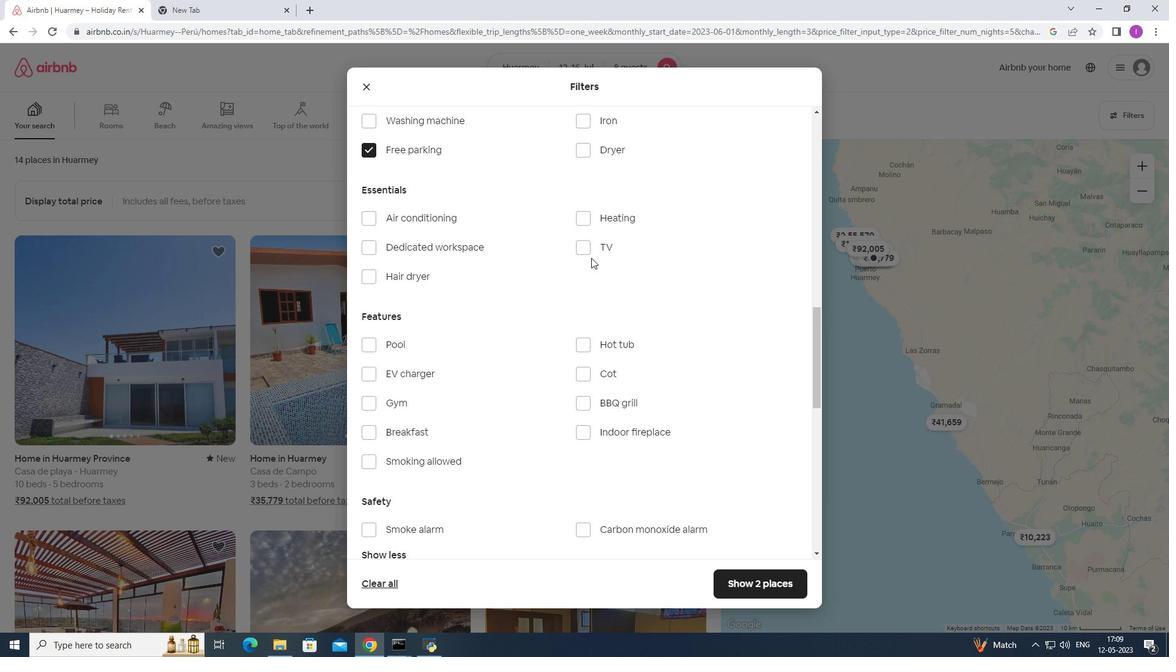 
Action: Mouse pressed left at (588, 250)
Screenshot: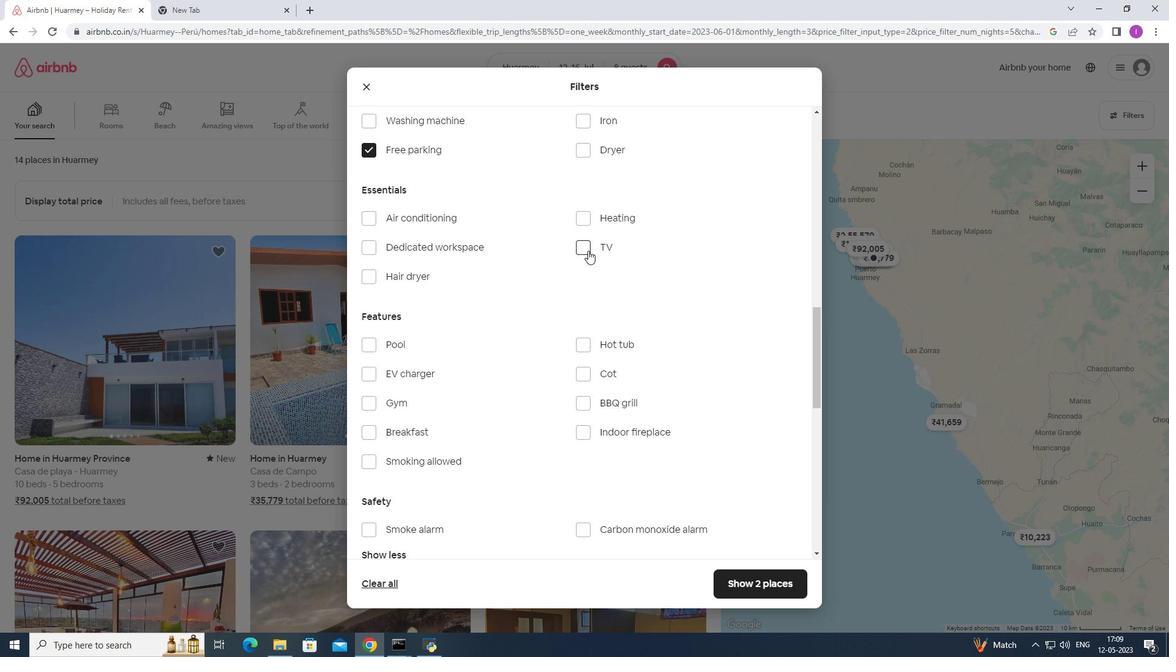 
Action: Mouse moved to (369, 398)
Screenshot: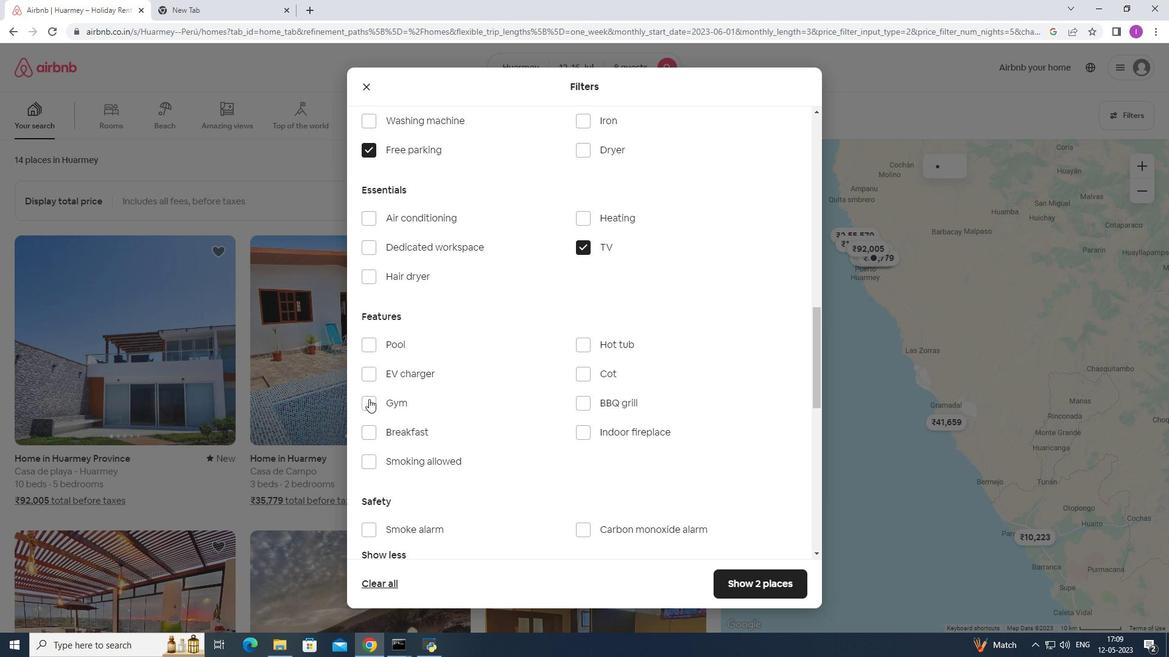 
Action: Mouse pressed left at (369, 398)
Screenshot: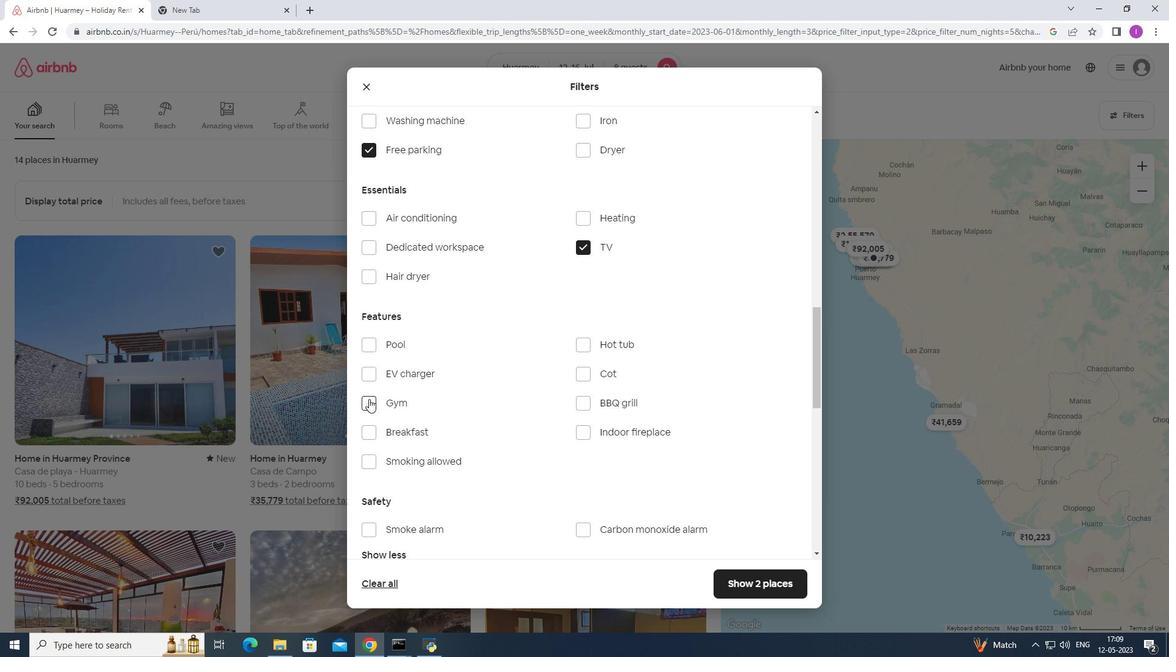 
Action: Mouse moved to (370, 430)
Screenshot: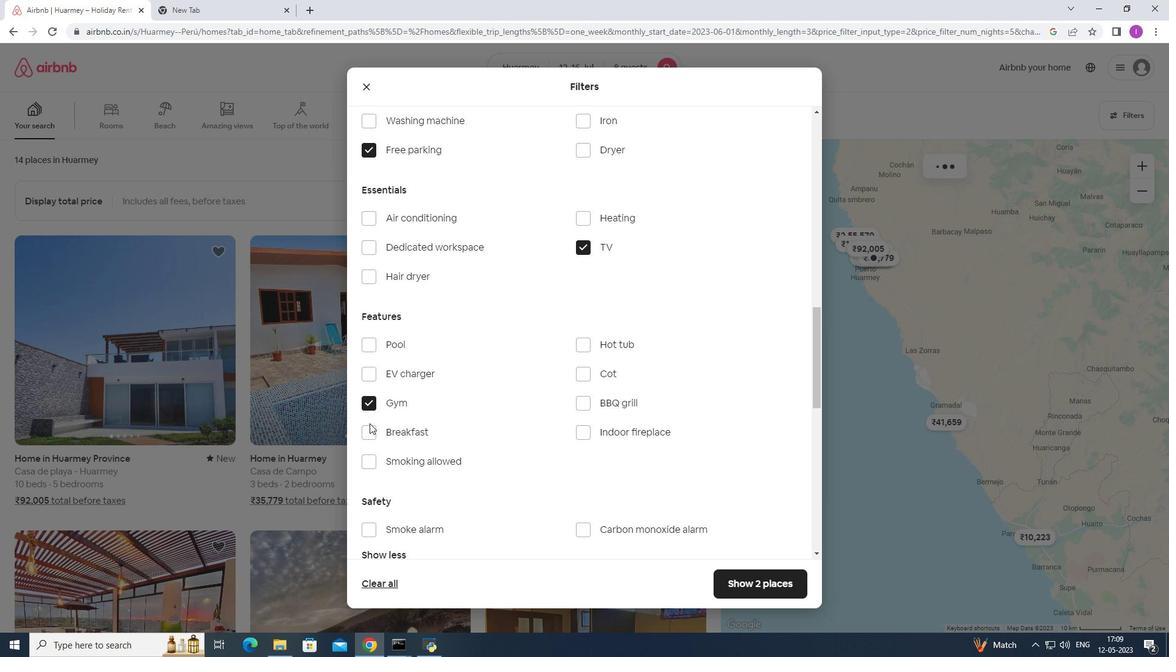 
Action: Mouse pressed left at (370, 430)
Screenshot: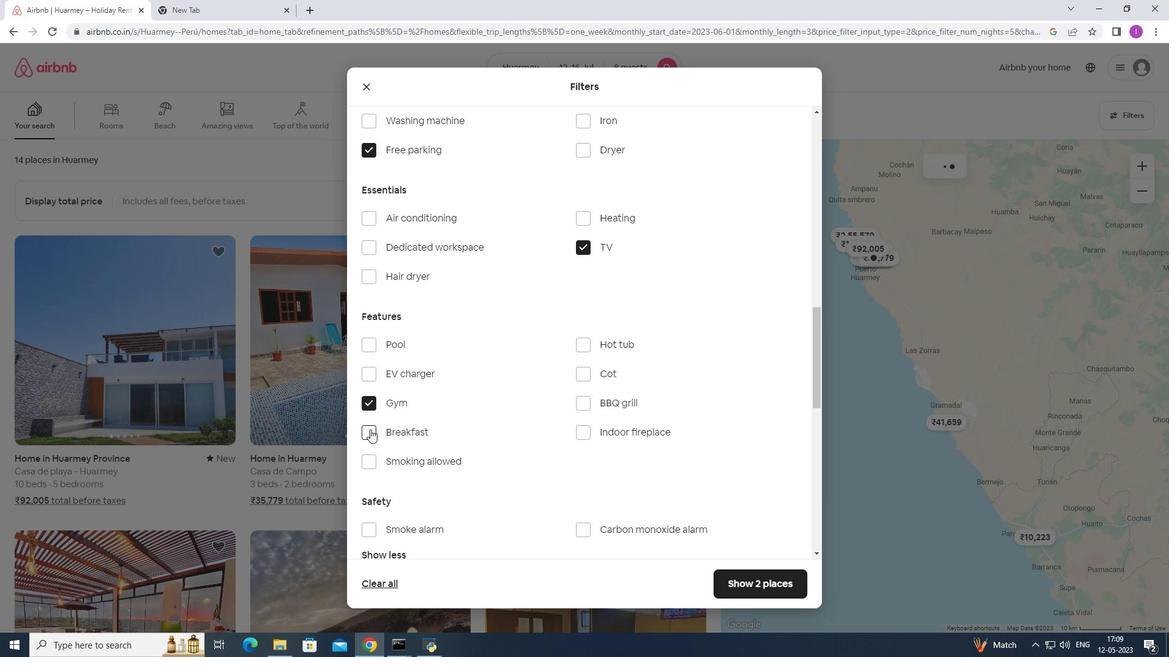 
Action: Mouse moved to (488, 397)
Screenshot: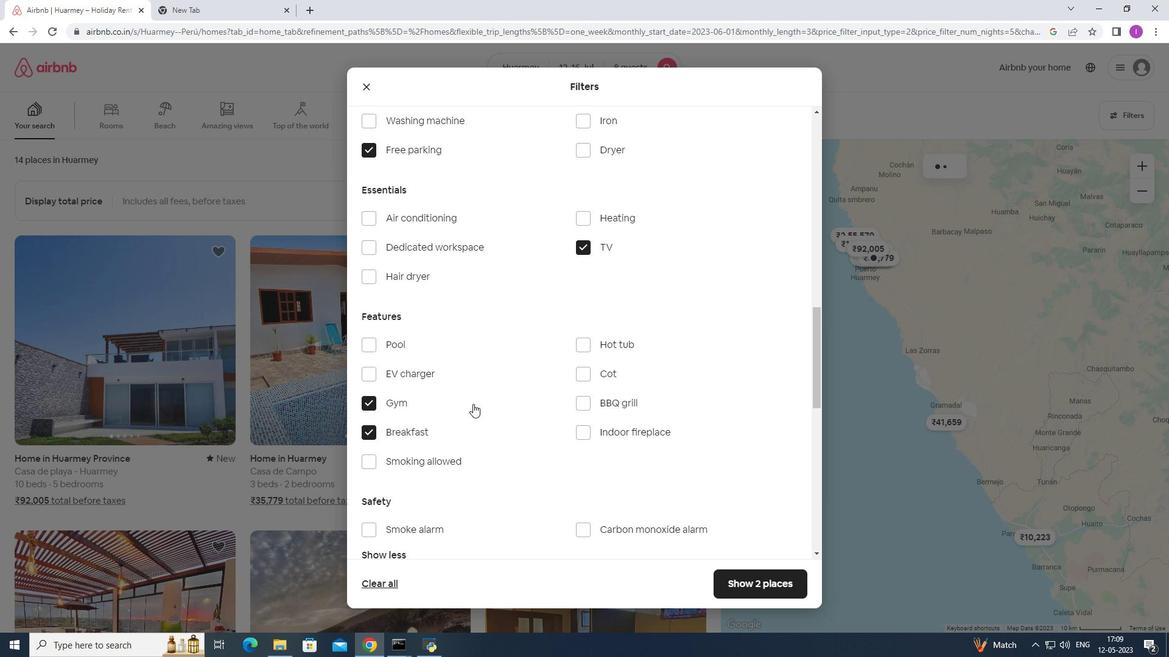 
Action: Mouse scrolled (488, 397) with delta (0, 0)
Screenshot: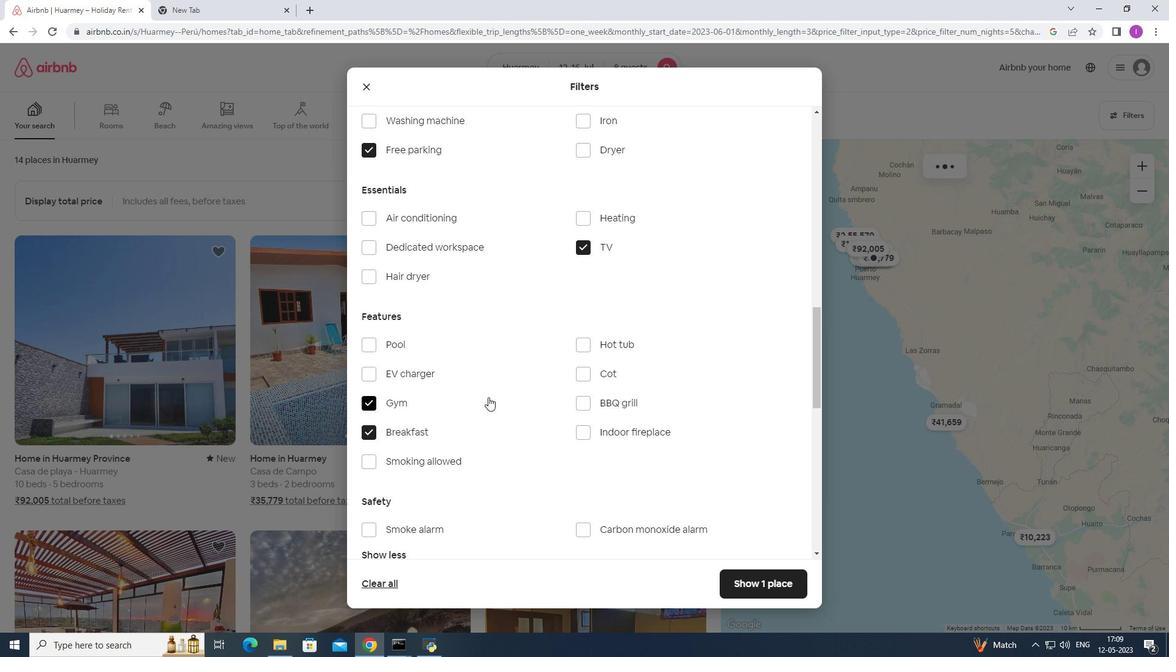 
Action: Mouse scrolled (488, 397) with delta (0, 0)
Screenshot: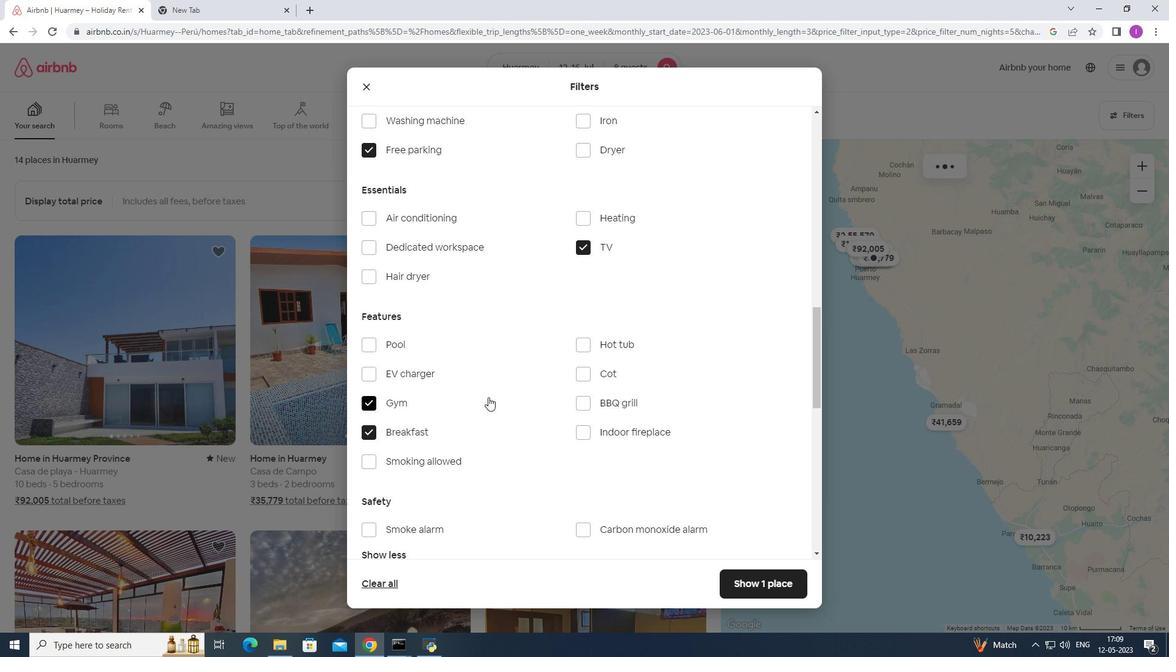 
Action: Mouse scrolled (488, 397) with delta (0, 0)
Screenshot: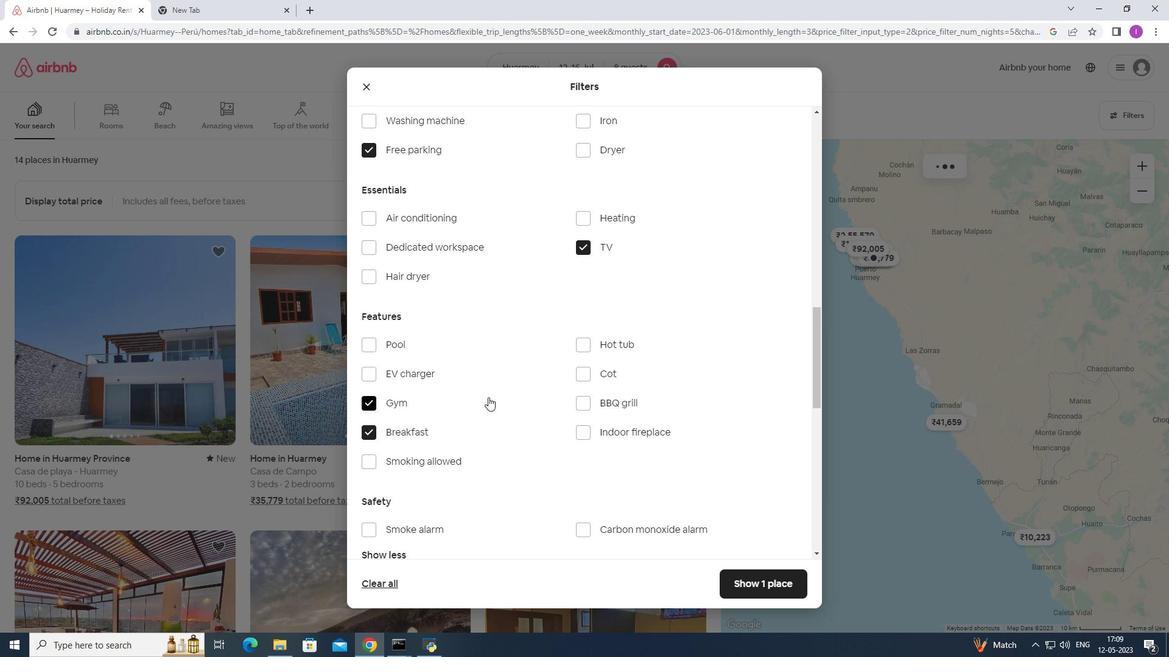 
Action: Mouse scrolled (488, 397) with delta (0, 0)
Screenshot: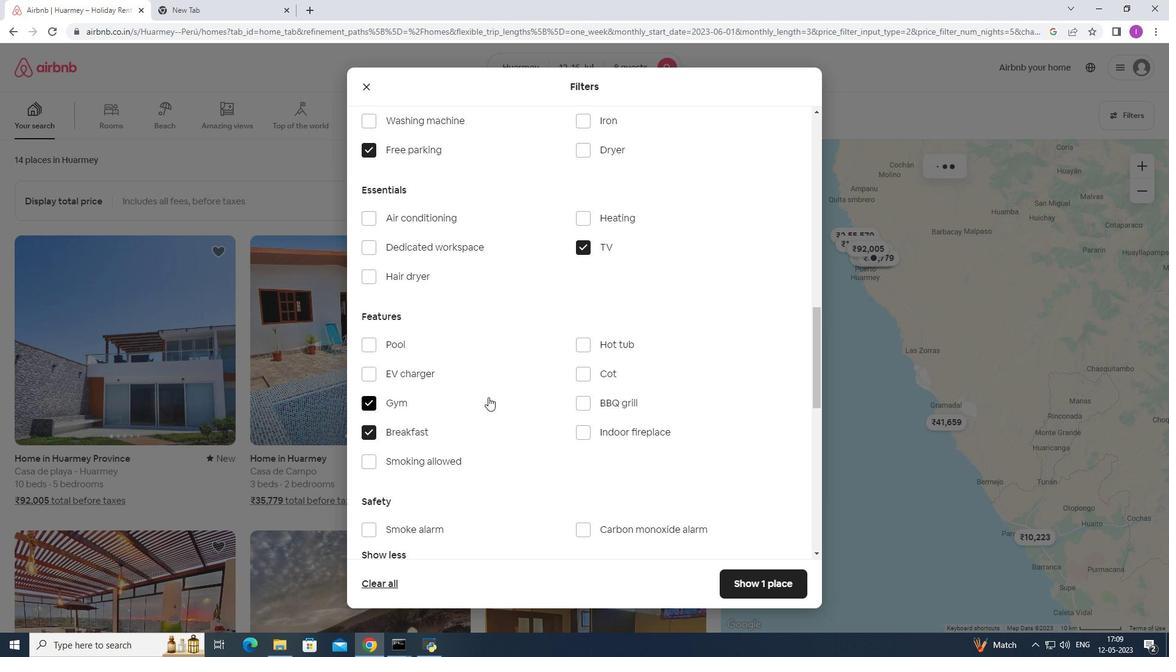 
Action: Mouse scrolled (488, 397) with delta (0, 0)
Screenshot: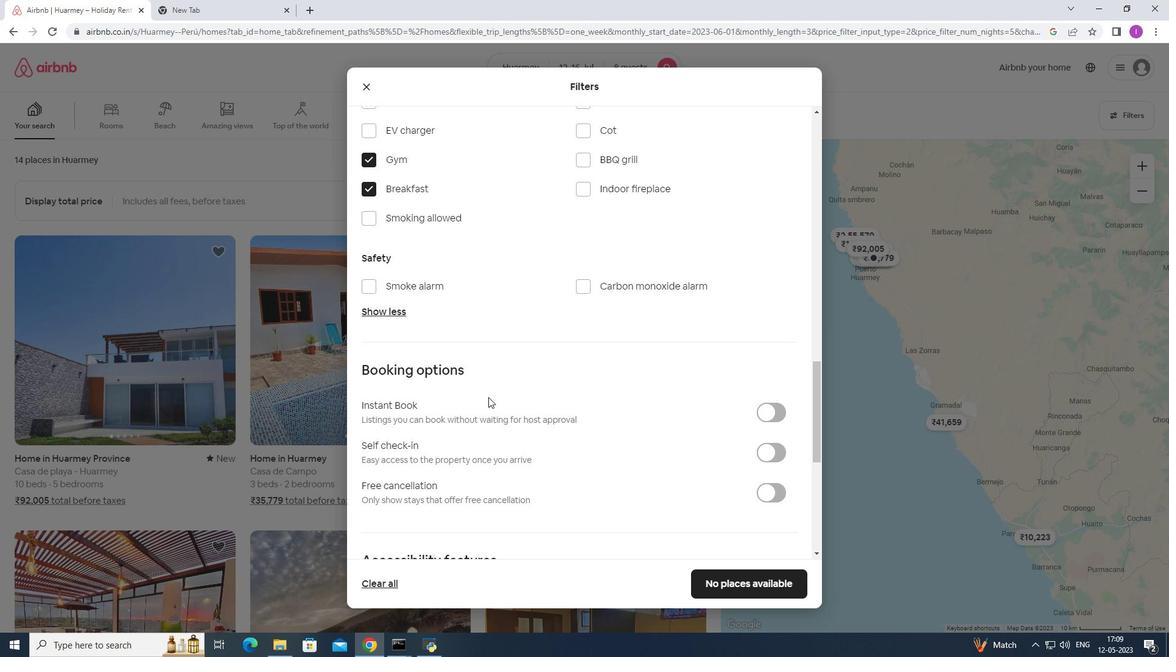 
Action: Mouse scrolled (488, 397) with delta (0, 0)
Screenshot: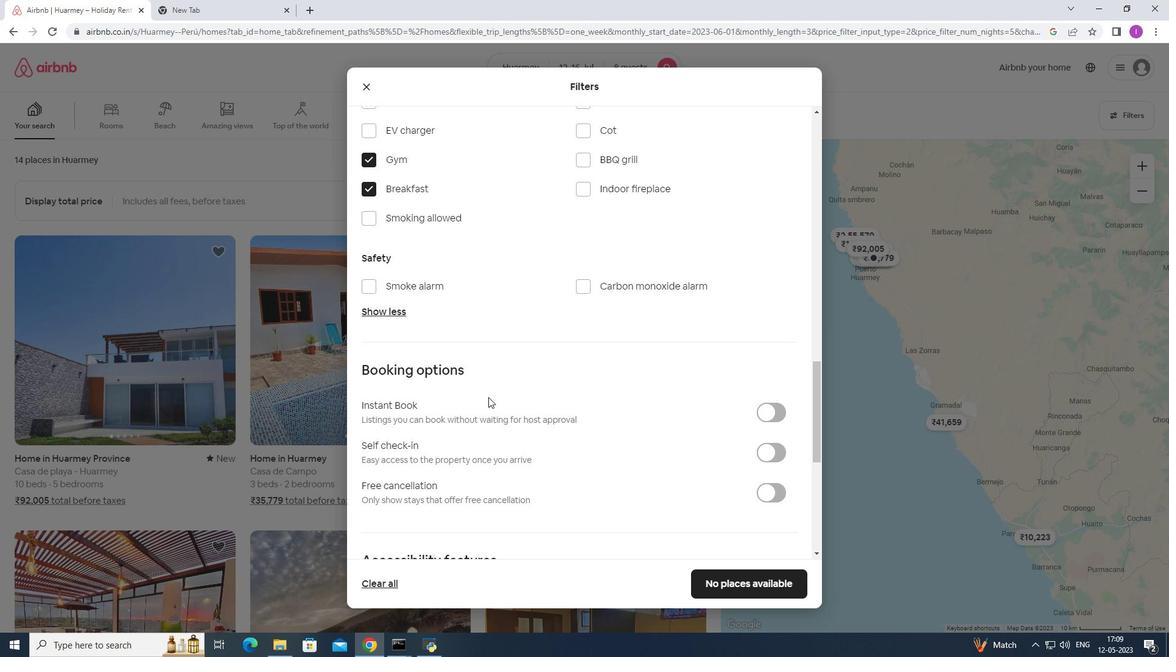 
Action: Mouse moved to (779, 333)
Screenshot: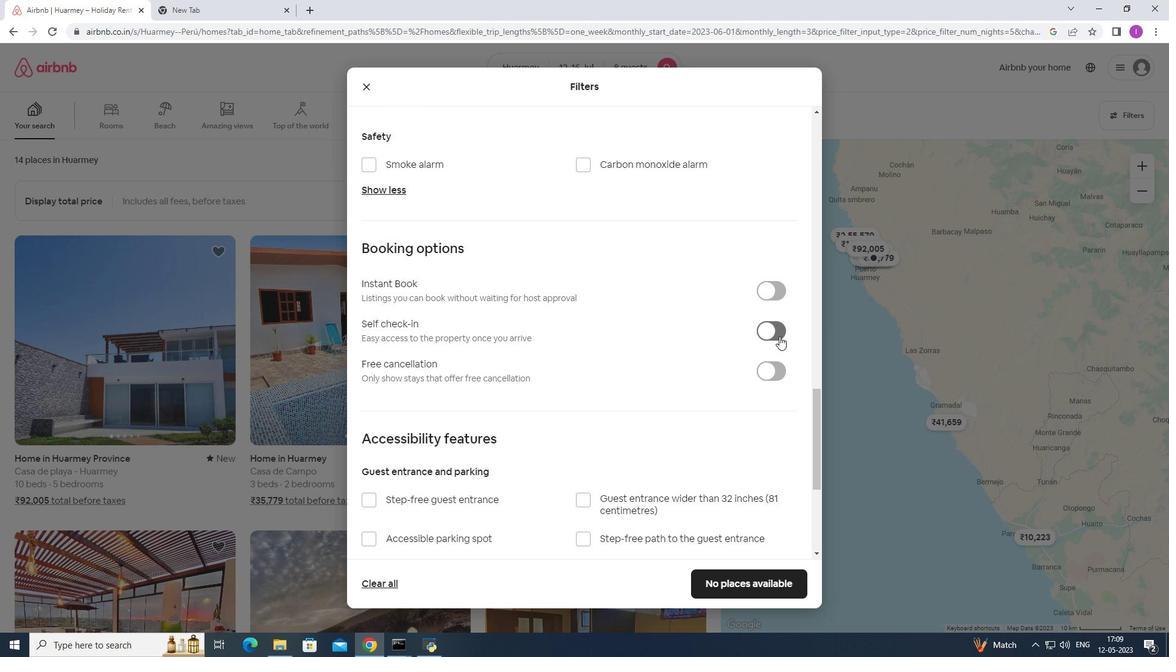 
Action: Mouse pressed left at (779, 333)
Screenshot: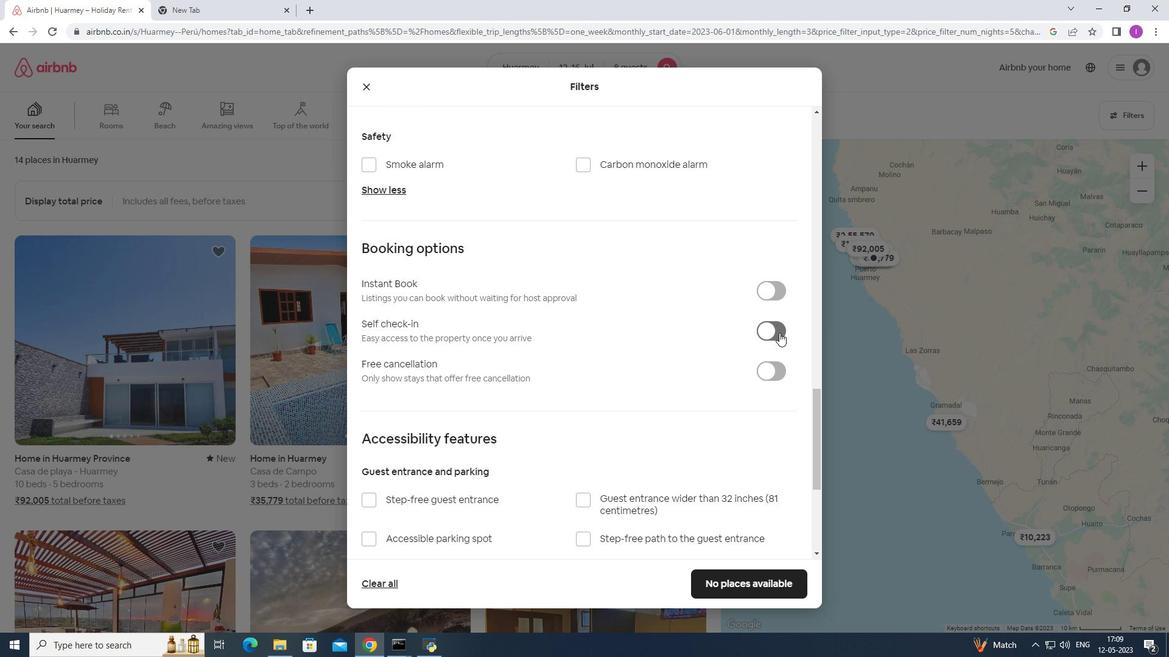 
Action: Mouse moved to (526, 414)
Screenshot: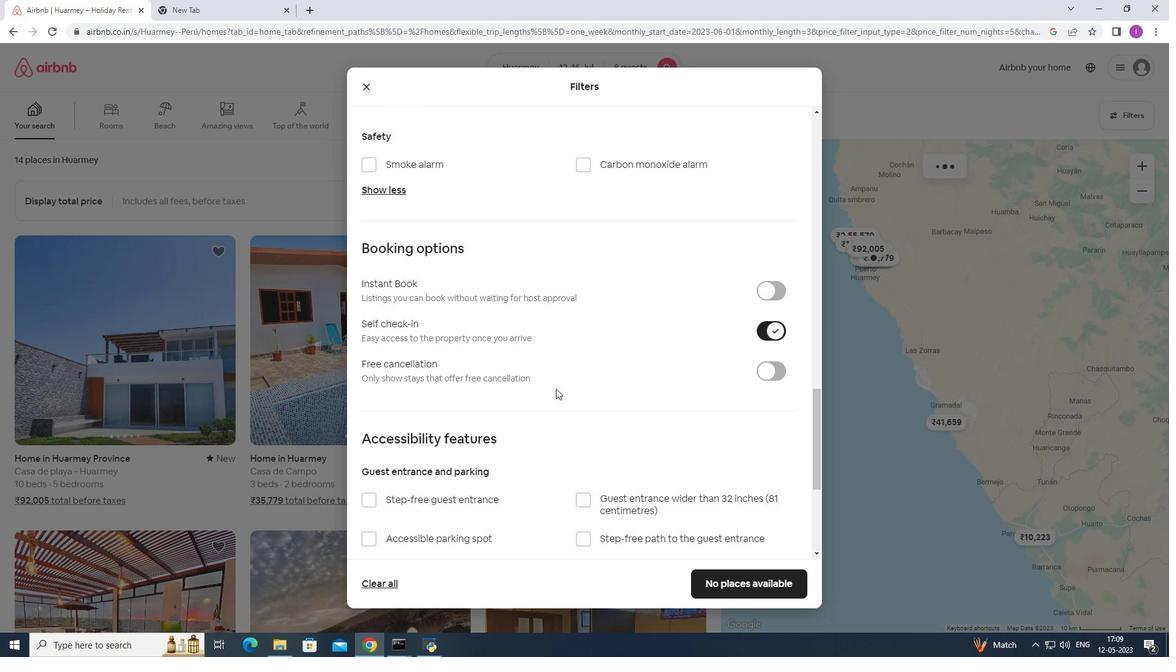 
Action: Mouse scrolled (526, 413) with delta (0, 0)
Screenshot: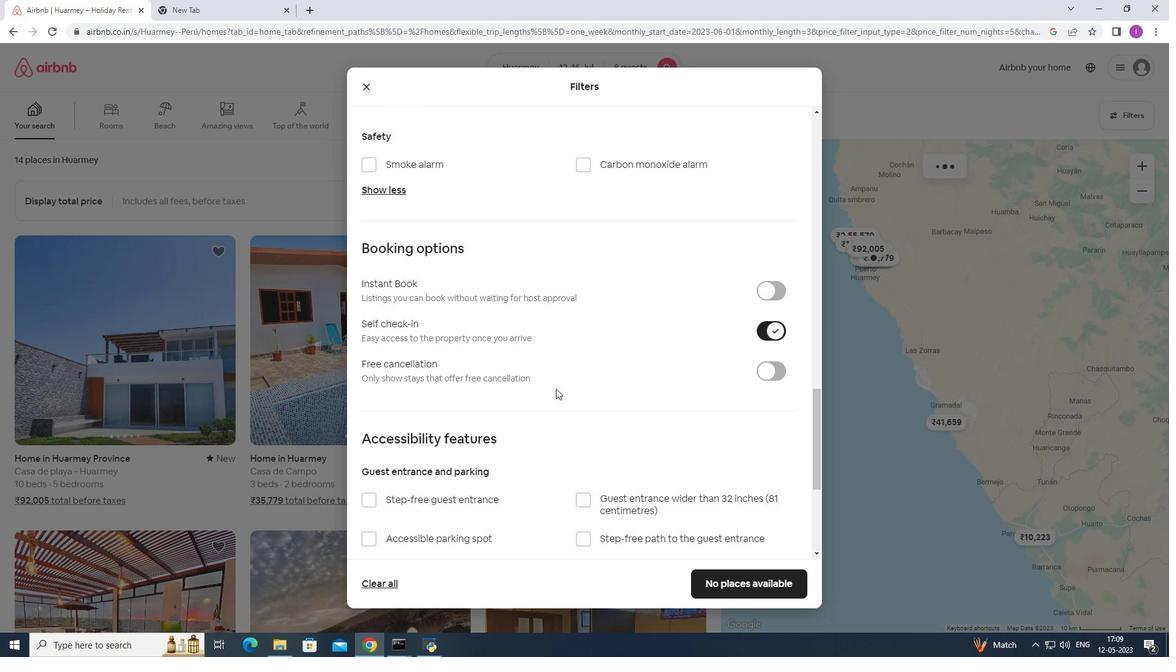 
Action: Mouse moved to (518, 428)
Screenshot: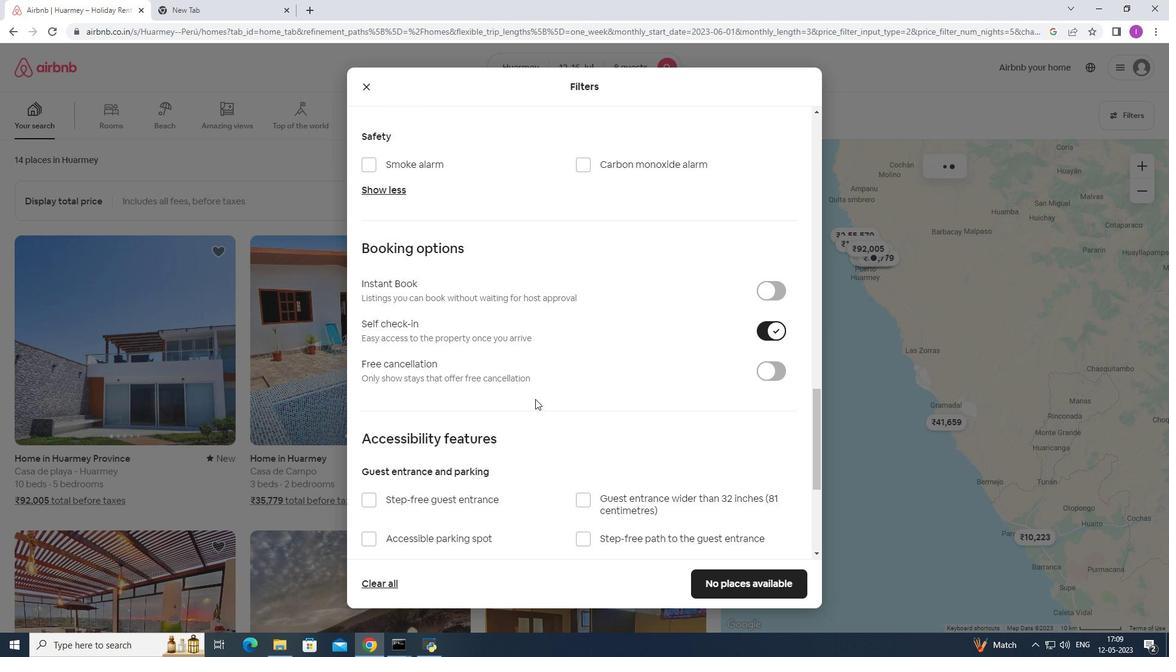 
Action: Mouse scrolled (518, 428) with delta (0, 0)
Screenshot: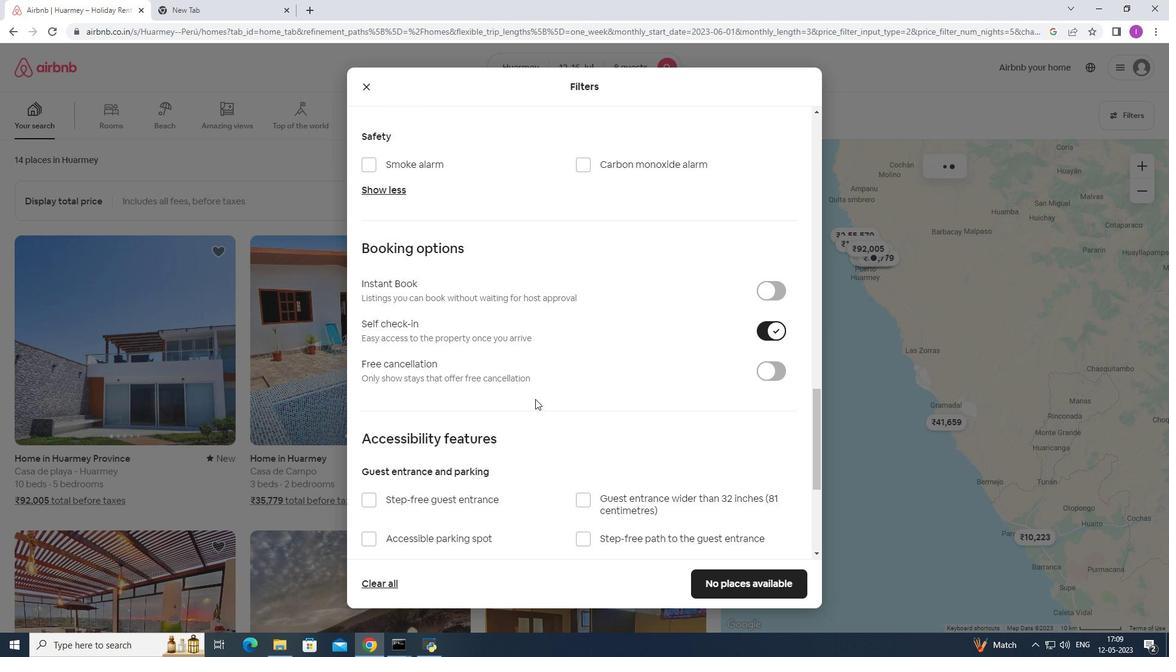 
Action: Mouse moved to (514, 434)
Screenshot: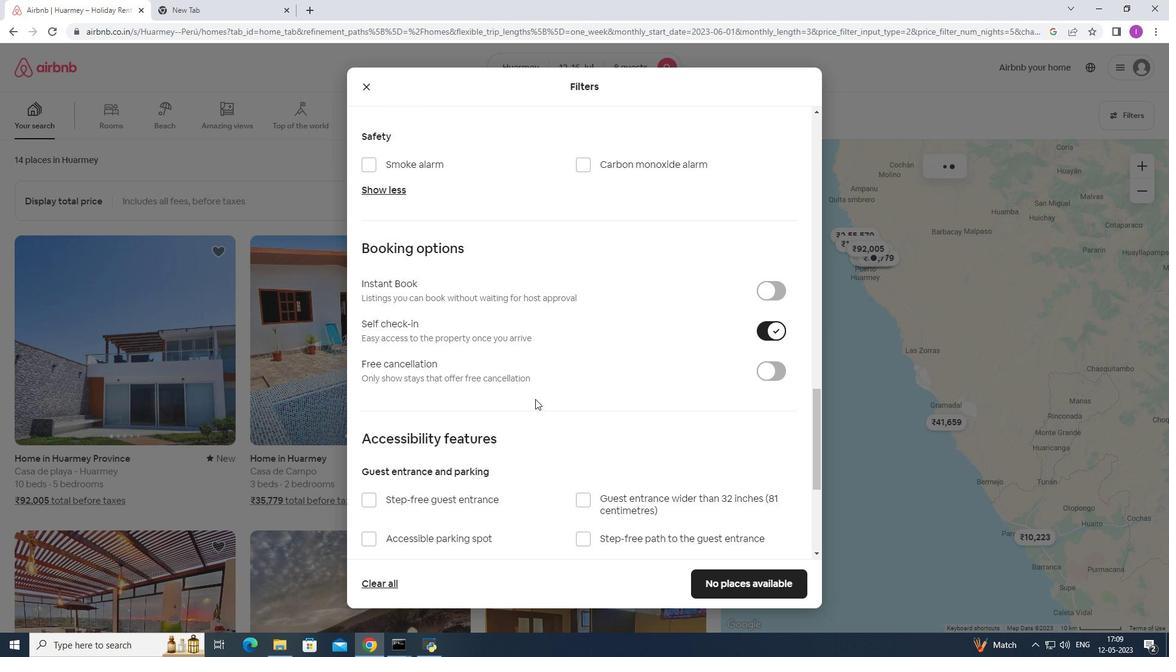 
Action: Mouse scrolled (514, 433) with delta (0, 0)
Screenshot: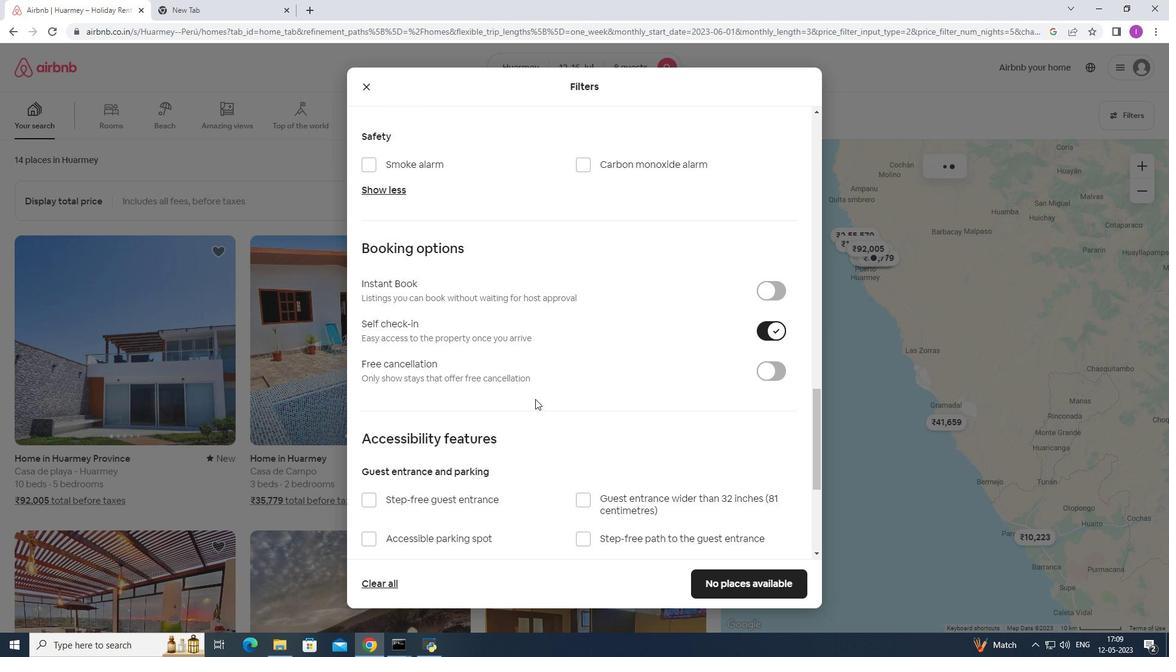 
Action: Mouse moved to (512, 434)
Screenshot: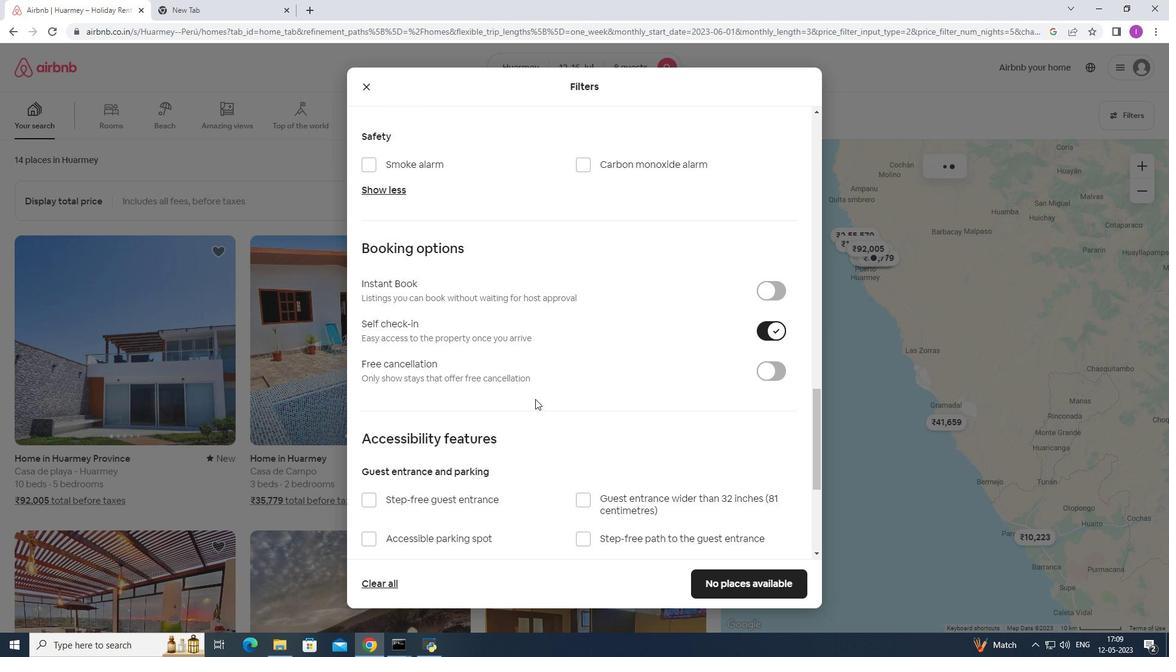 
Action: Mouse scrolled (512, 434) with delta (0, 0)
Screenshot: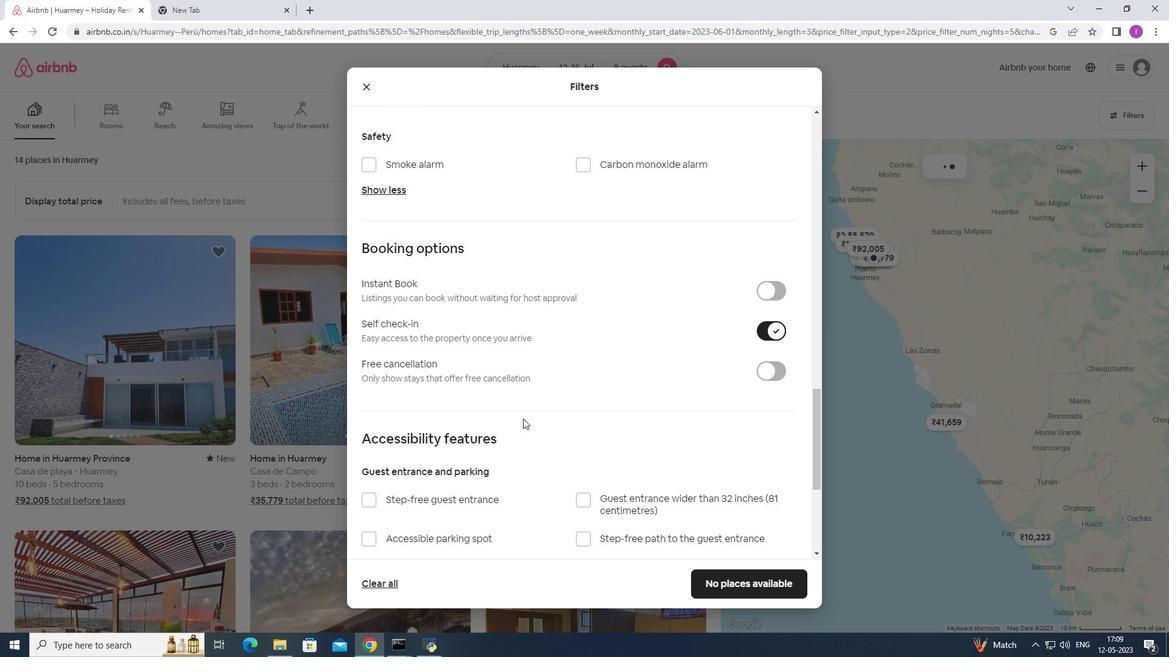 
Action: Mouse moved to (511, 434)
Screenshot: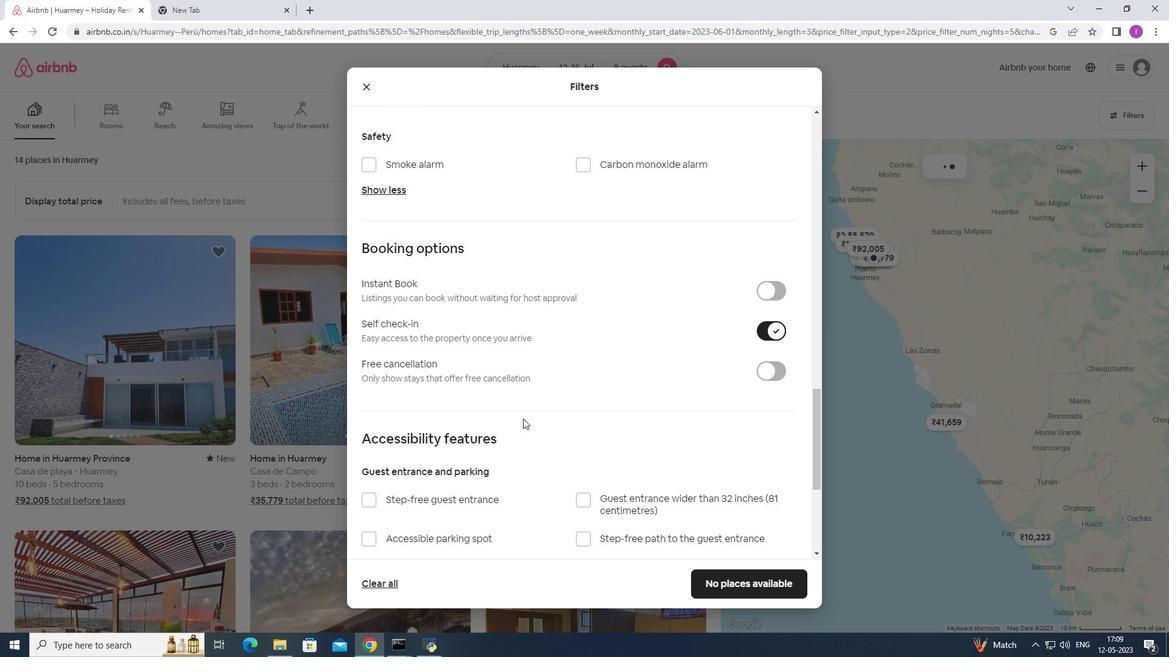 
Action: Mouse scrolled (512, 434) with delta (0, 0)
Screenshot: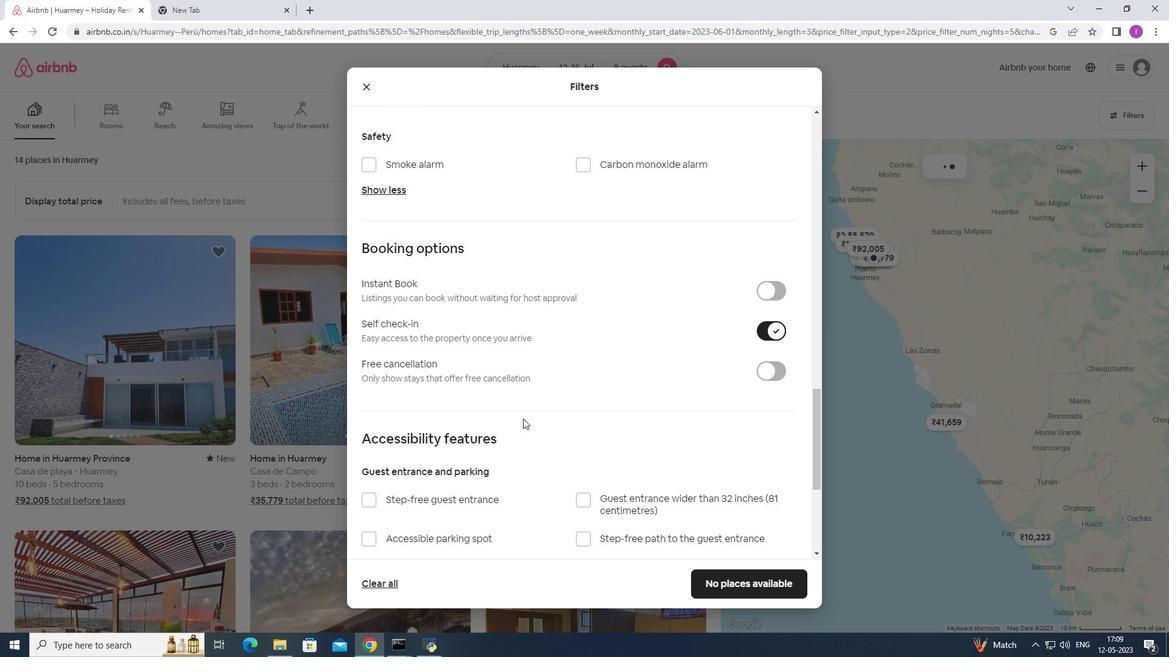
Action: Mouse moved to (501, 434)
Screenshot: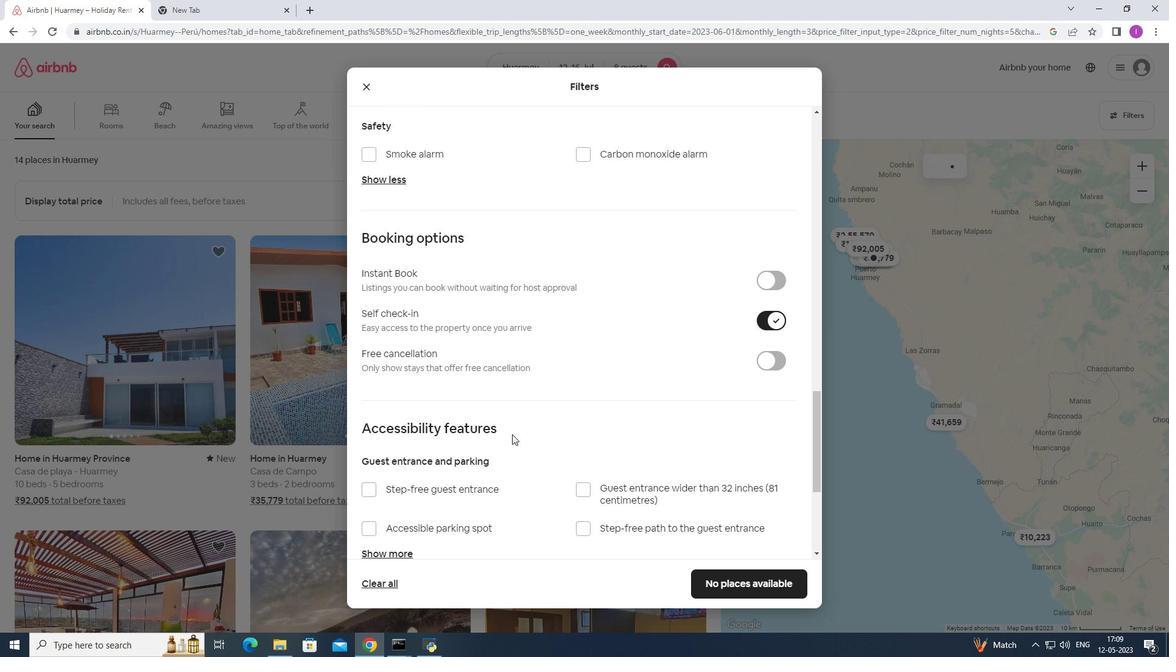 
Action: Mouse scrolled (501, 434) with delta (0, 0)
Screenshot: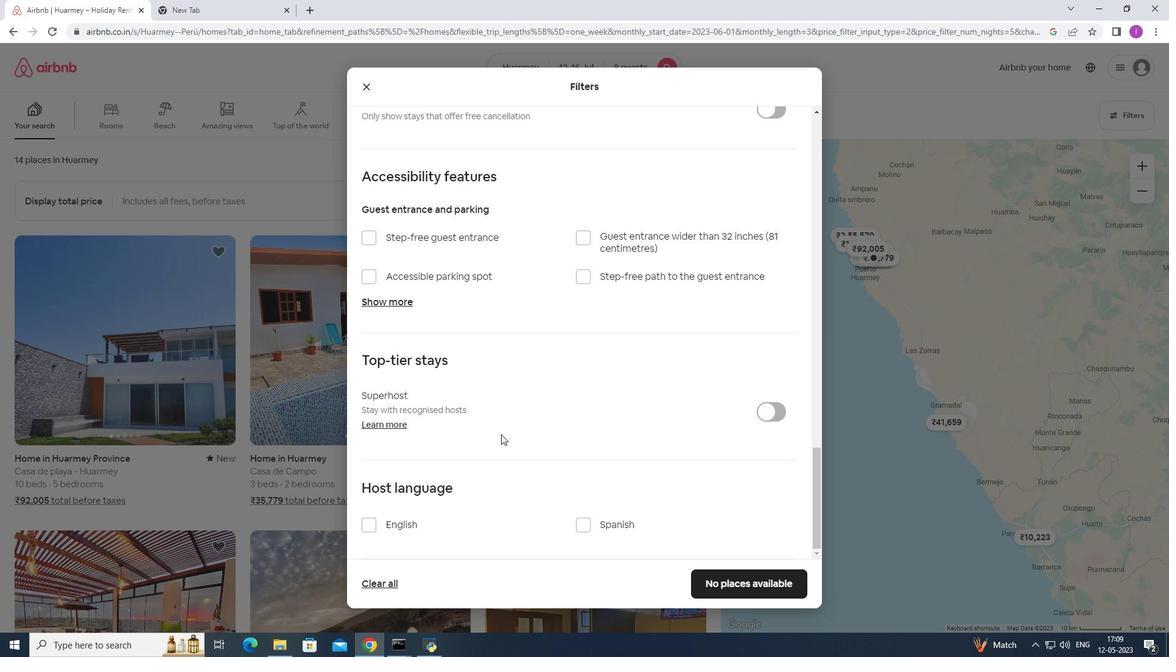 
Action: Mouse scrolled (501, 434) with delta (0, 0)
Screenshot: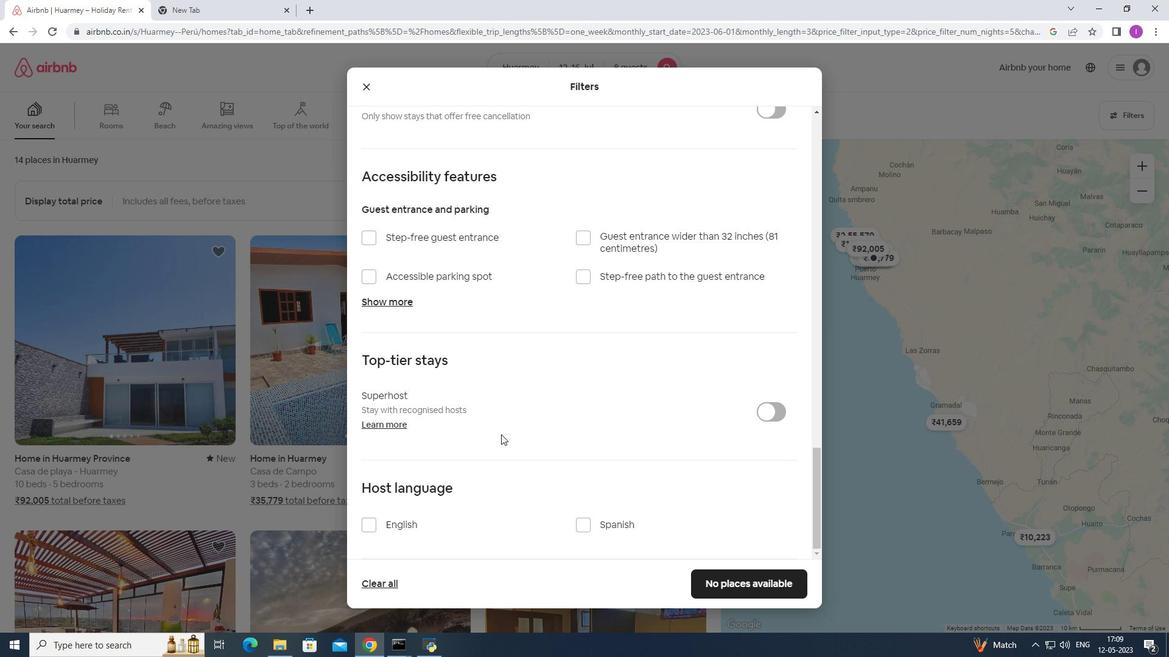
Action: Mouse scrolled (501, 434) with delta (0, 0)
Screenshot: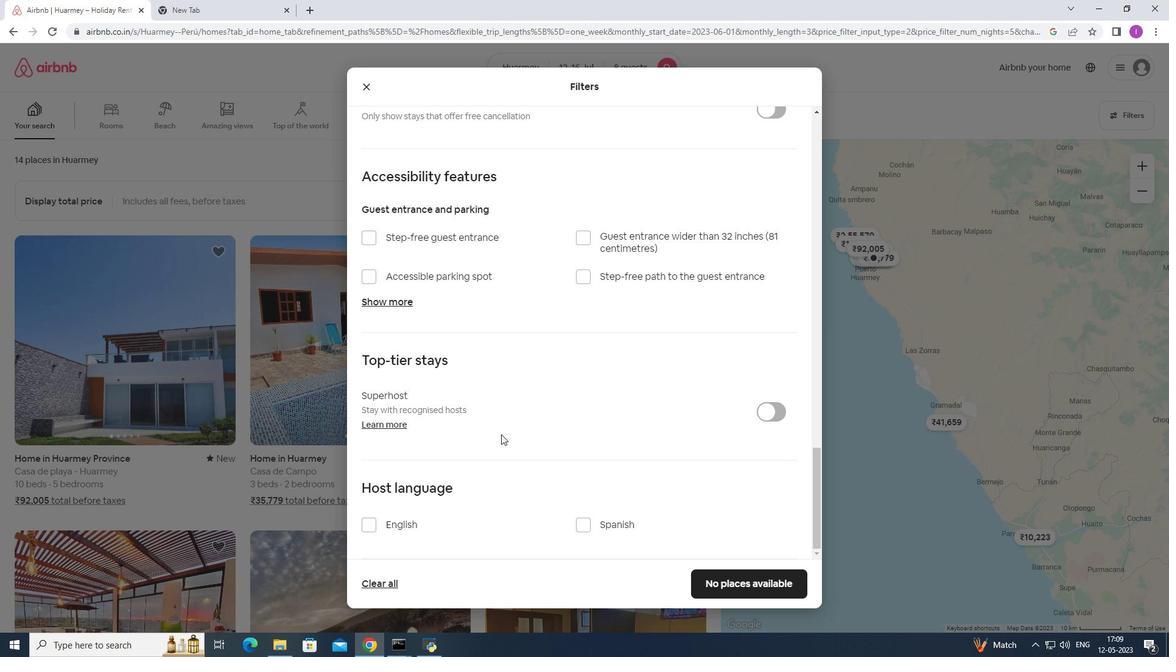 
Action: Mouse scrolled (501, 434) with delta (0, 0)
Screenshot: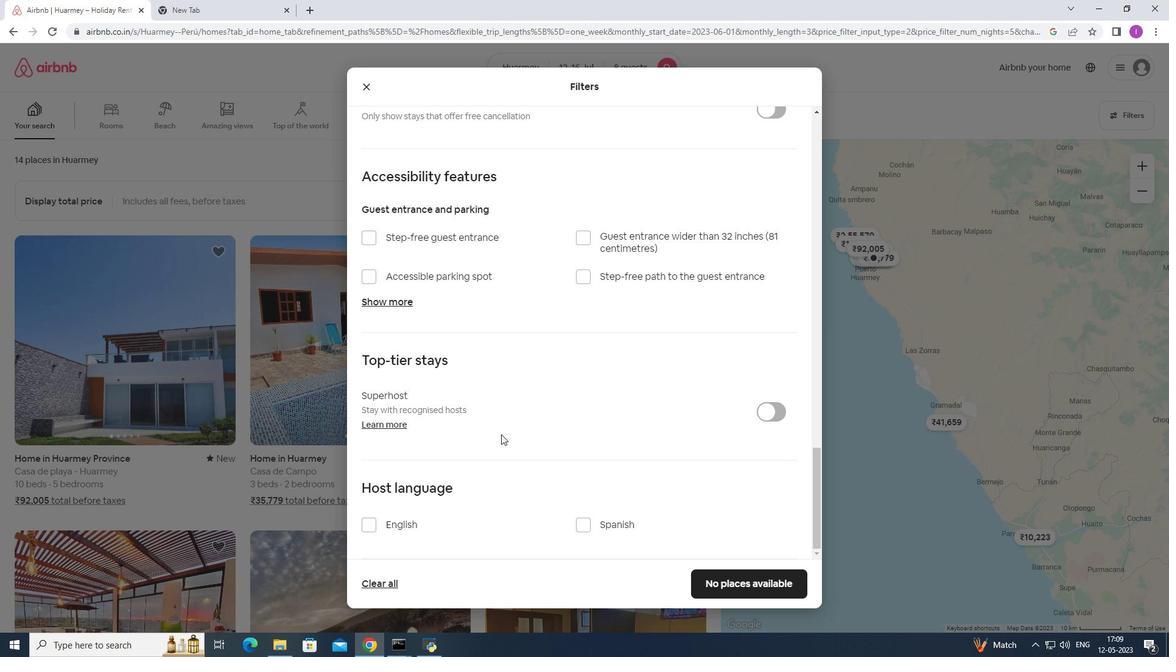 
Action: Mouse scrolled (501, 434) with delta (0, 0)
Screenshot: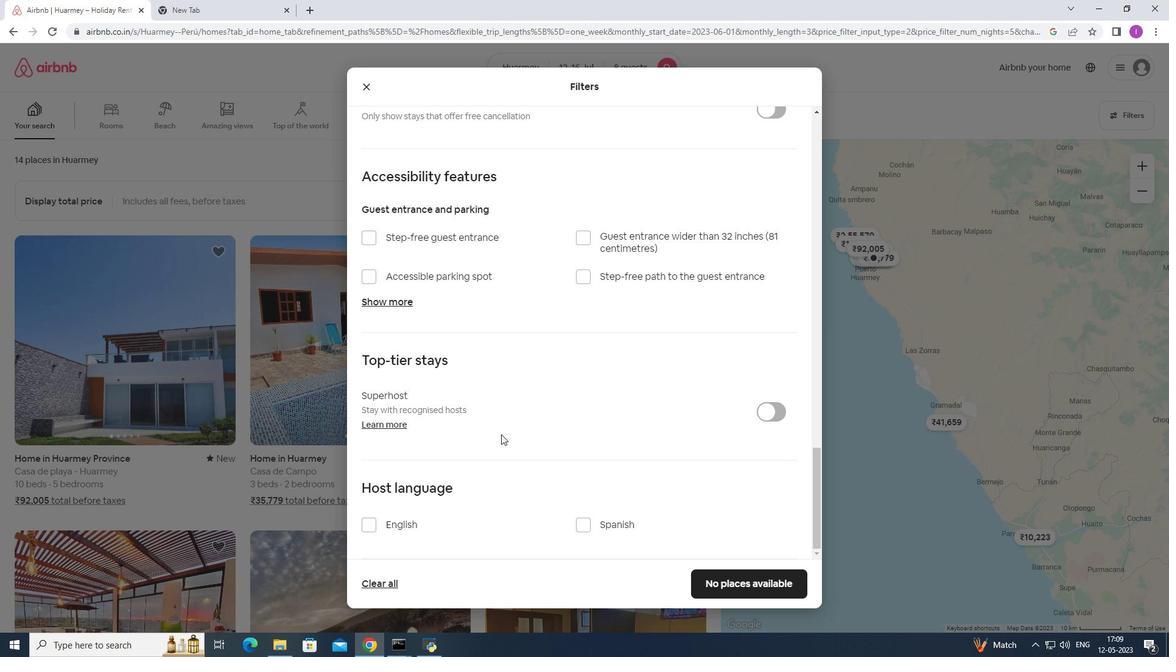 
Action: Mouse moved to (372, 524)
Screenshot: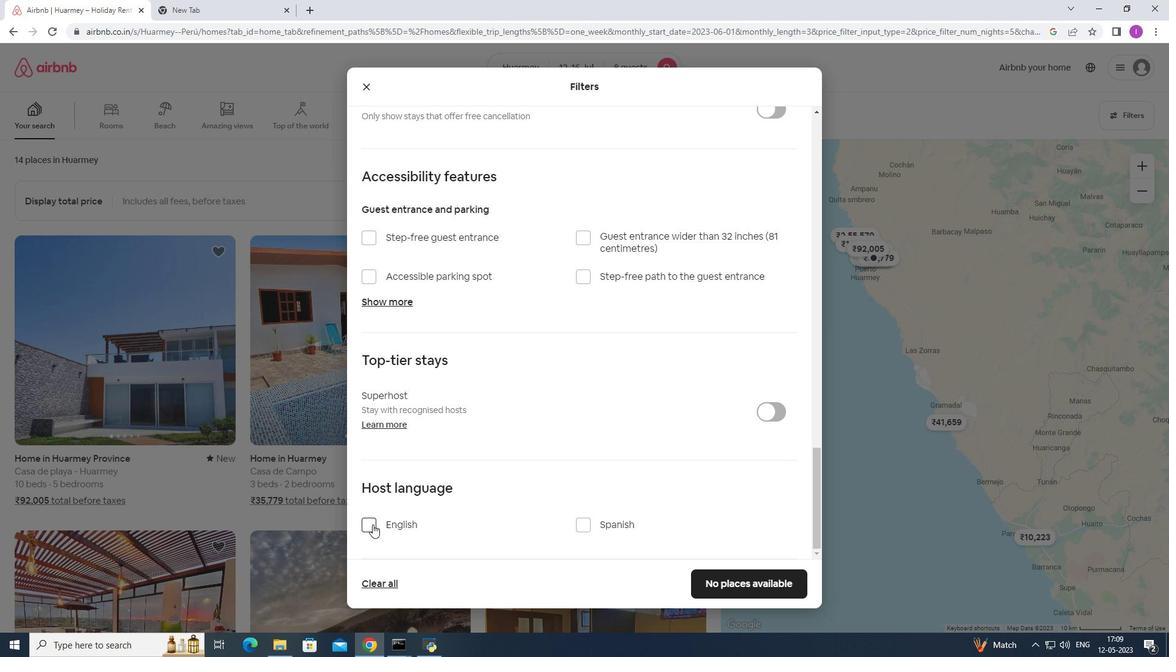 
Action: Mouse pressed left at (372, 524)
Screenshot: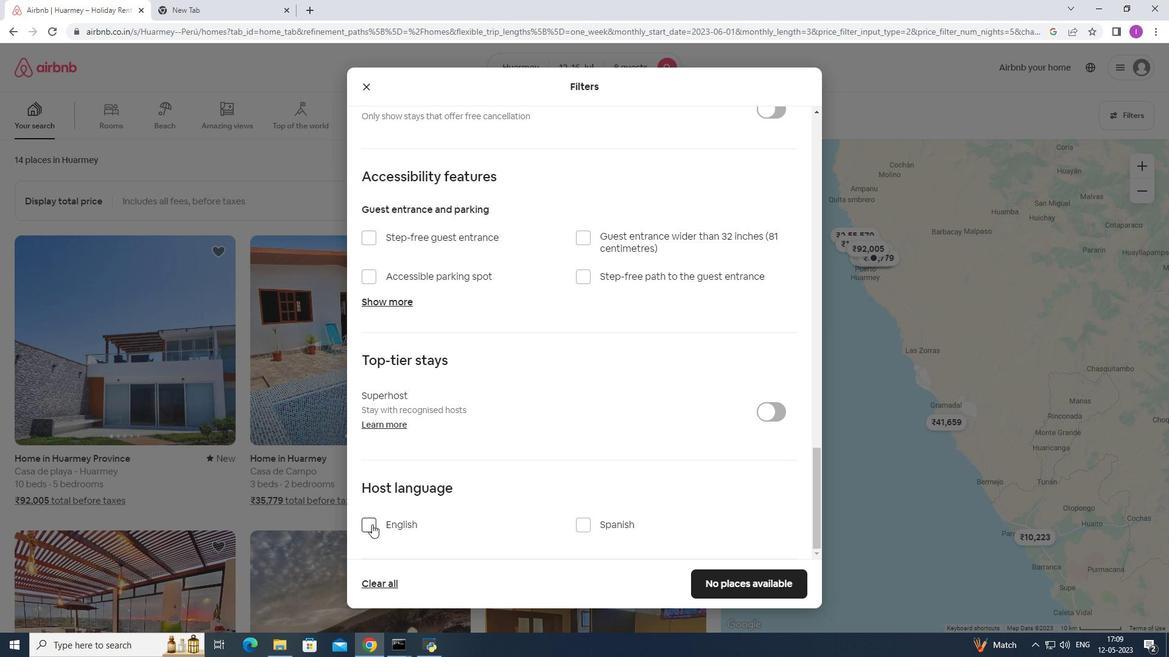 
Action: Mouse moved to (732, 582)
Screenshot: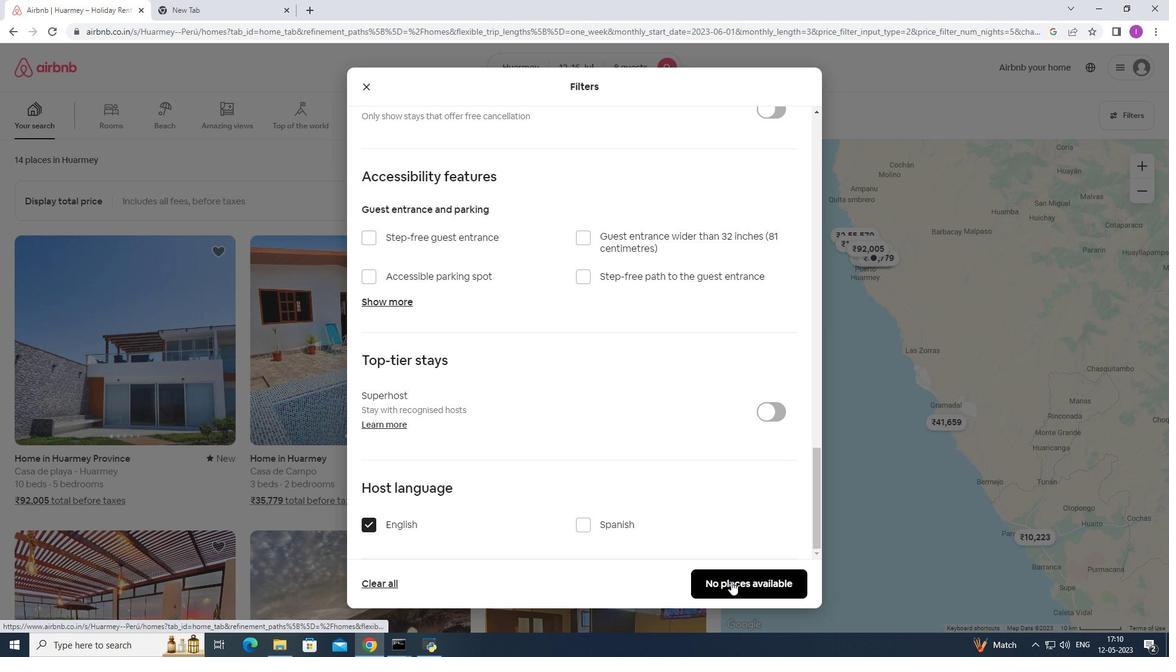 
Action: Mouse pressed left at (732, 582)
Screenshot: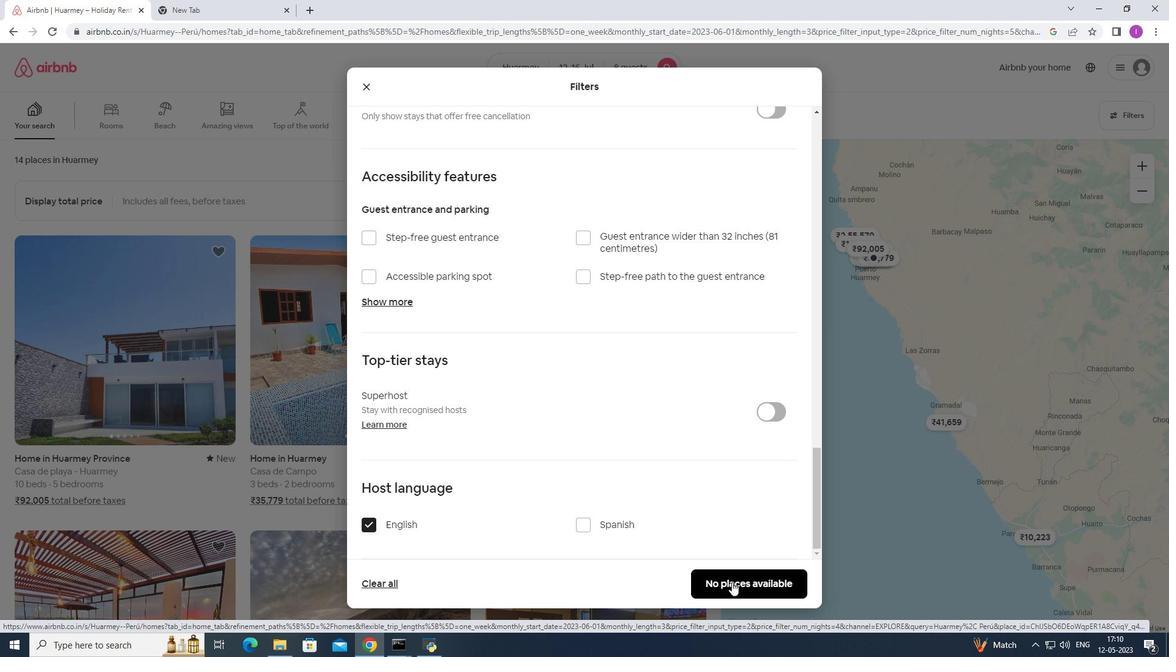 
Action: Mouse moved to (732, 584)
Screenshot: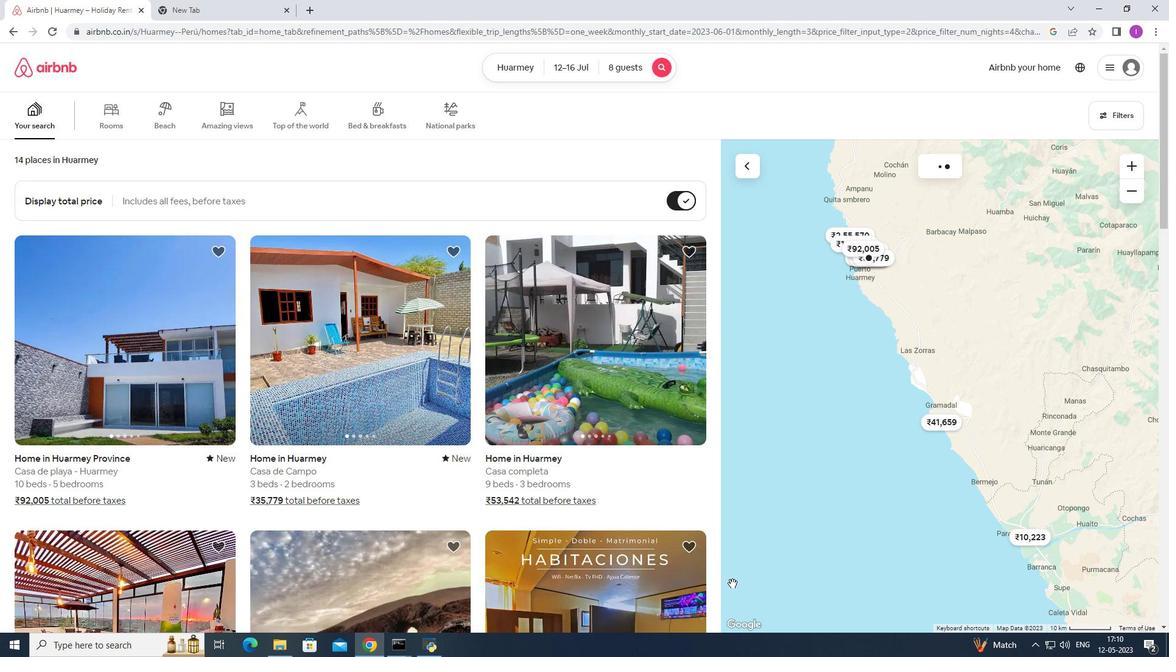 
